 Task: Look for space in Tando Jam, Pakistan from 12th July, 2023 to 16th July, 2023 for 8 adults in price range Rs.10000 to Rs.16000. Place can be private room with 8 bedrooms having 8 beds and 8 bathrooms. Property type can be house, flat, guest house. Amenities needed are: wifi, TV, free parkinig on premises, gym, breakfast. Booking option can be shelf check-in. Required host language is English.
Action: Mouse moved to (583, 133)
Screenshot: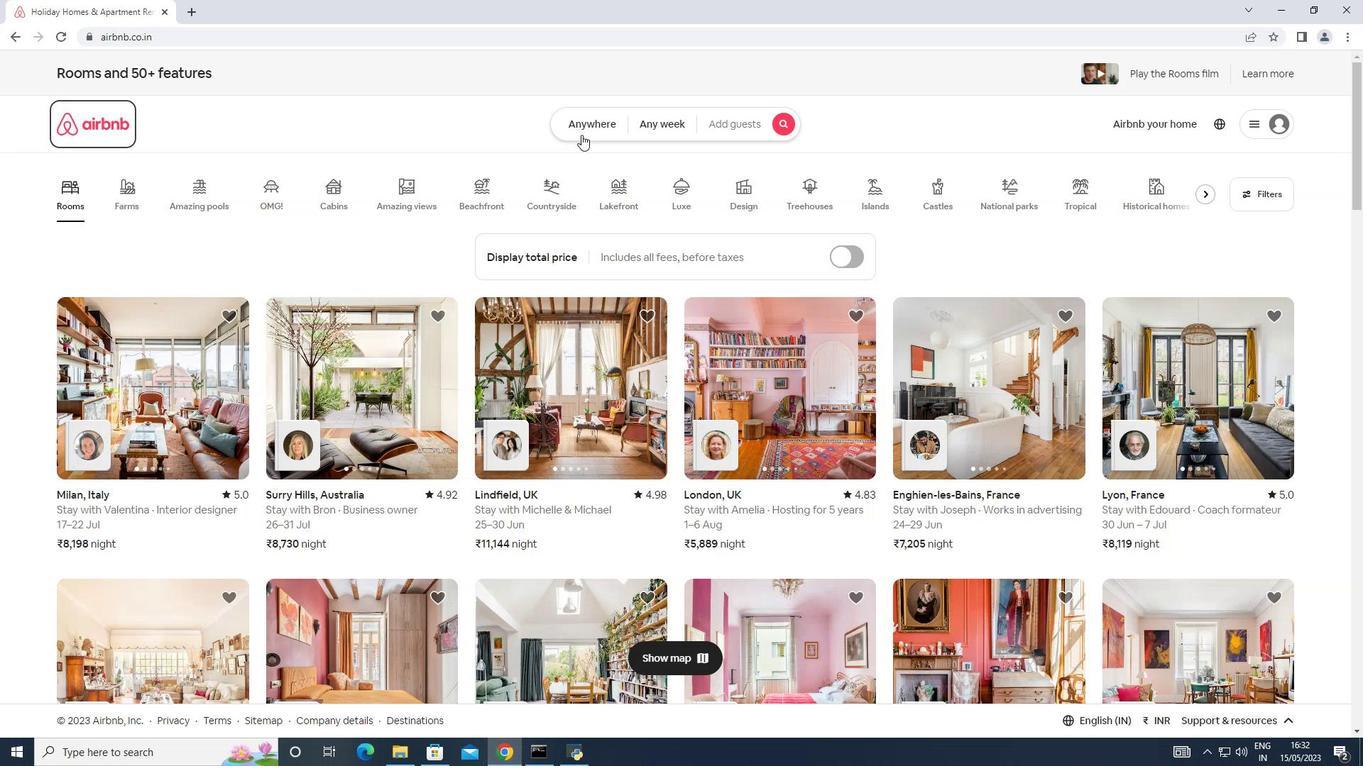 
Action: Mouse pressed left at (583, 133)
Screenshot: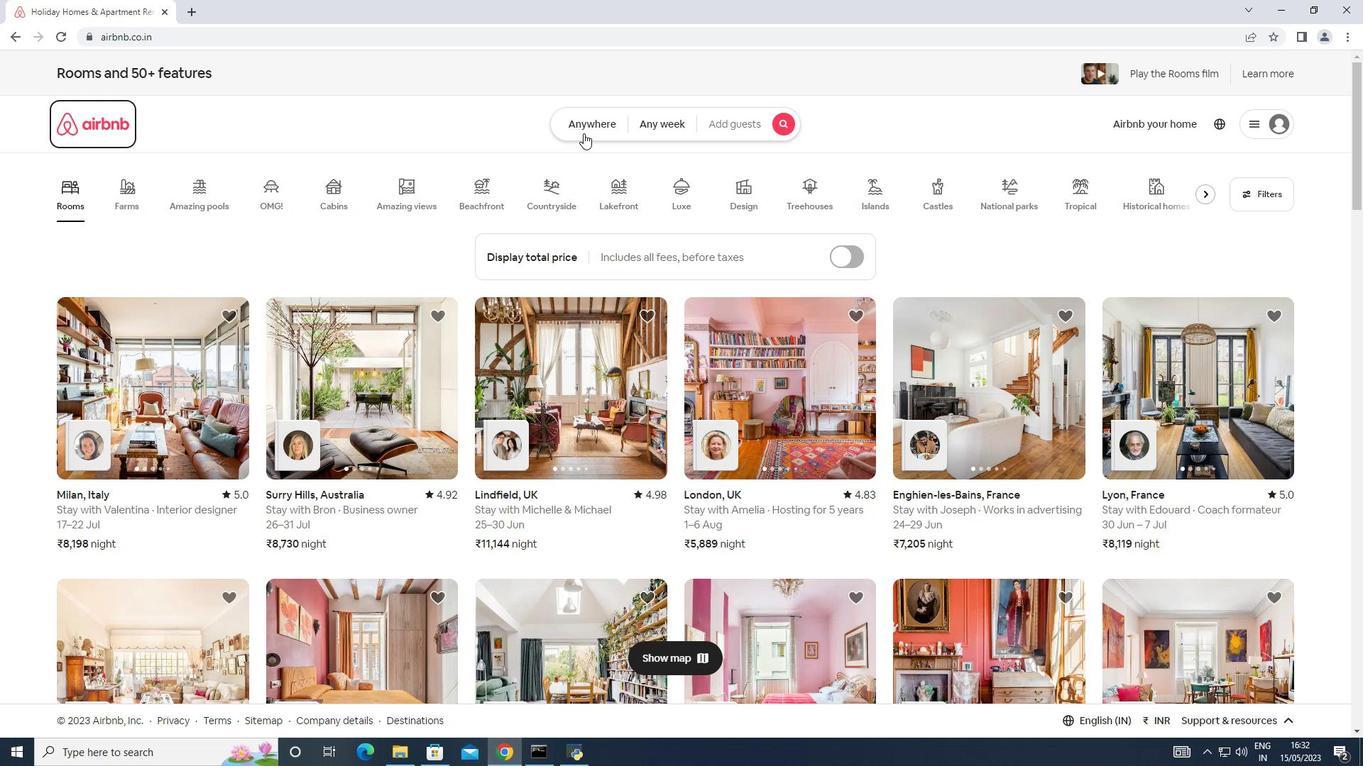 
Action: Mouse moved to (465, 172)
Screenshot: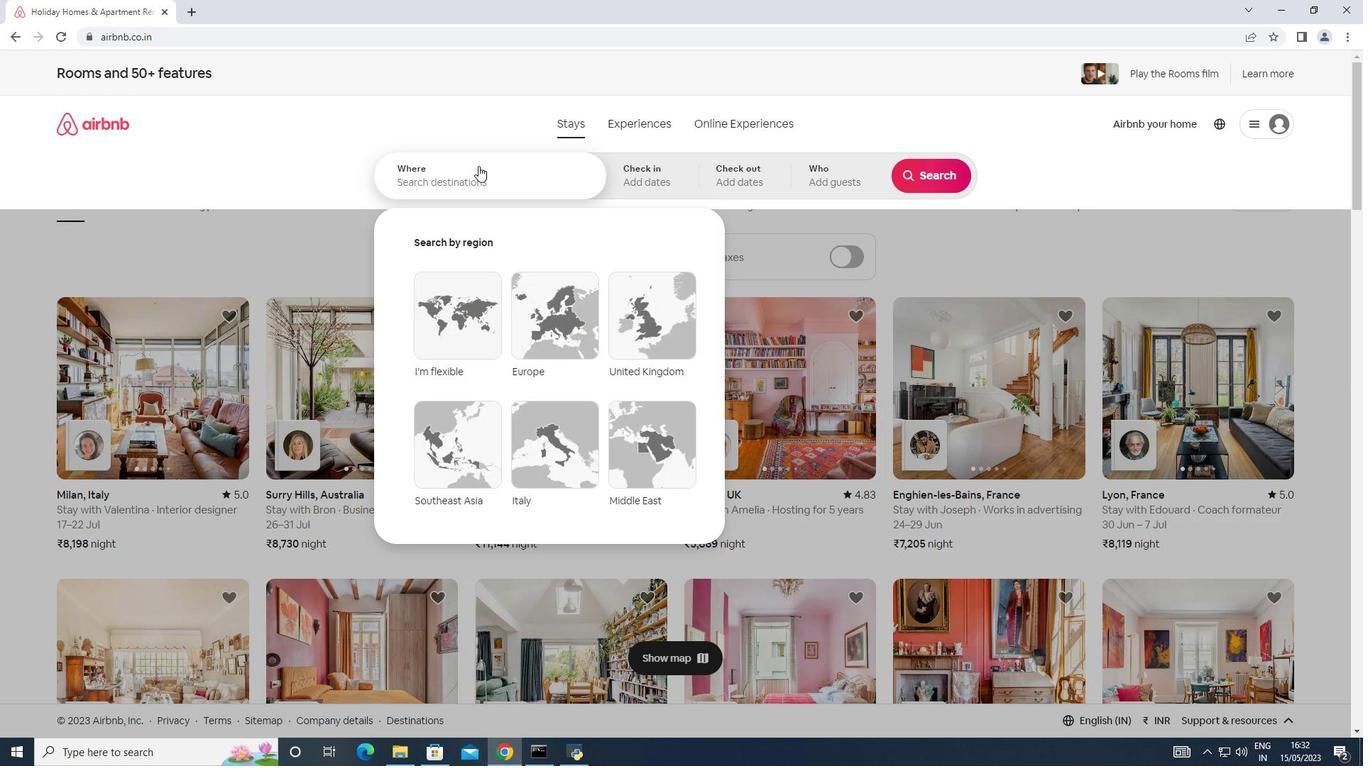
Action: Mouse pressed left at (465, 172)
Screenshot: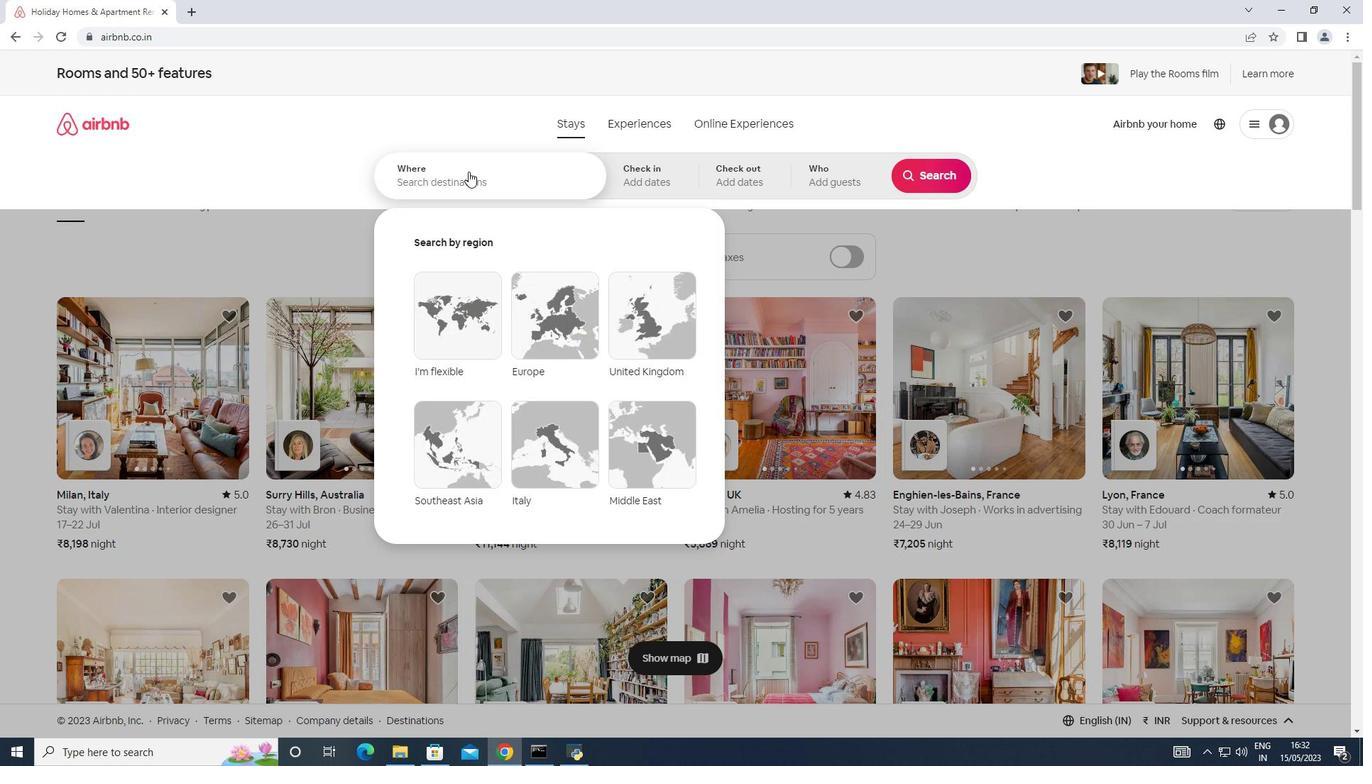 
Action: Key pressed <Key.shift>Tando<Key.space><Key.shift><Key.shift><Key.shift><Key.shift><Key.shift><Key.shift><Key.shift><Key.shift><Key.shift><Key.shift><Key.shift><Key.shift><Key.shift><Key.shift><Key.shift><Key.shift><Key.shift><Key.shift><Key.shift><Key.shift><Key.shift><Key.shift>Jam,<Key.shift>Pakistan
Screenshot: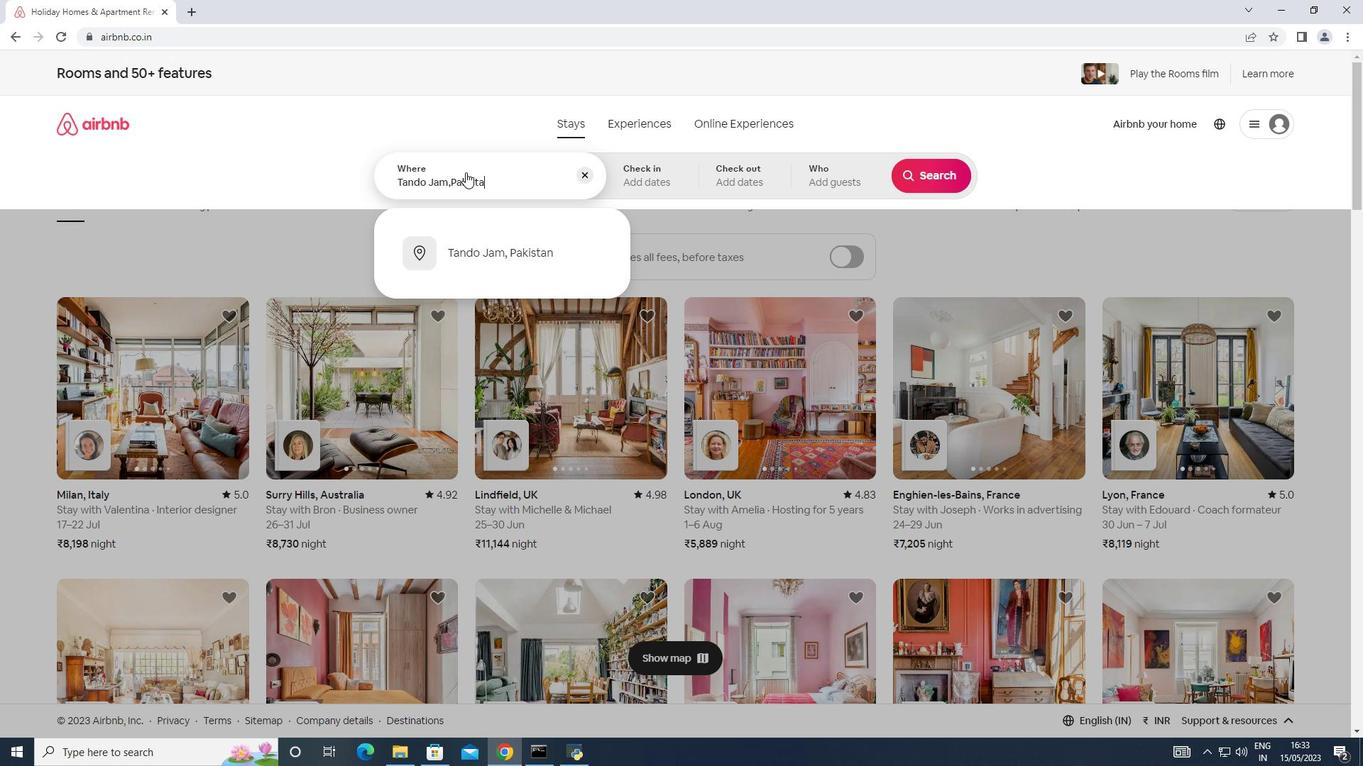 
Action: Mouse moved to (663, 168)
Screenshot: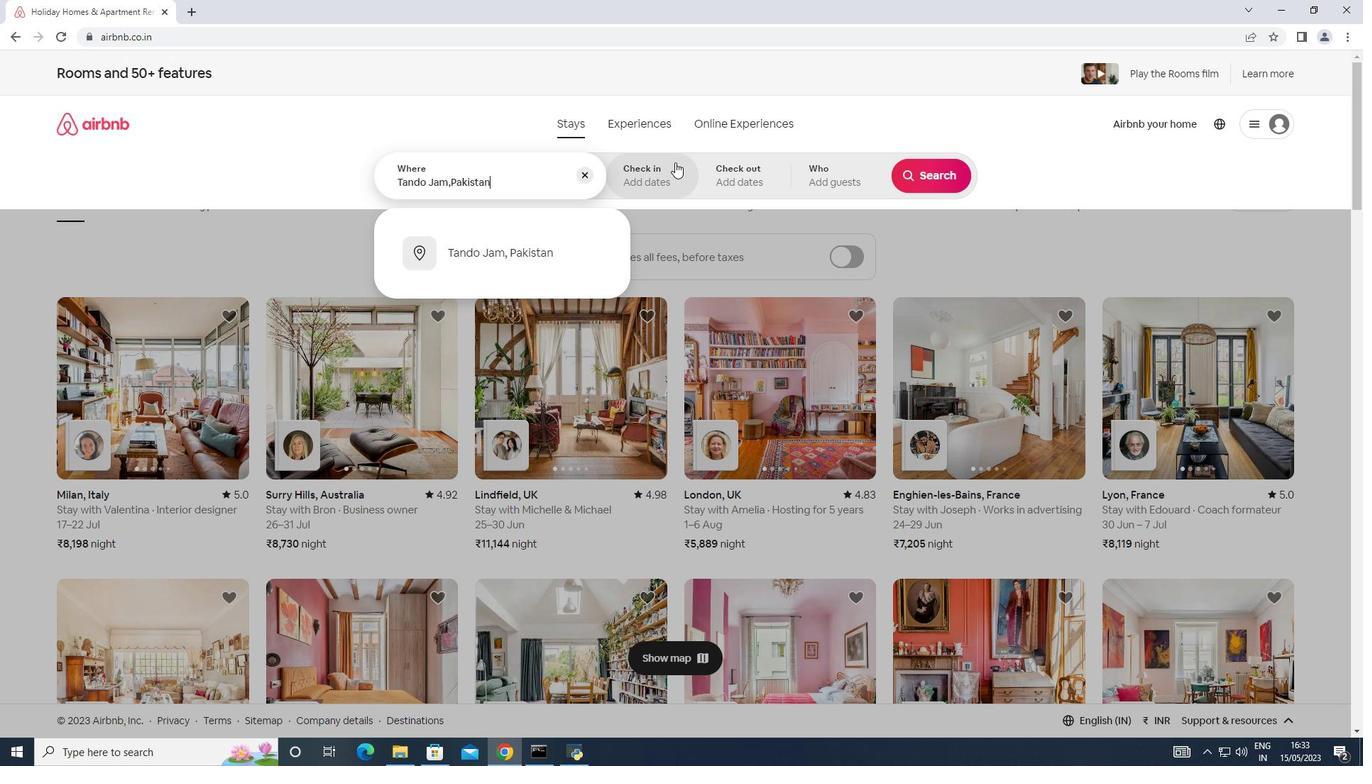 
Action: Mouse pressed left at (663, 168)
Screenshot: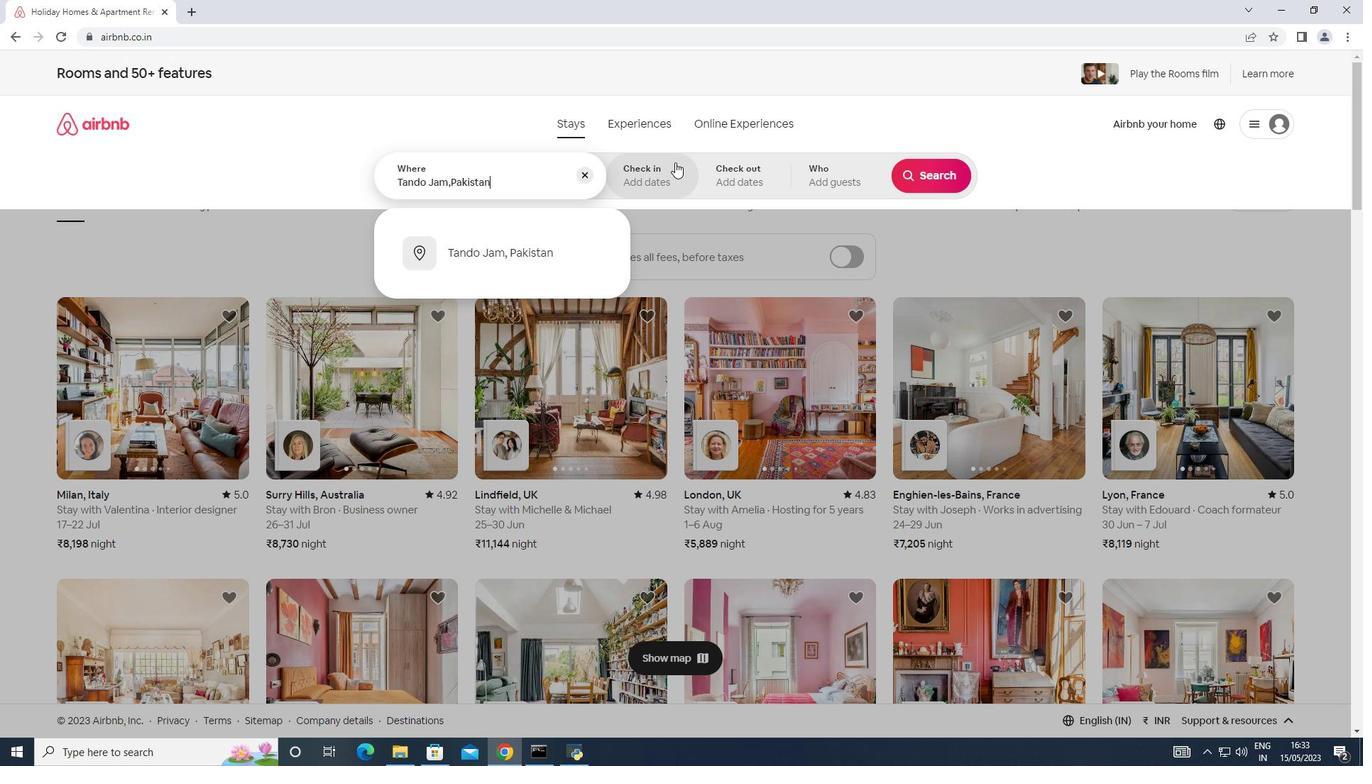 
Action: Mouse moved to (933, 289)
Screenshot: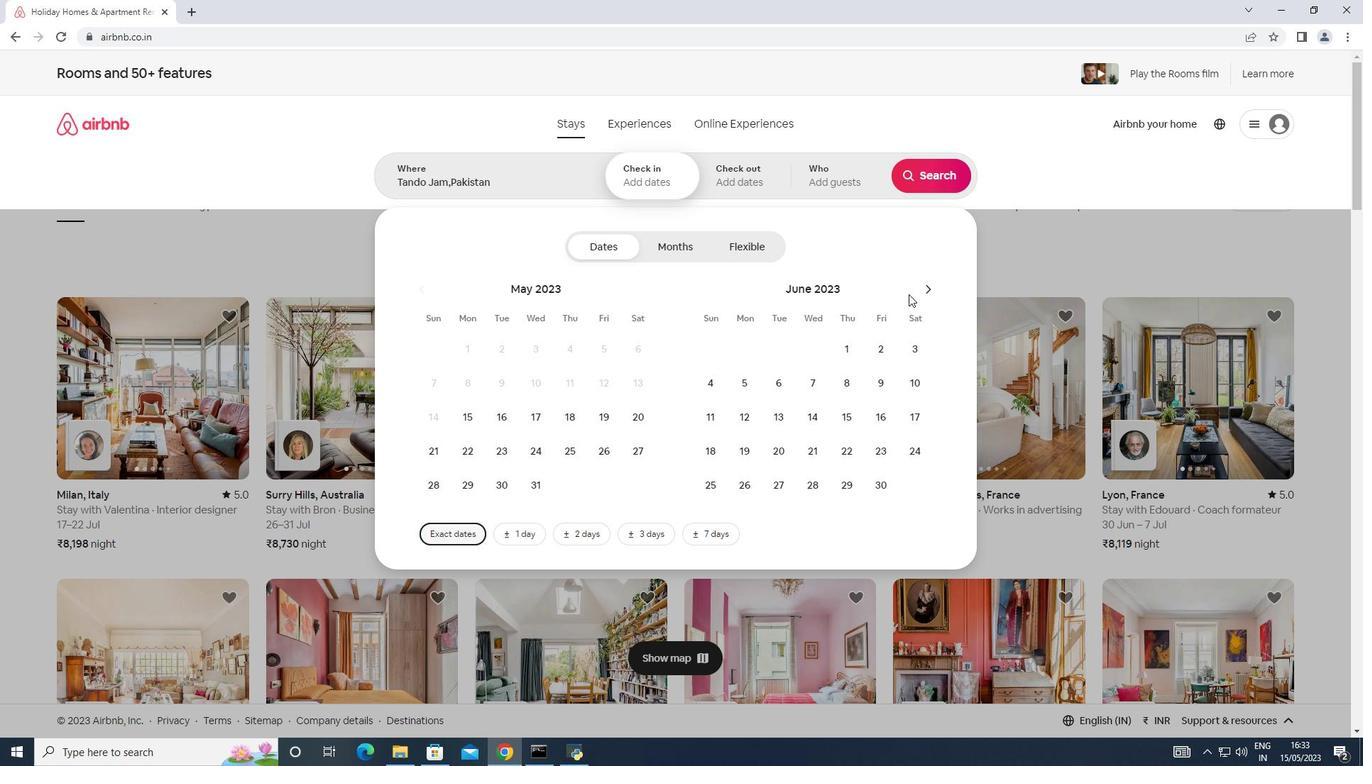 
Action: Mouse pressed left at (933, 289)
Screenshot: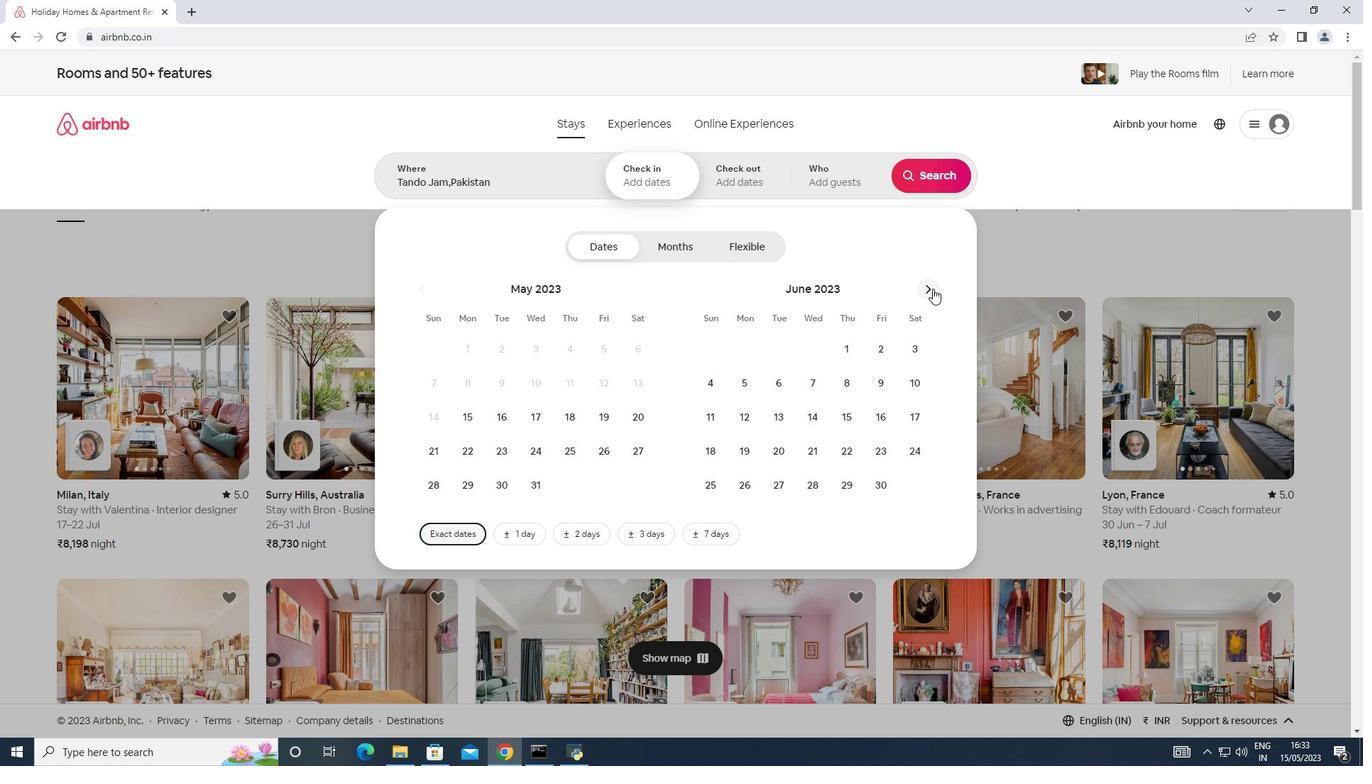 
Action: Mouse moved to (805, 412)
Screenshot: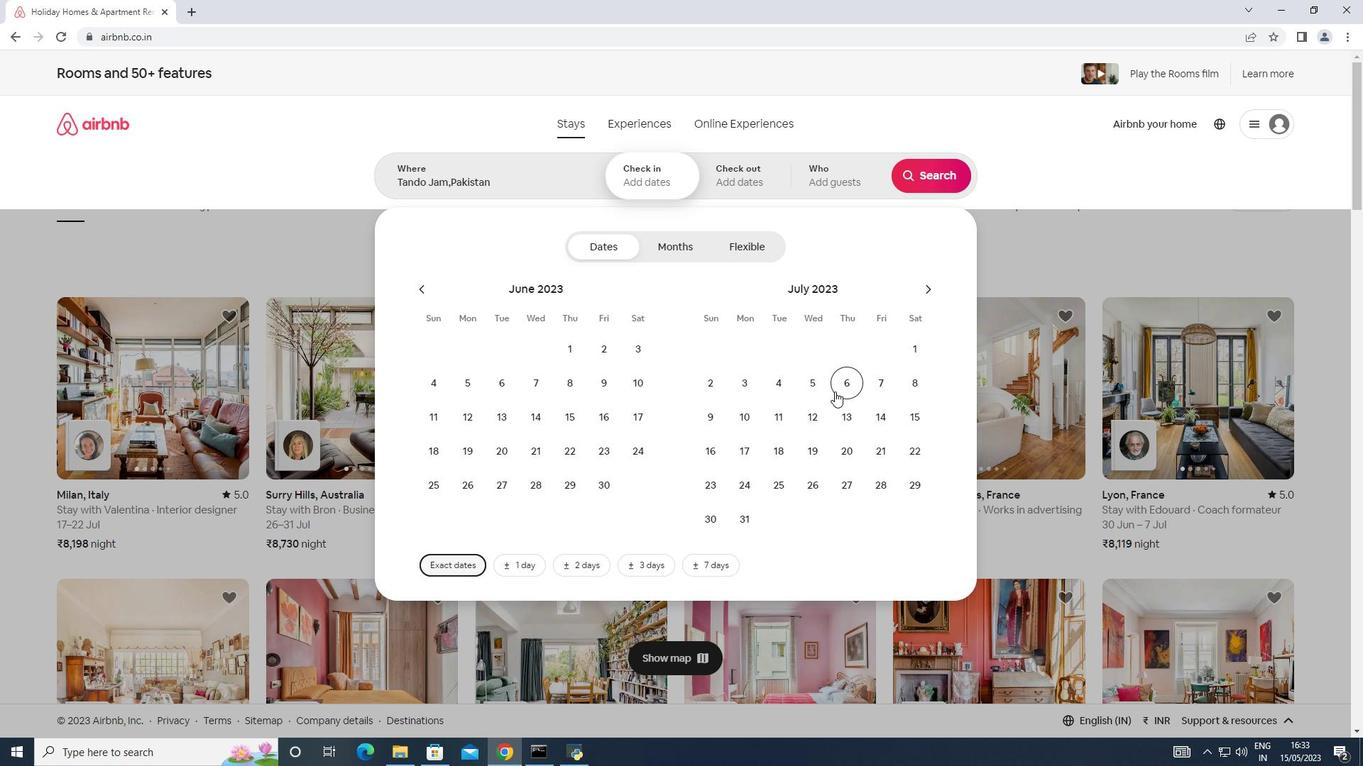 
Action: Mouse pressed left at (805, 412)
Screenshot: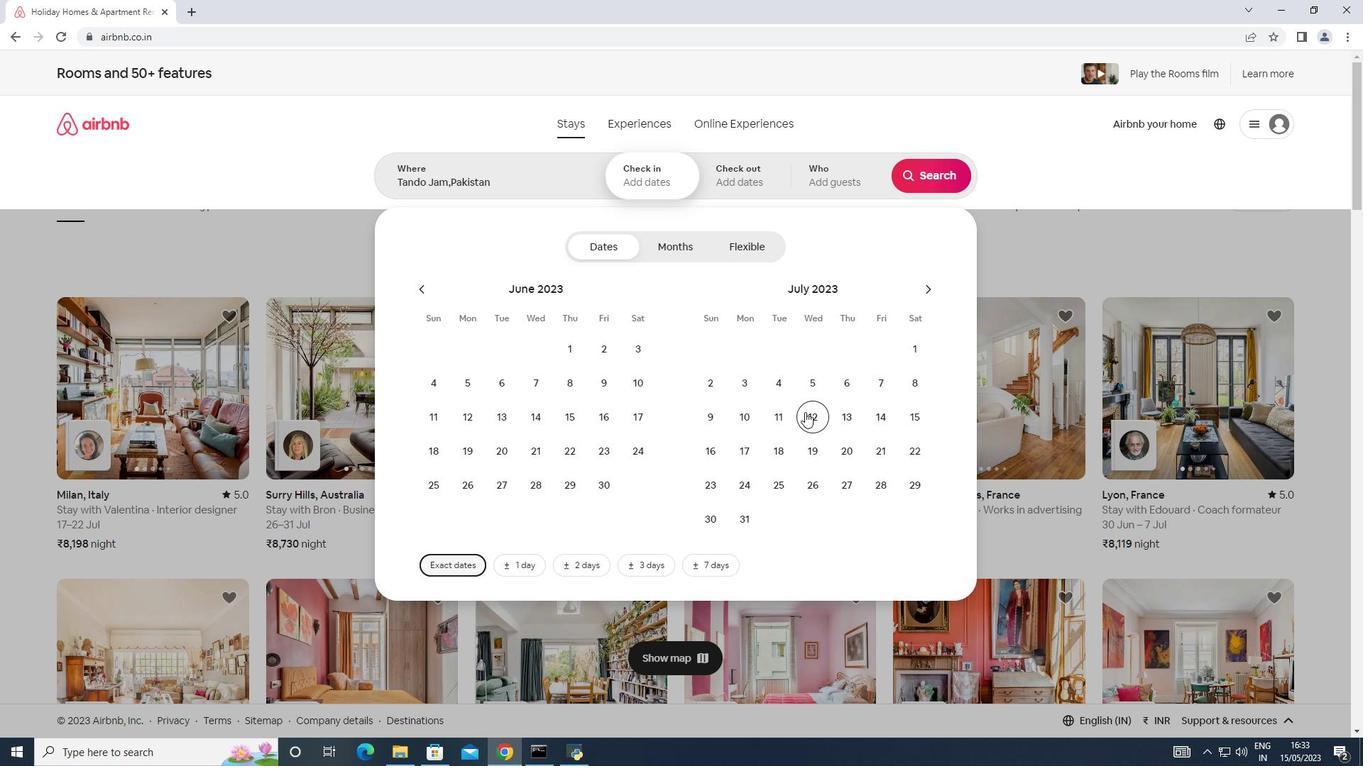 
Action: Mouse moved to (699, 445)
Screenshot: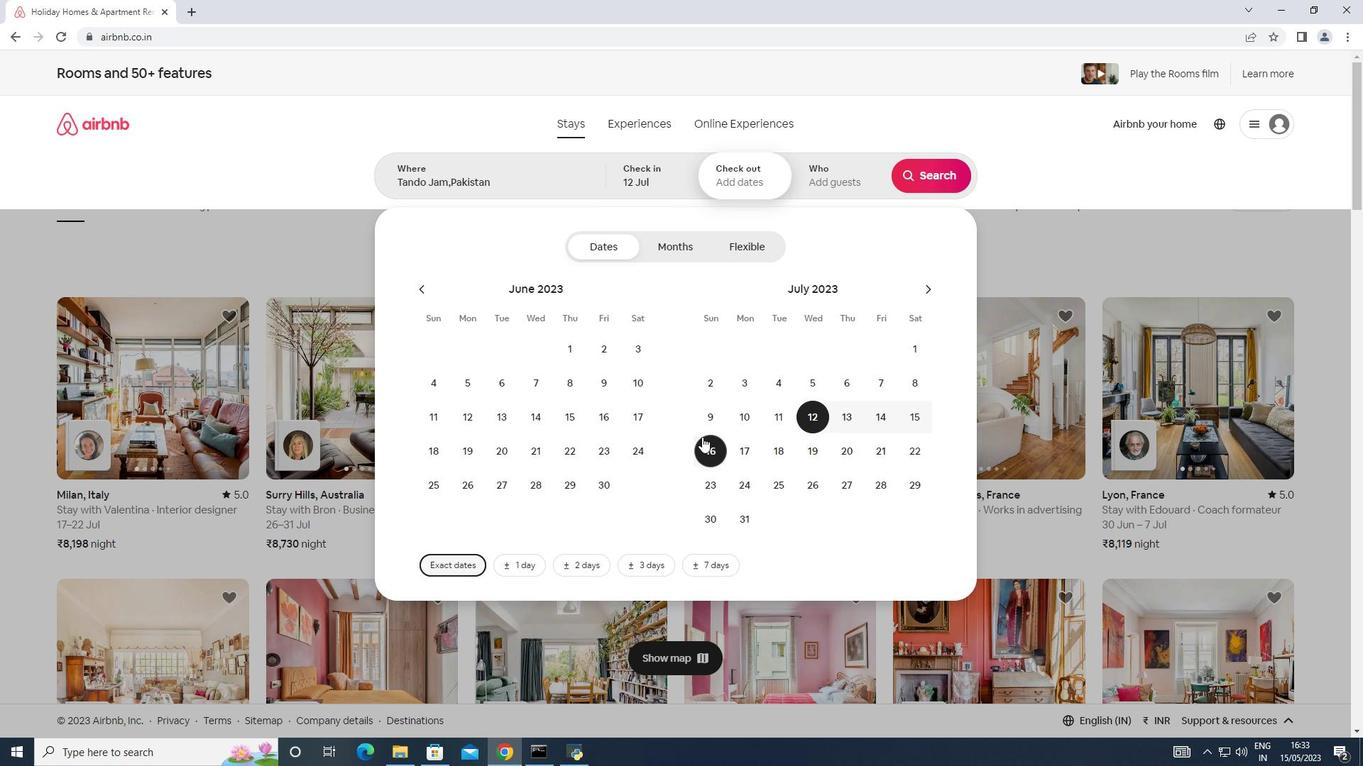 
Action: Mouse pressed left at (699, 445)
Screenshot: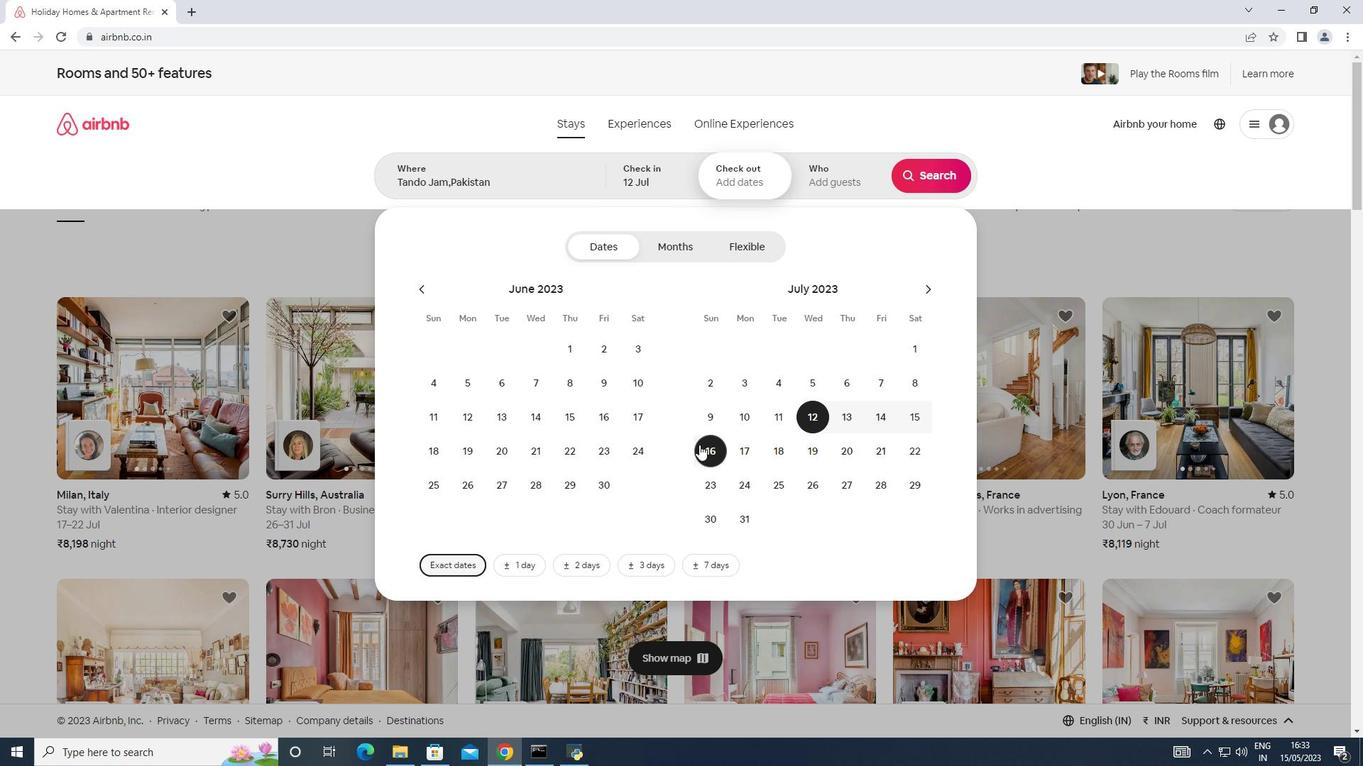 
Action: Mouse moved to (828, 185)
Screenshot: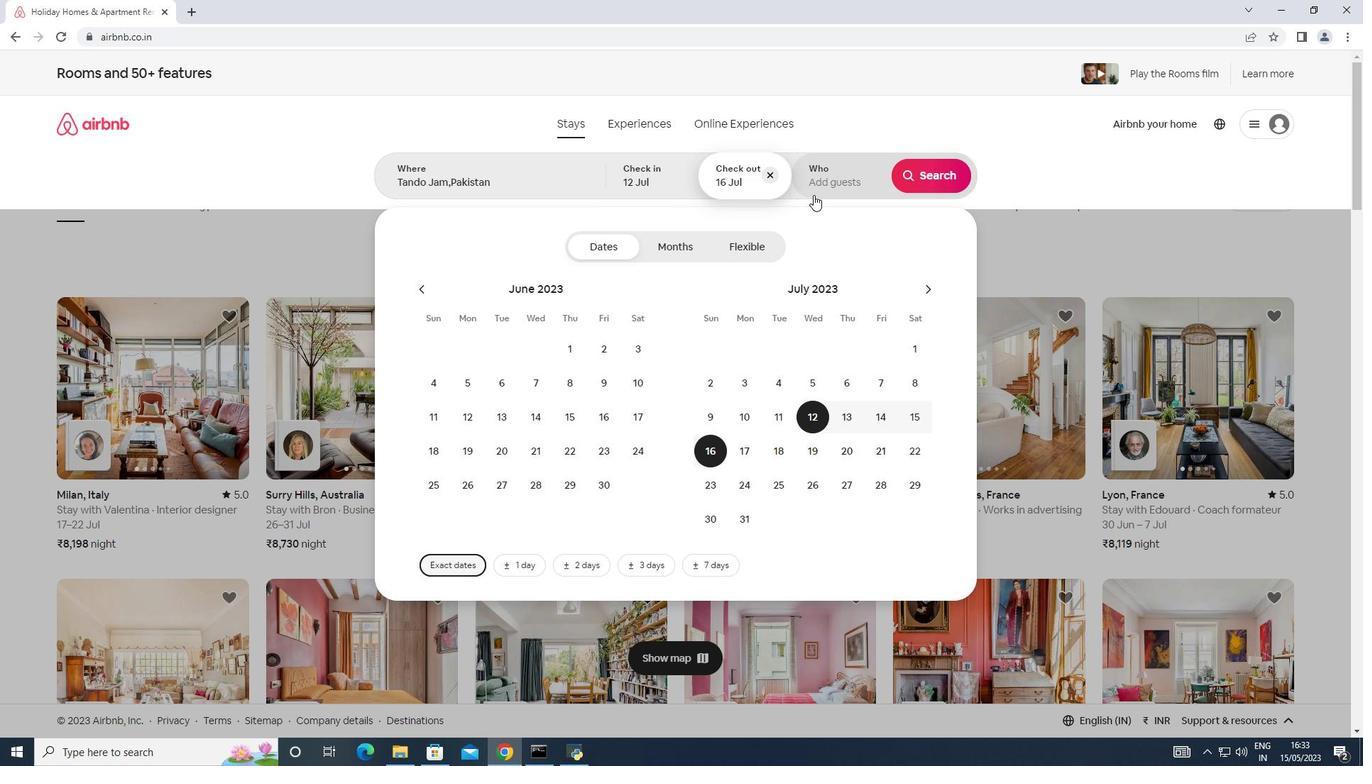 
Action: Mouse pressed left at (828, 185)
Screenshot: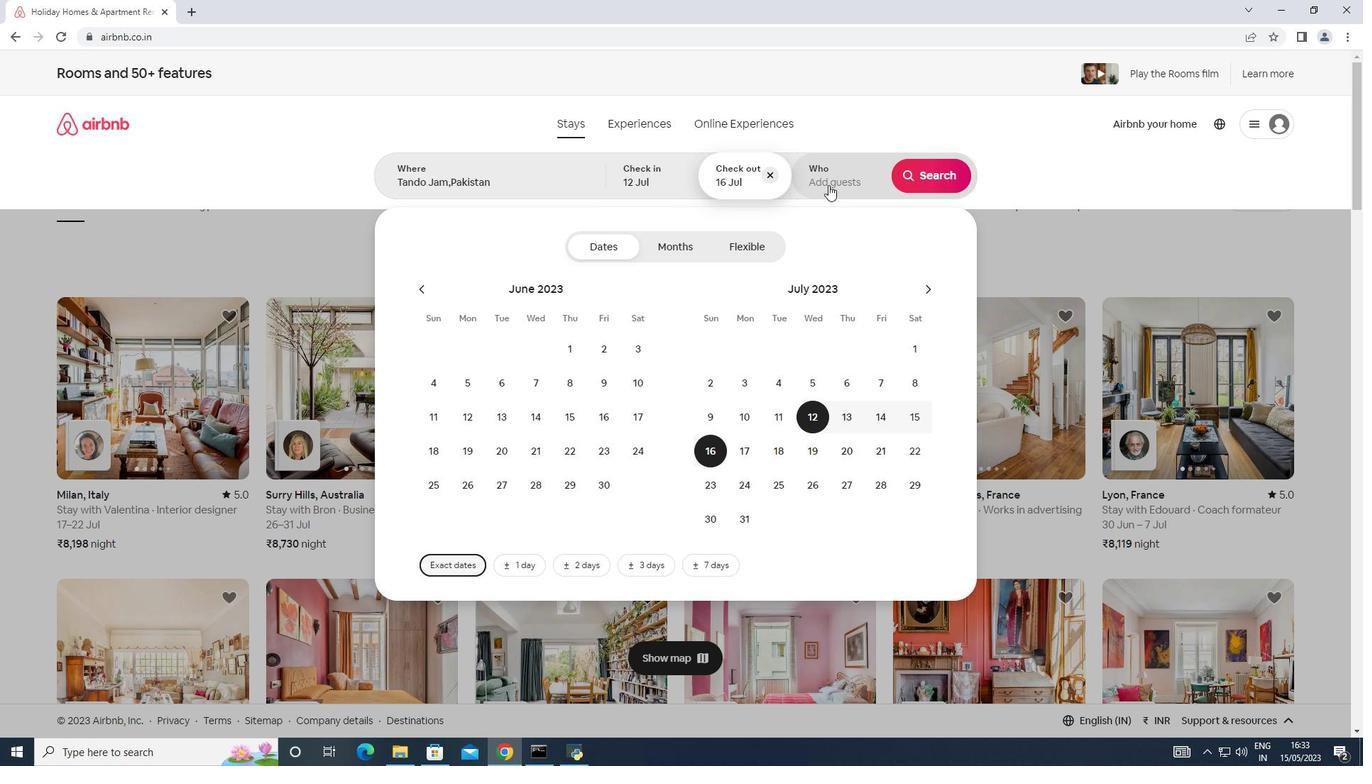 
Action: Mouse moved to (935, 254)
Screenshot: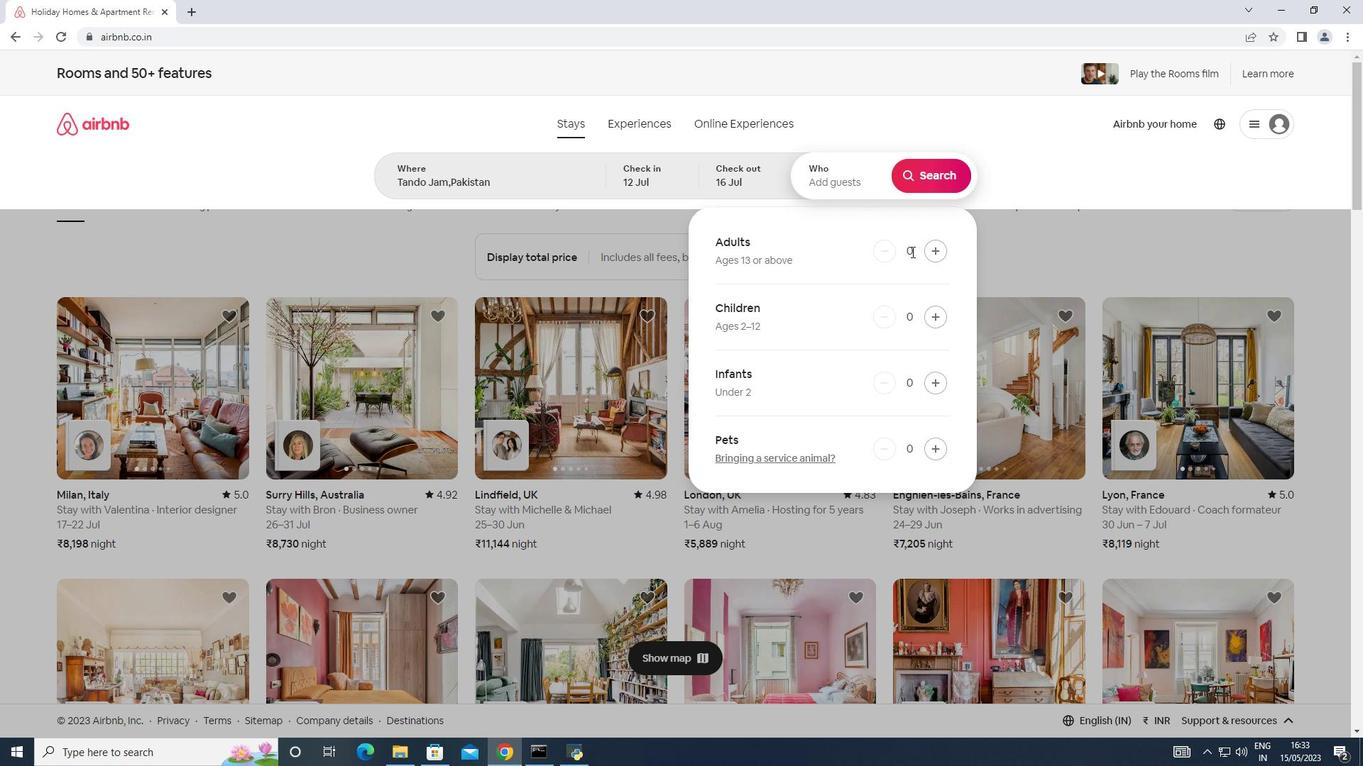 
Action: Mouse pressed left at (935, 254)
Screenshot: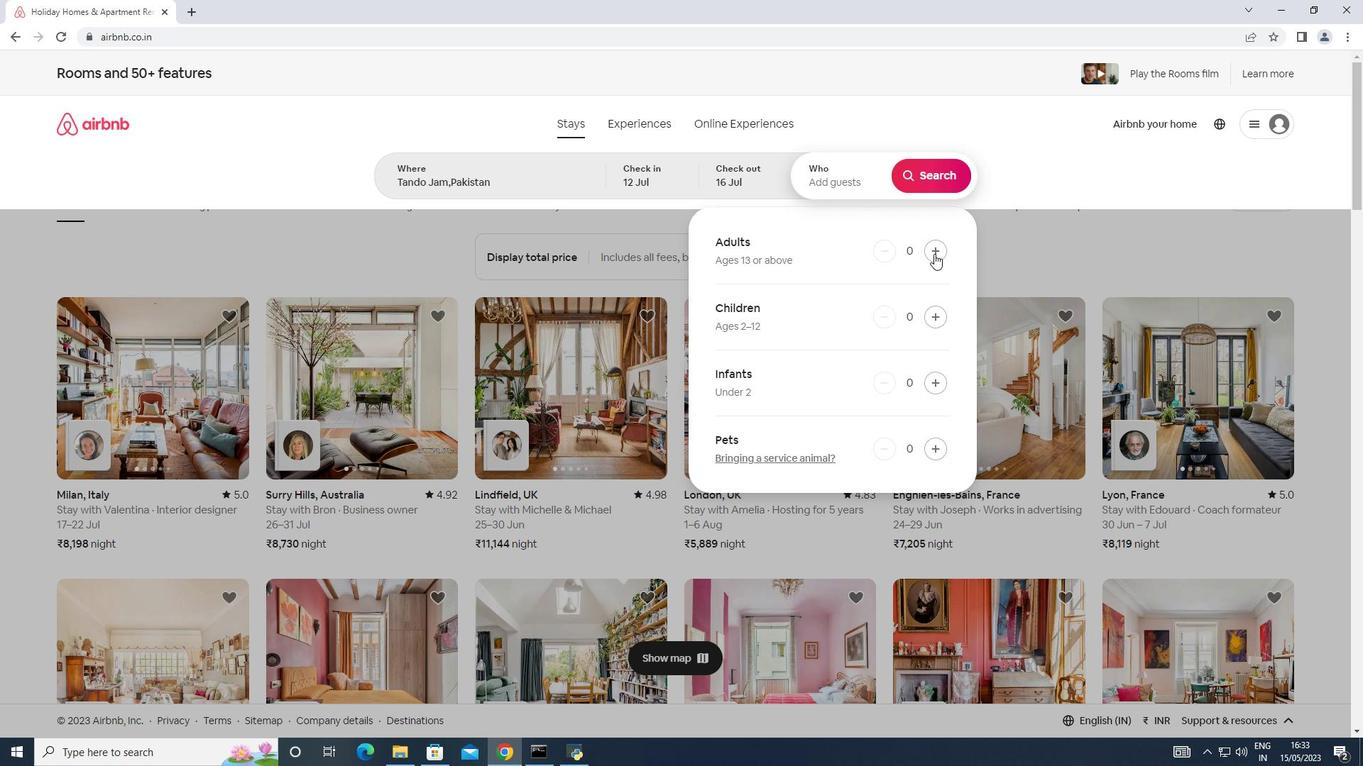 
Action: Mouse pressed left at (935, 254)
Screenshot: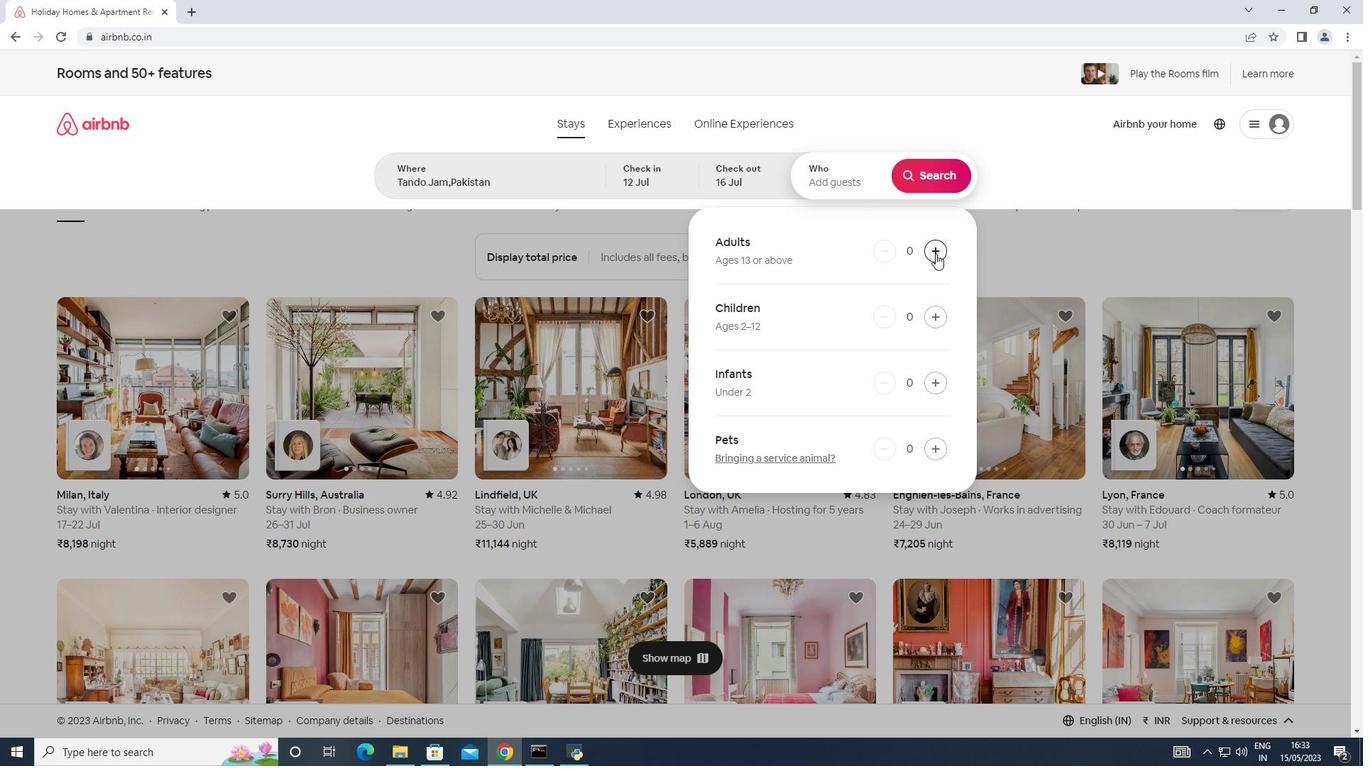 
Action: Mouse pressed left at (935, 254)
Screenshot: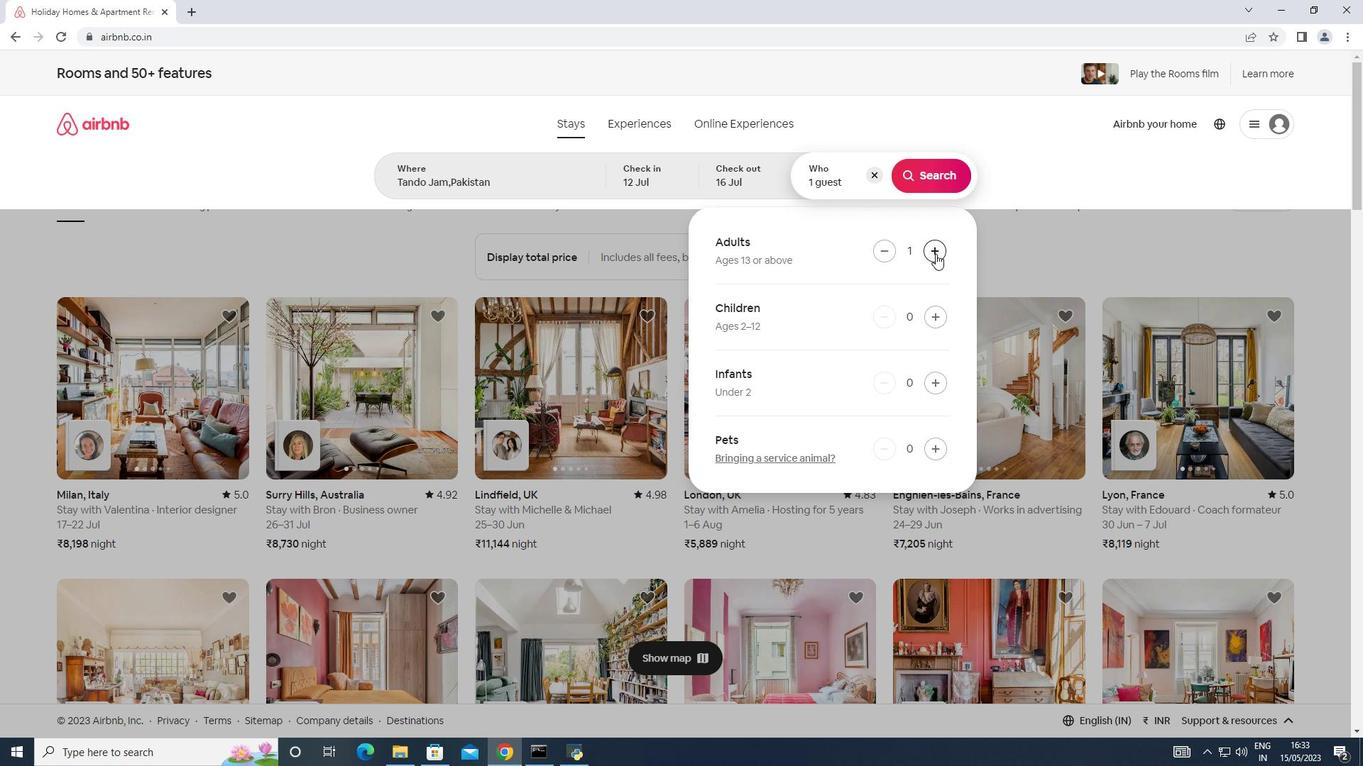 
Action: Mouse pressed left at (935, 254)
Screenshot: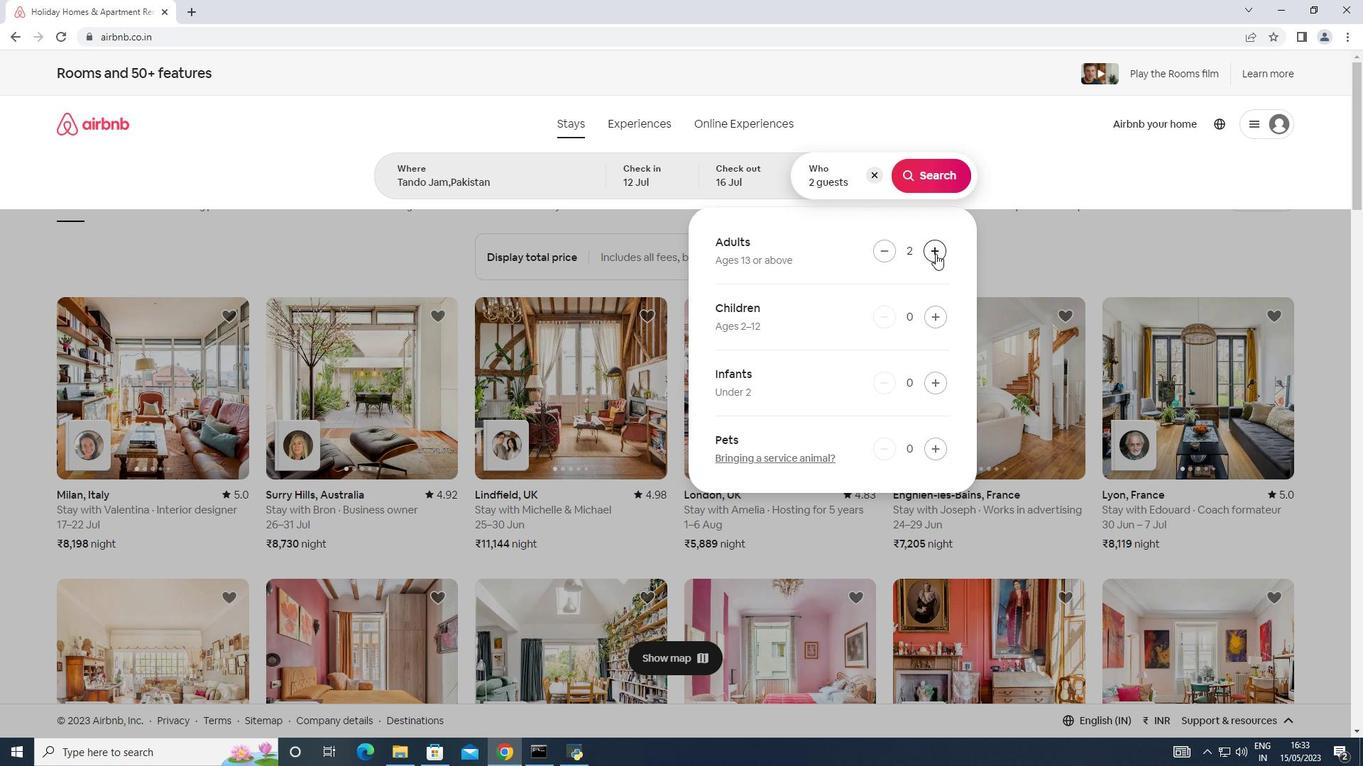 
Action: Mouse pressed left at (935, 254)
Screenshot: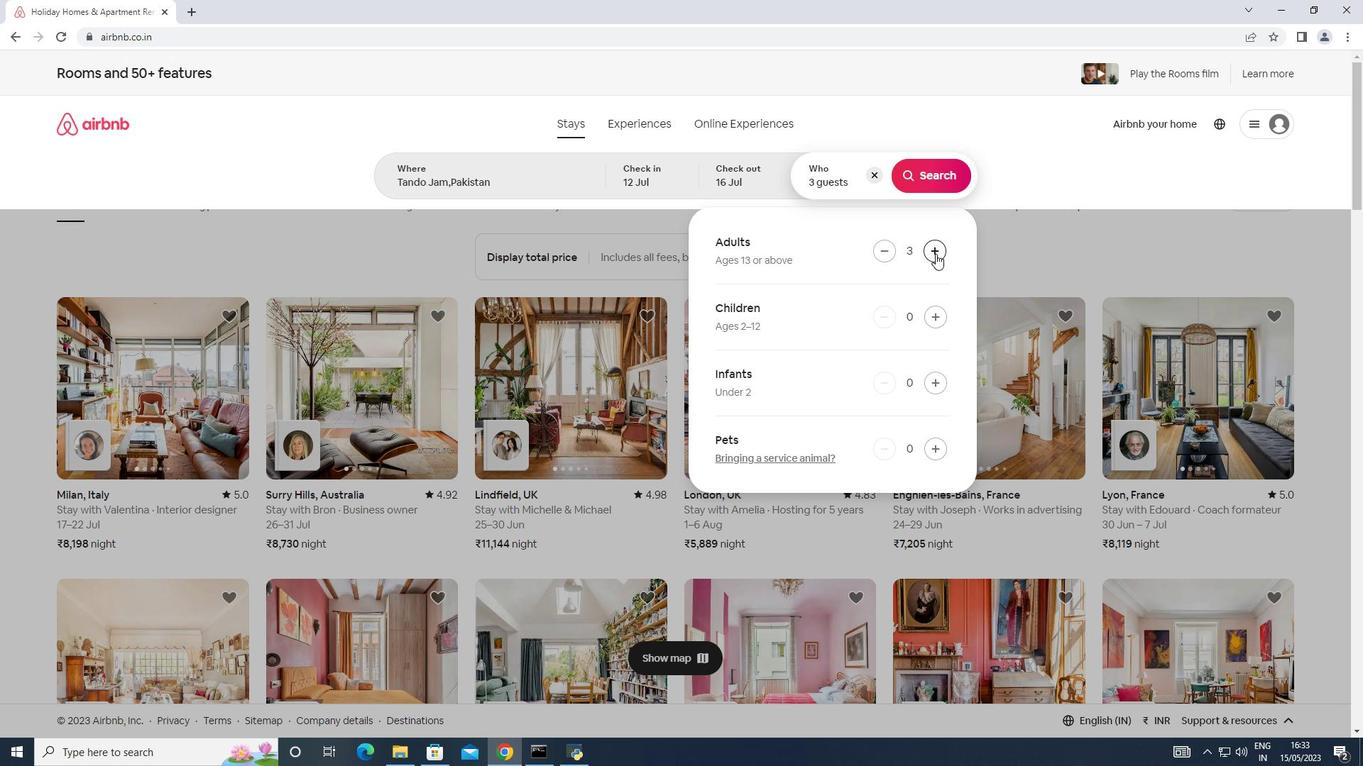 
Action: Mouse pressed left at (935, 254)
Screenshot: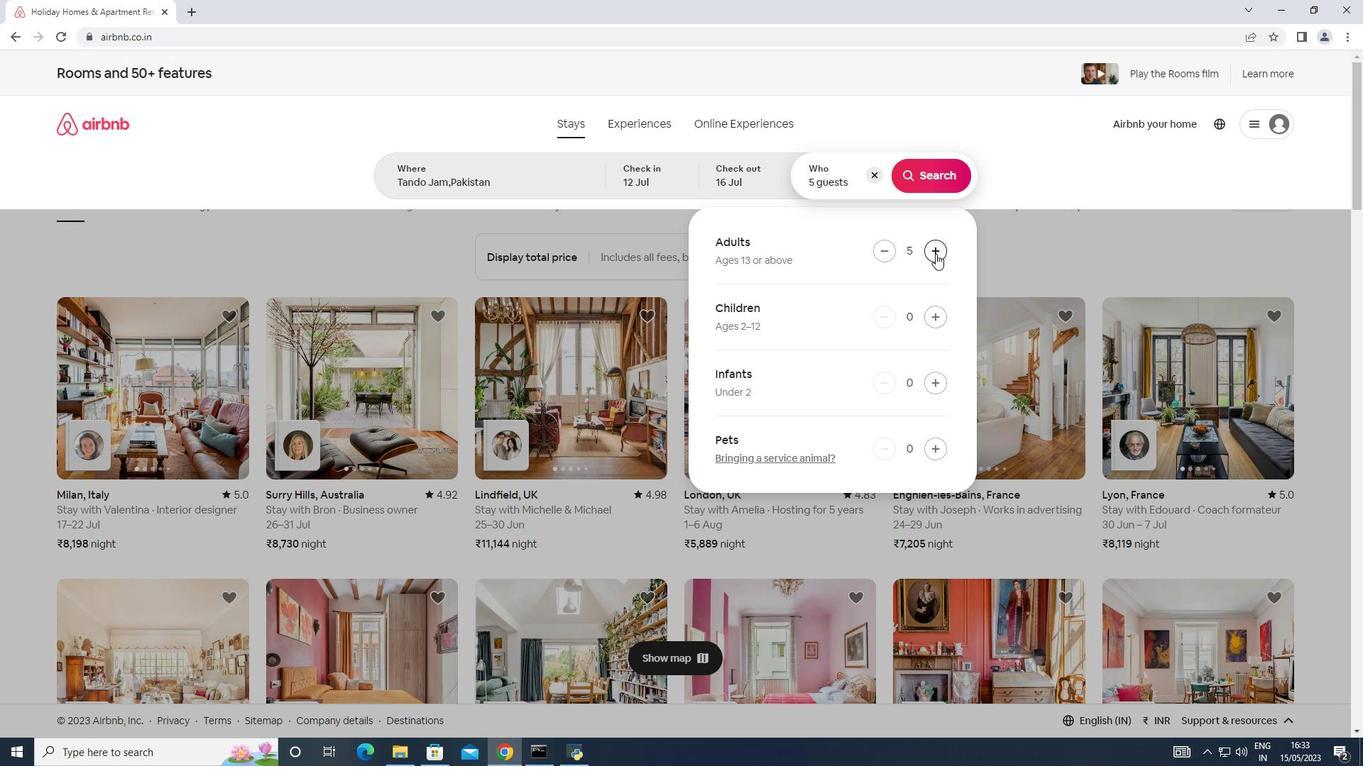 
Action: Mouse pressed left at (935, 254)
Screenshot: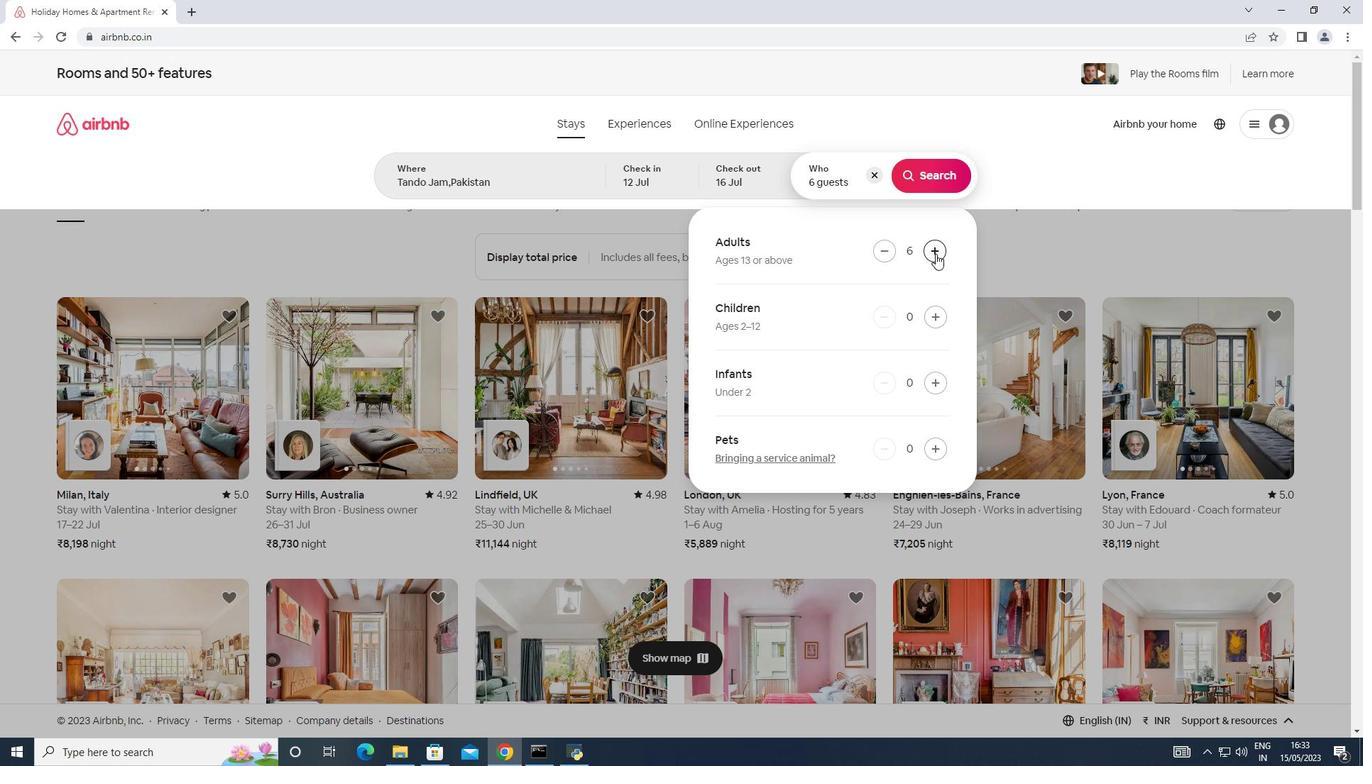 
Action: Mouse pressed left at (935, 254)
Screenshot: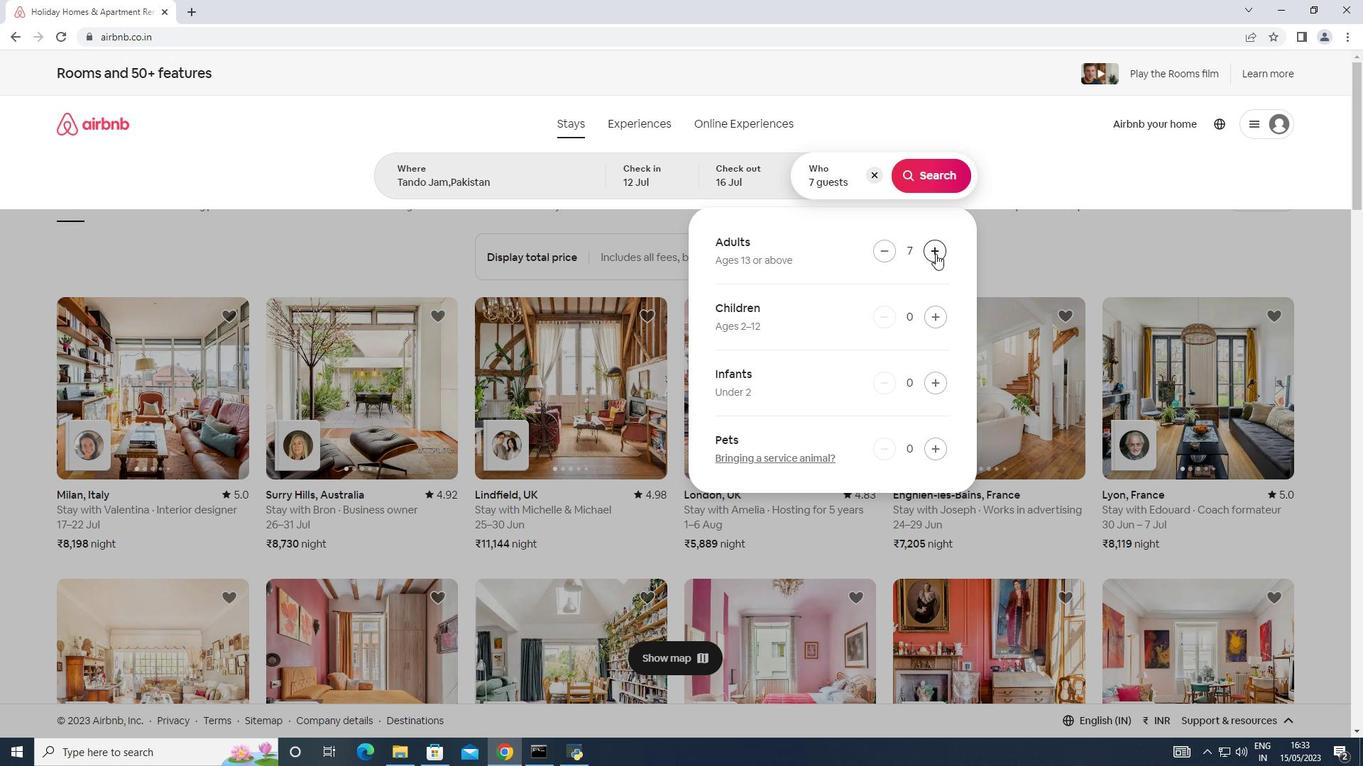 
Action: Mouse moved to (943, 165)
Screenshot: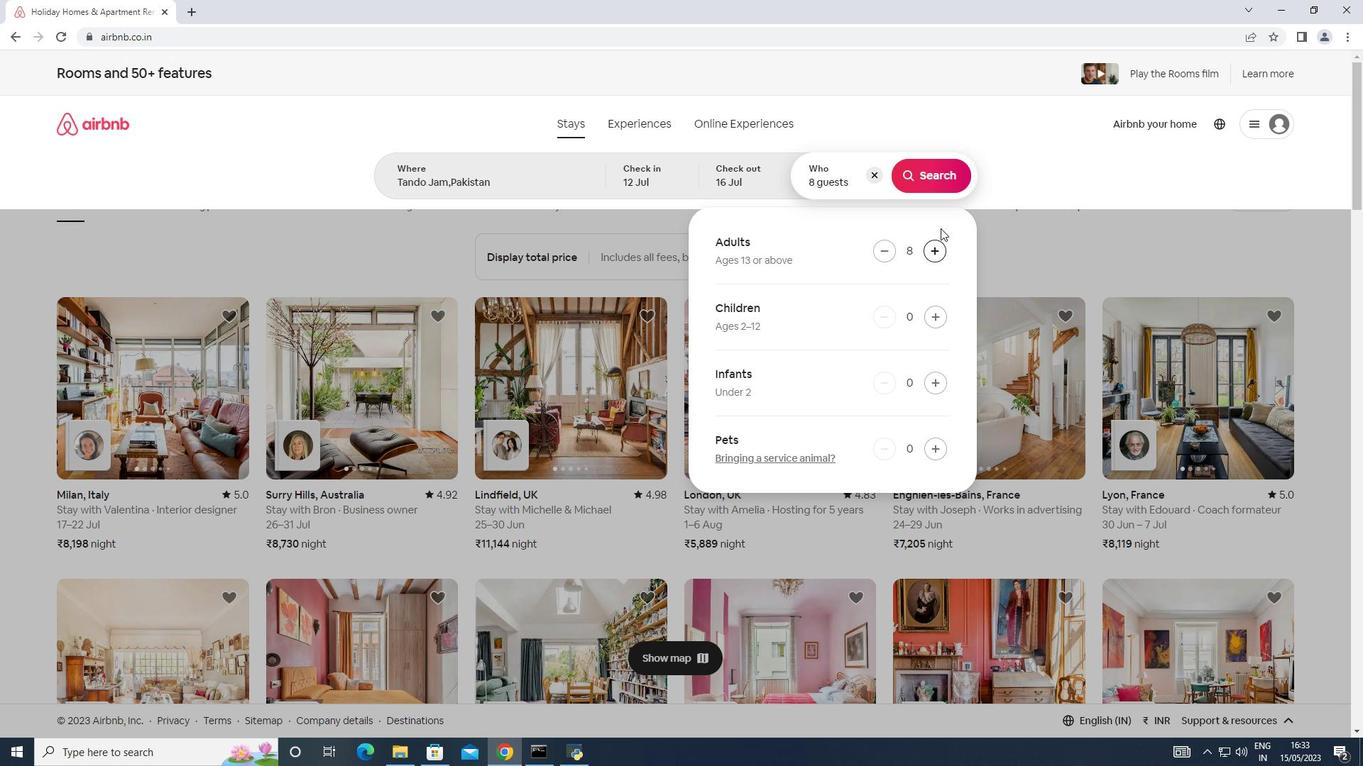 
Action: Mouse pressed left at (943, 165)
Screenshot: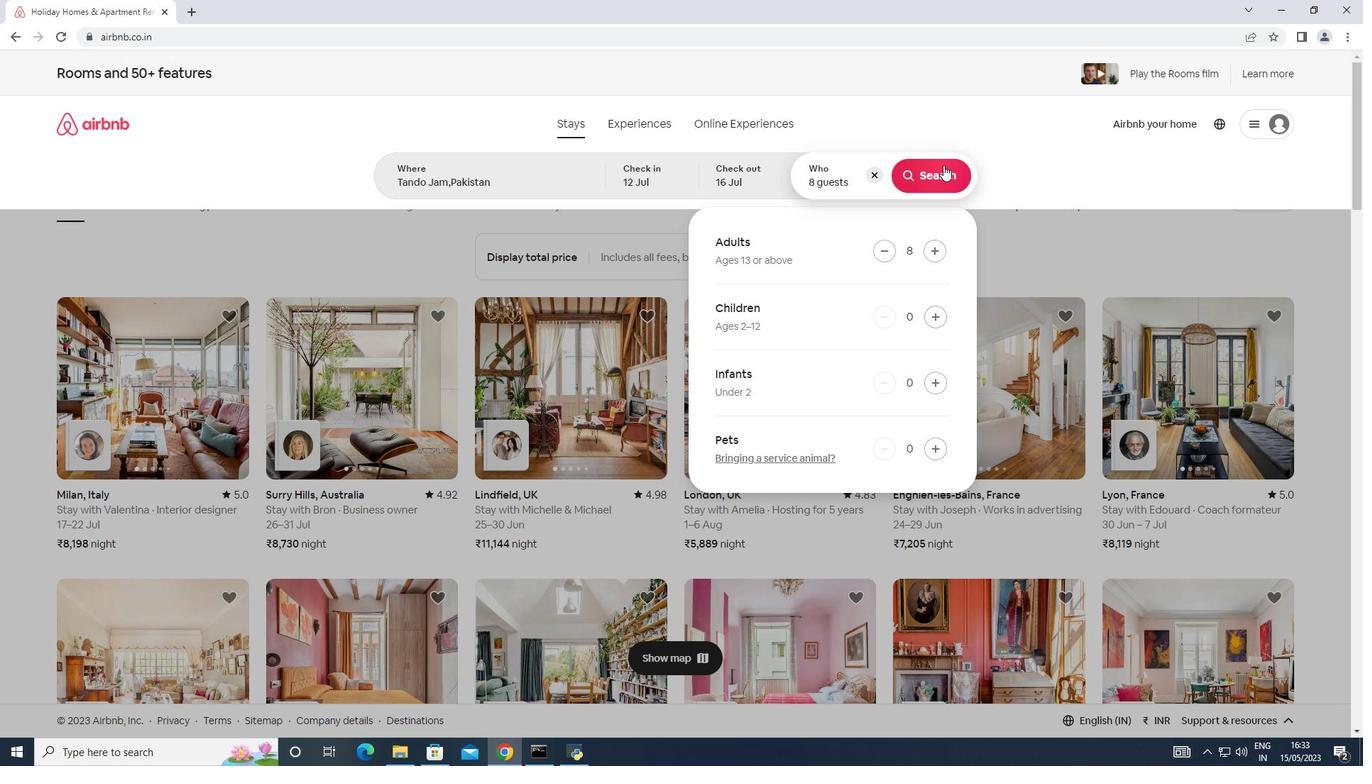 
Action: Mouse moved to (1318, 131)
Screenshot: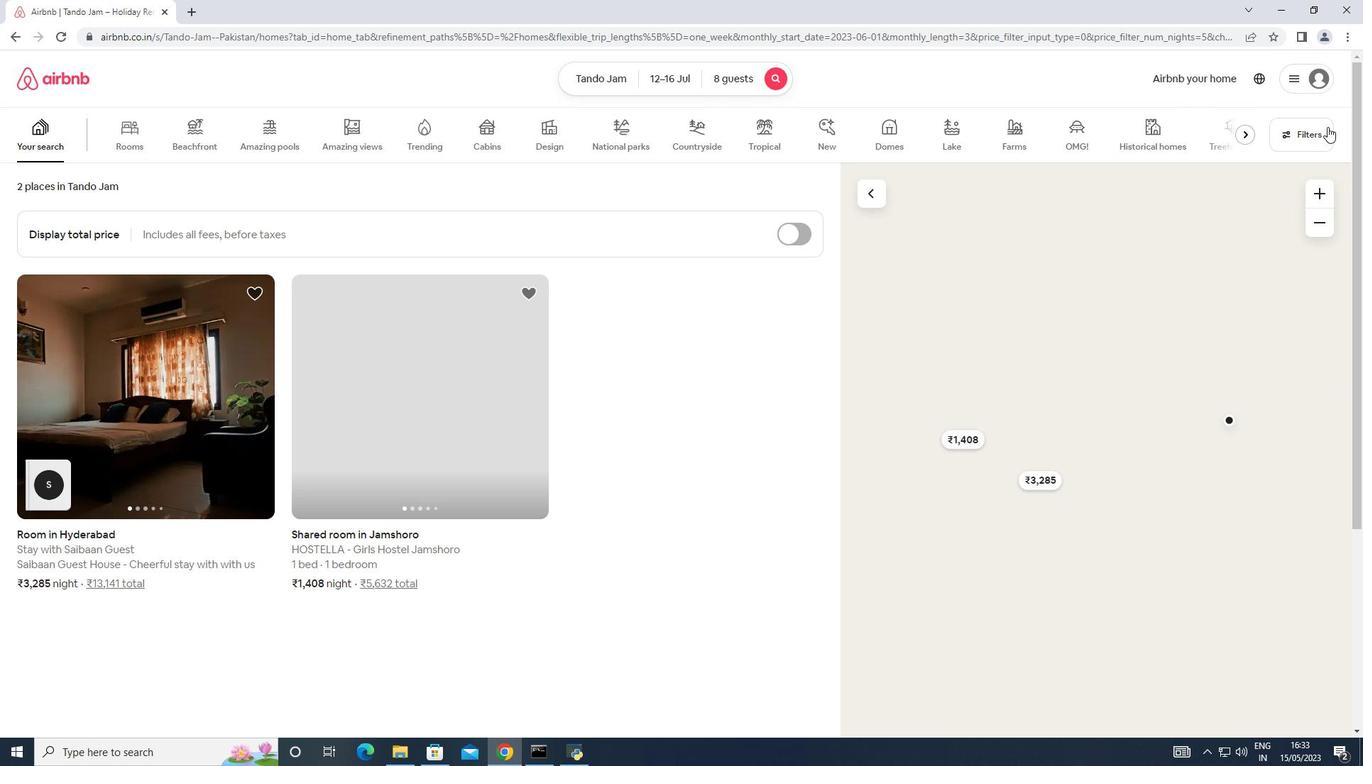 
Action: Mouse pressed left at (1318, 131)
Screenshot: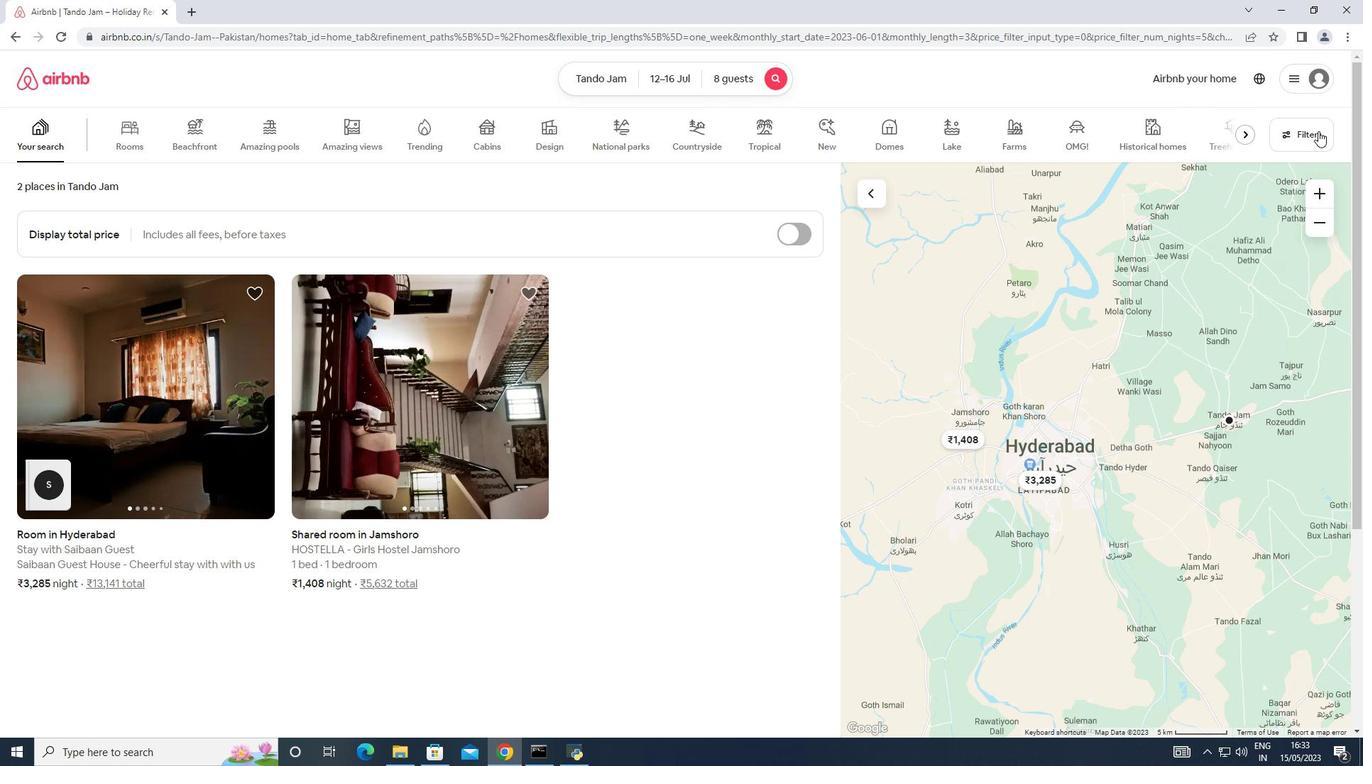 
Action: Mouse moved to (490, 485)
Screenshot: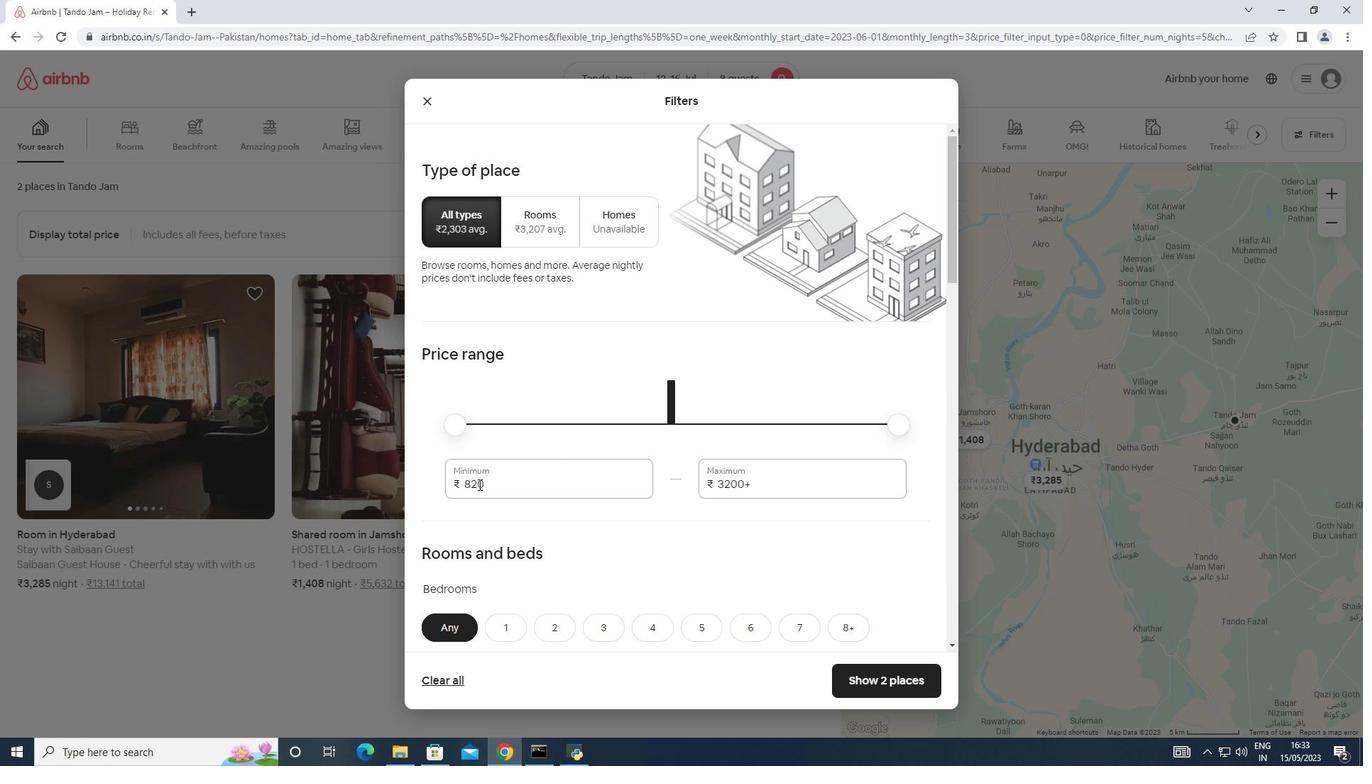 
Action: Mouse pressed left at (490, 485)
Screenshot: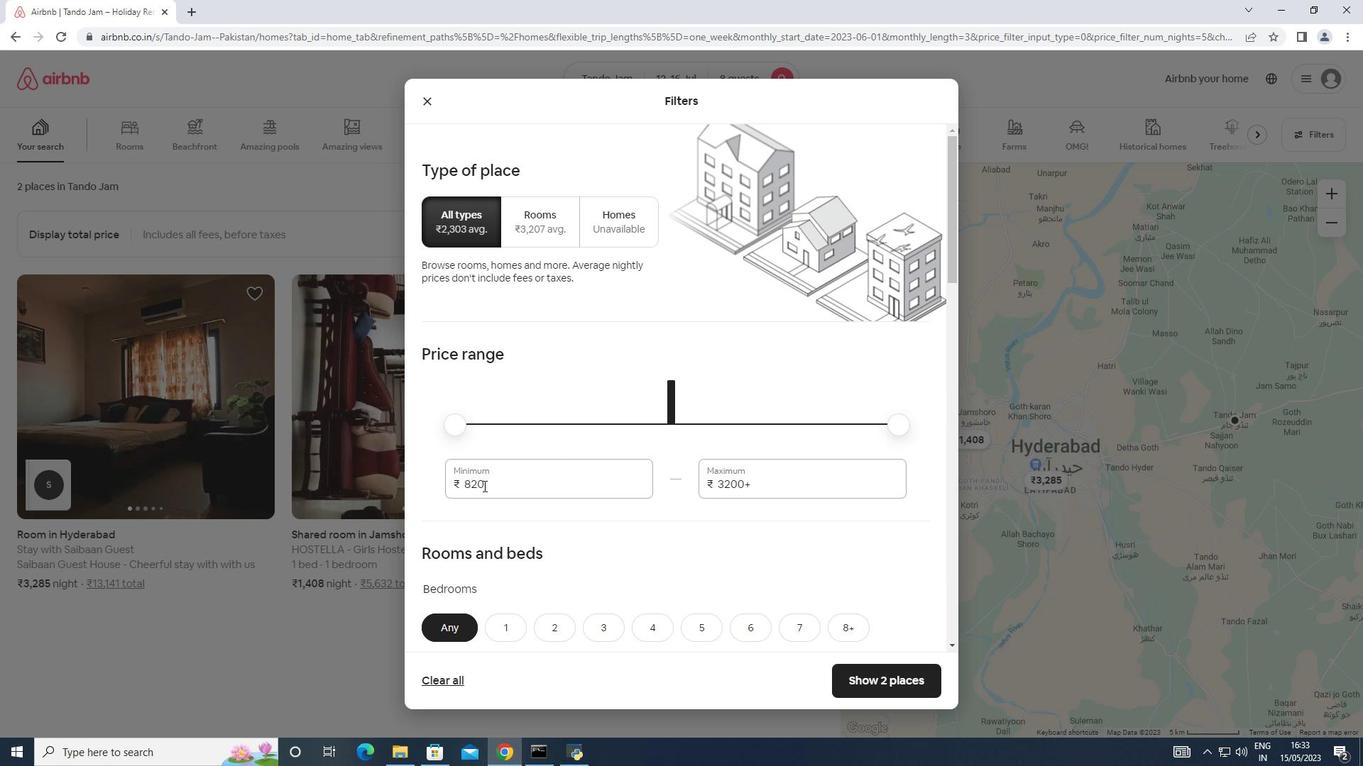 
Action: Mouse moved to (443, 480)
Screenshot: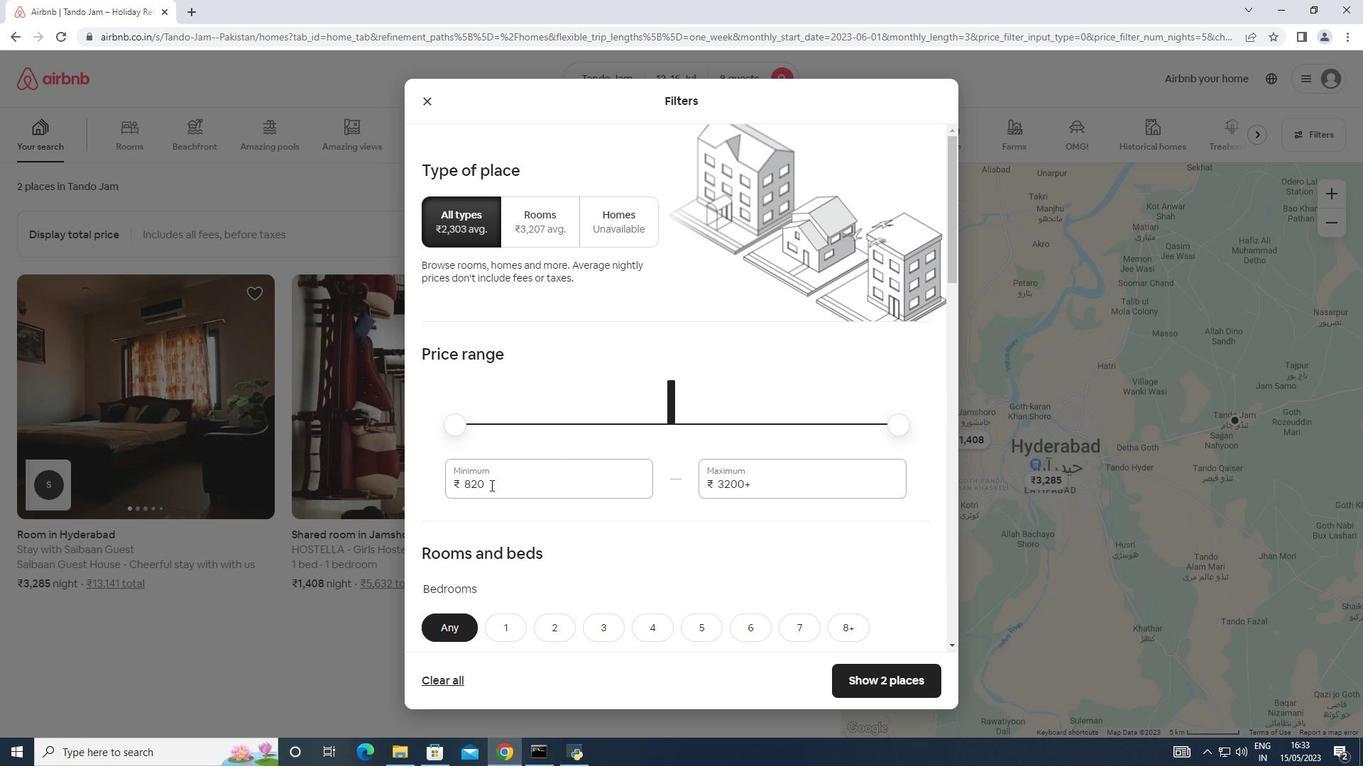 
Action: Key pressed 10000
Screenshot: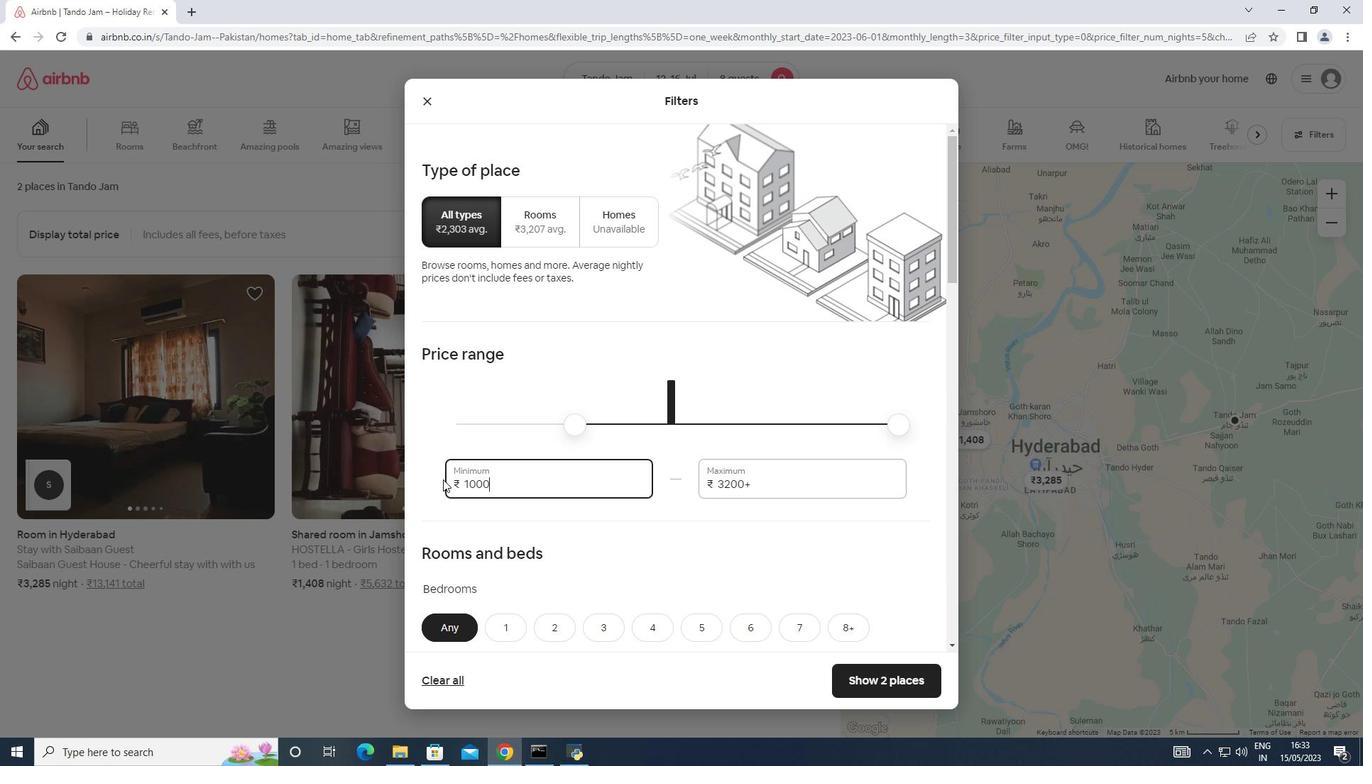 
Action: Mouse moved to (759, 485)
Screenshot: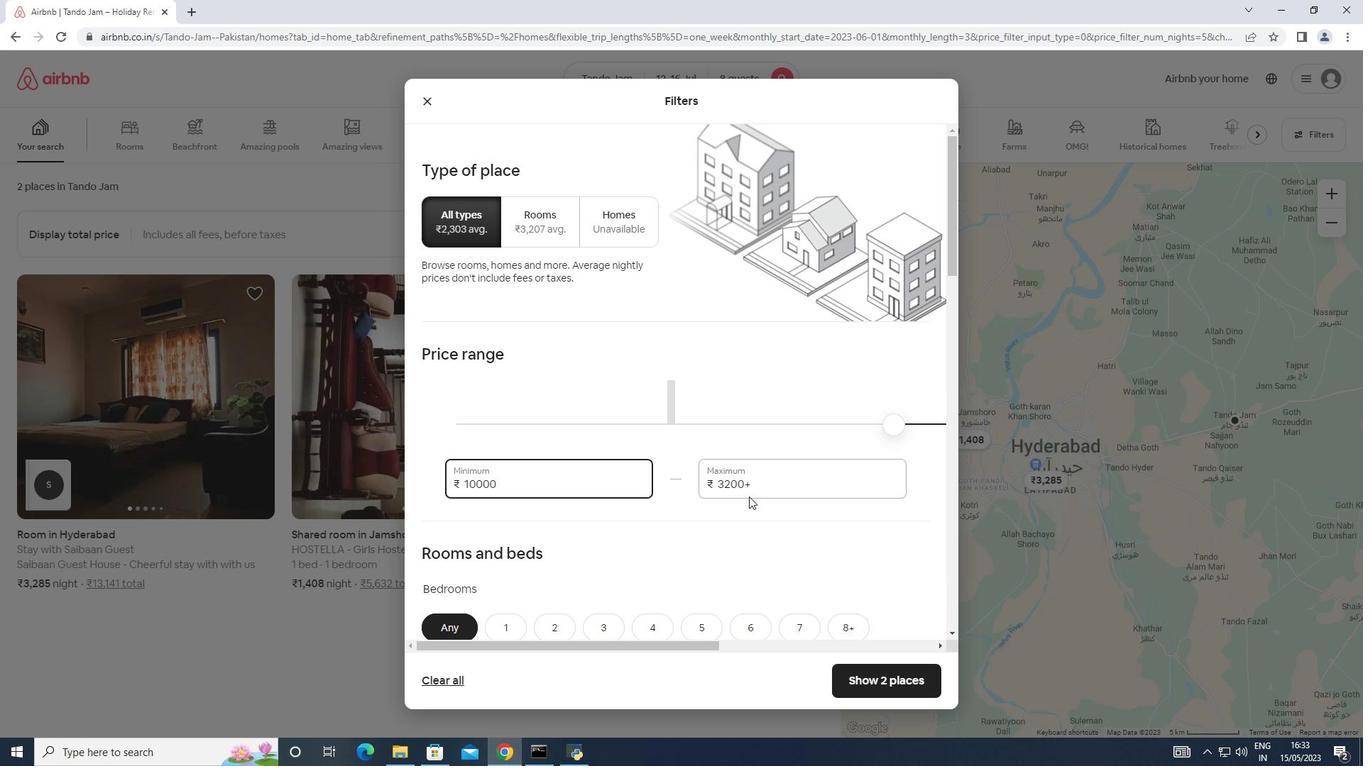 
Action: Mouse pressed left at (759, 485)
Screenshot: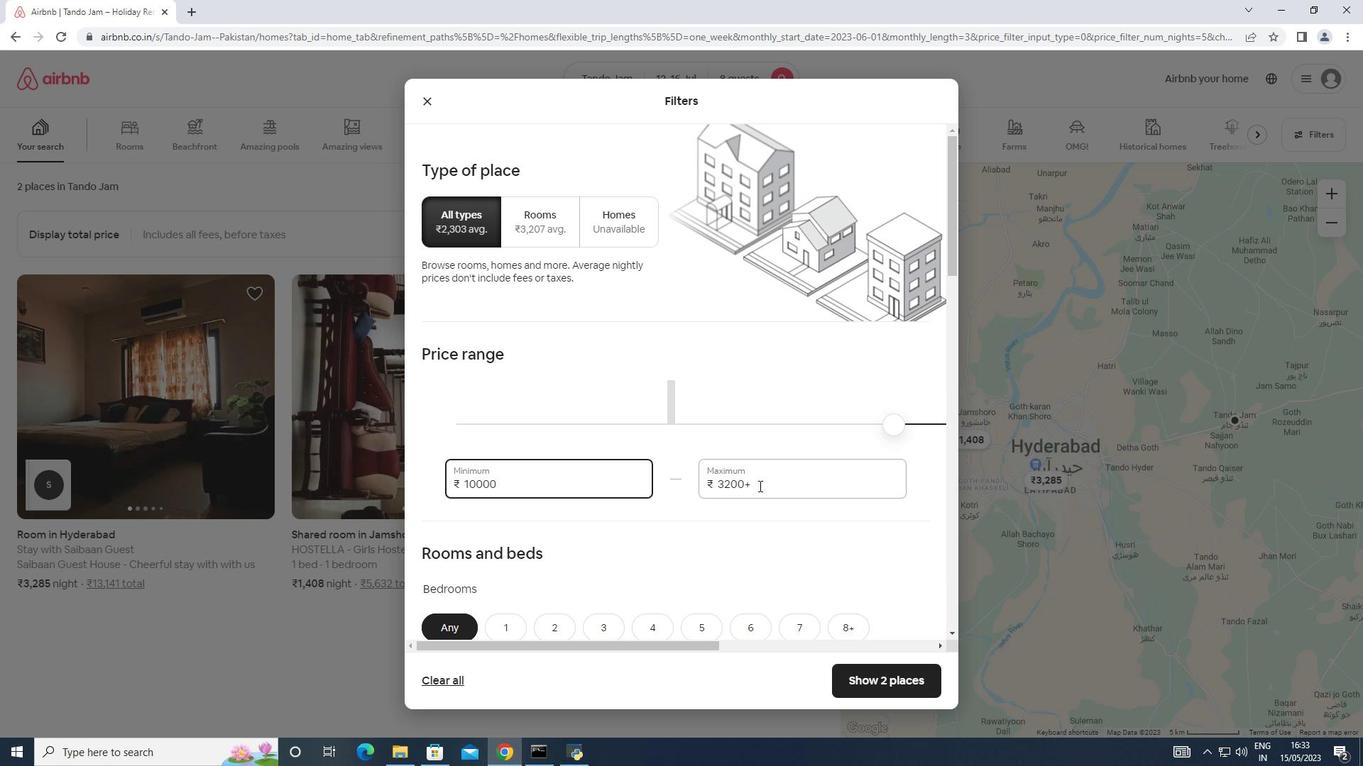 
Action: Mouse moved to (690, 485)
Screenshot: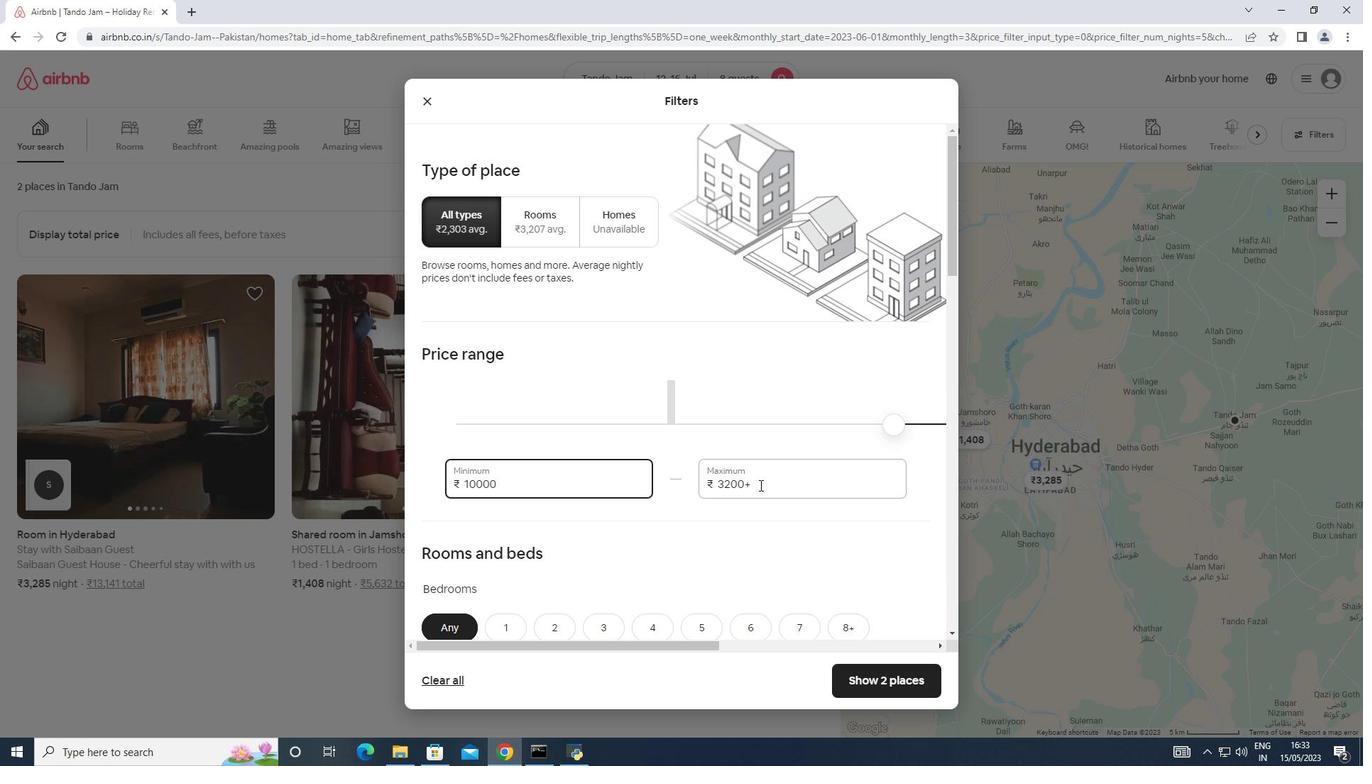 
Action: Key pressed 16000
Screenshot: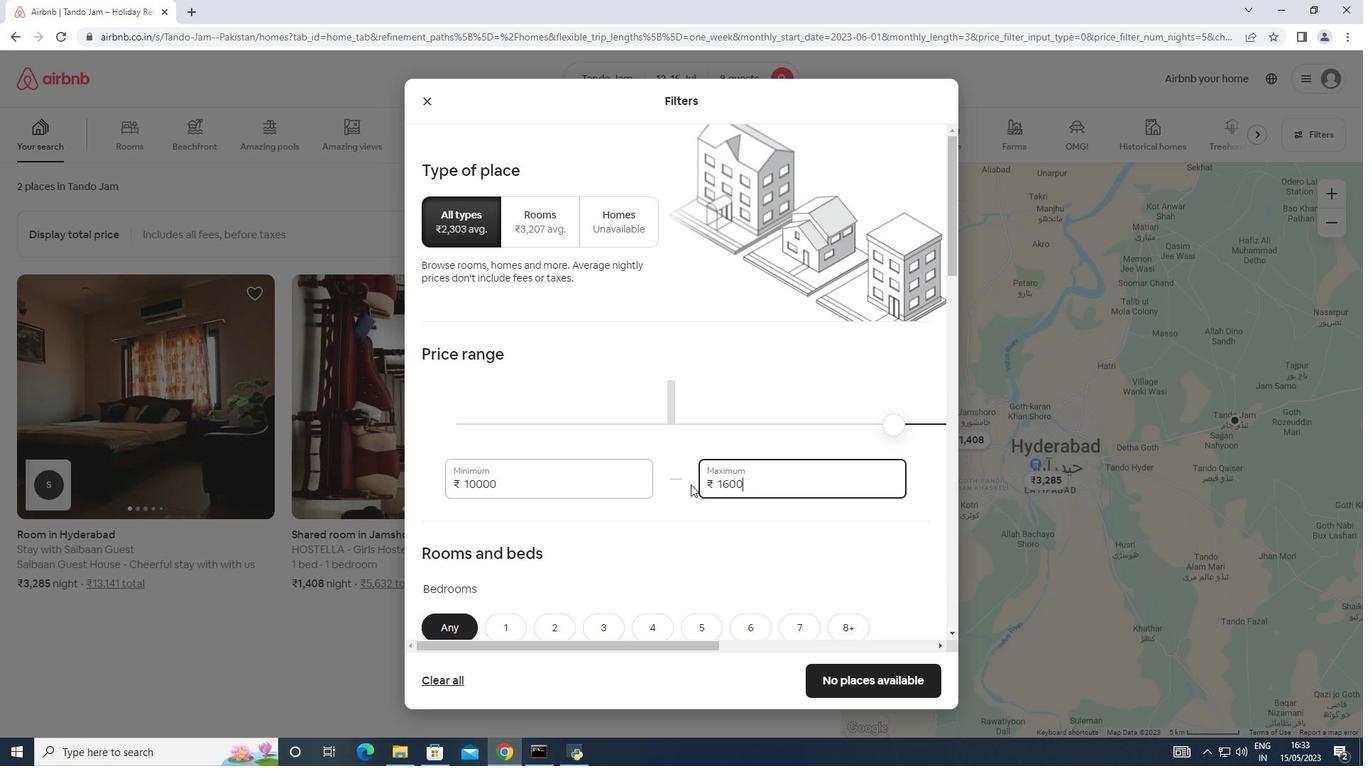 
Action: Mouse moved to (693, 480)
Screenshot: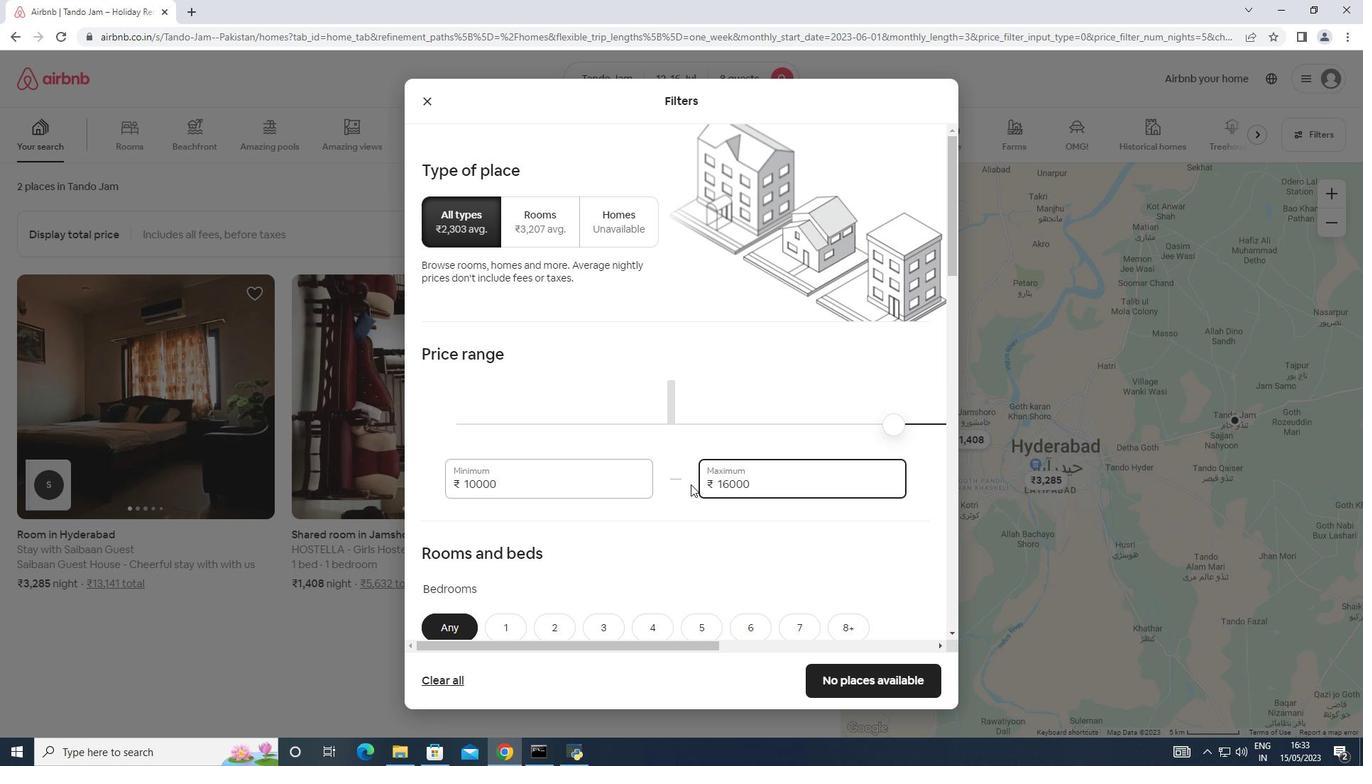 
Action: Mouse scrolled (693, 480) with delta (0, 0)
Screenshot: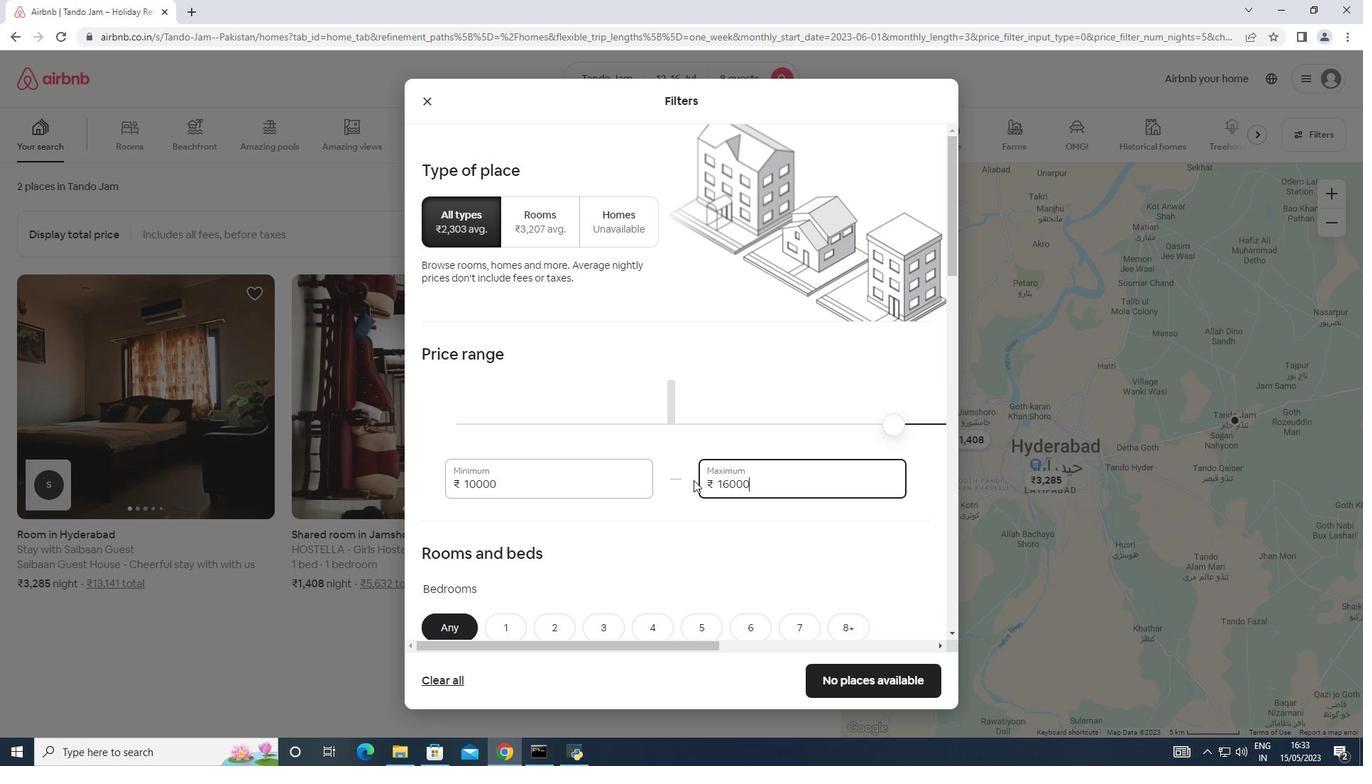 
Action: Mouse scrolled (693, 480) with delta (0, 0)
Screenshot: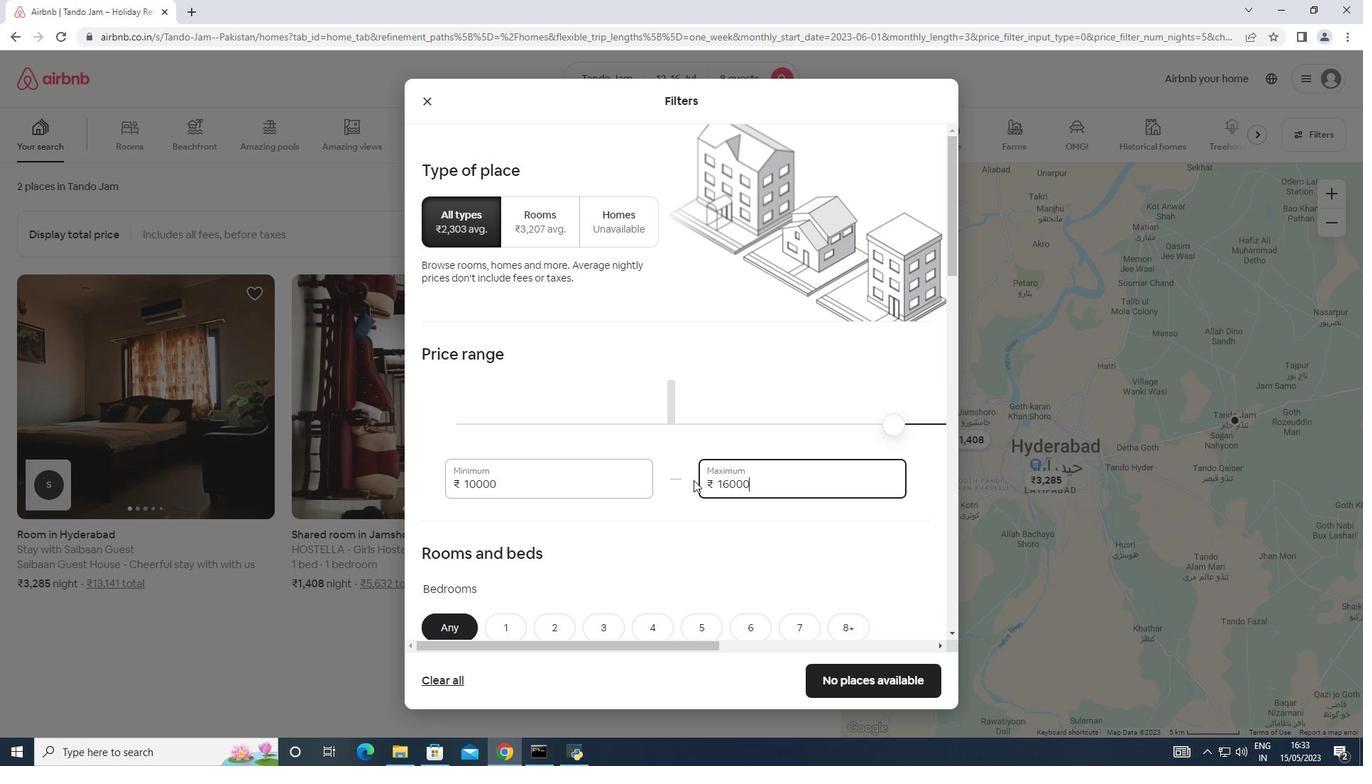 
Action: Mouse scrolled (693, 480) with delta (0, 0)
Screenshot: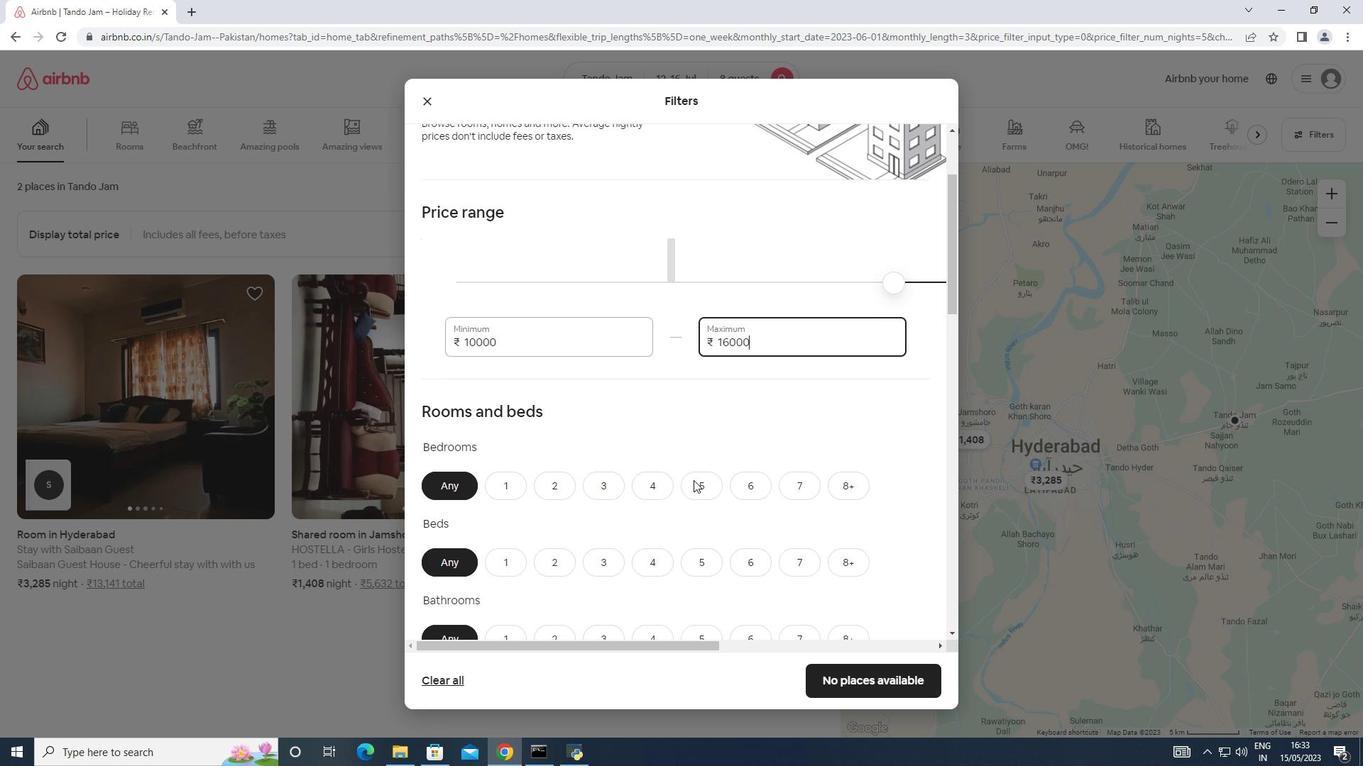 
Action: Mouse moved to (847, 402)
Screenshot: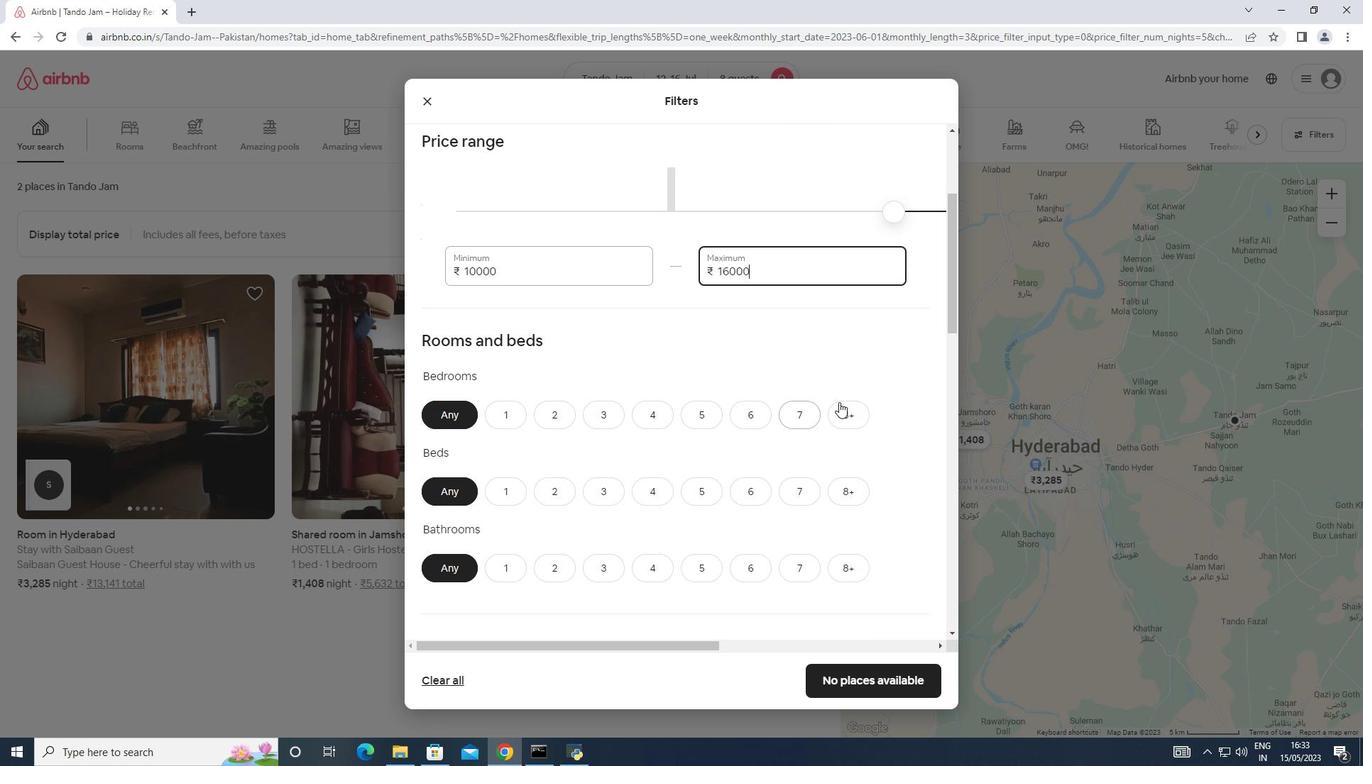 
Action: Mouse pressed left at (847, 402)
Screenshot: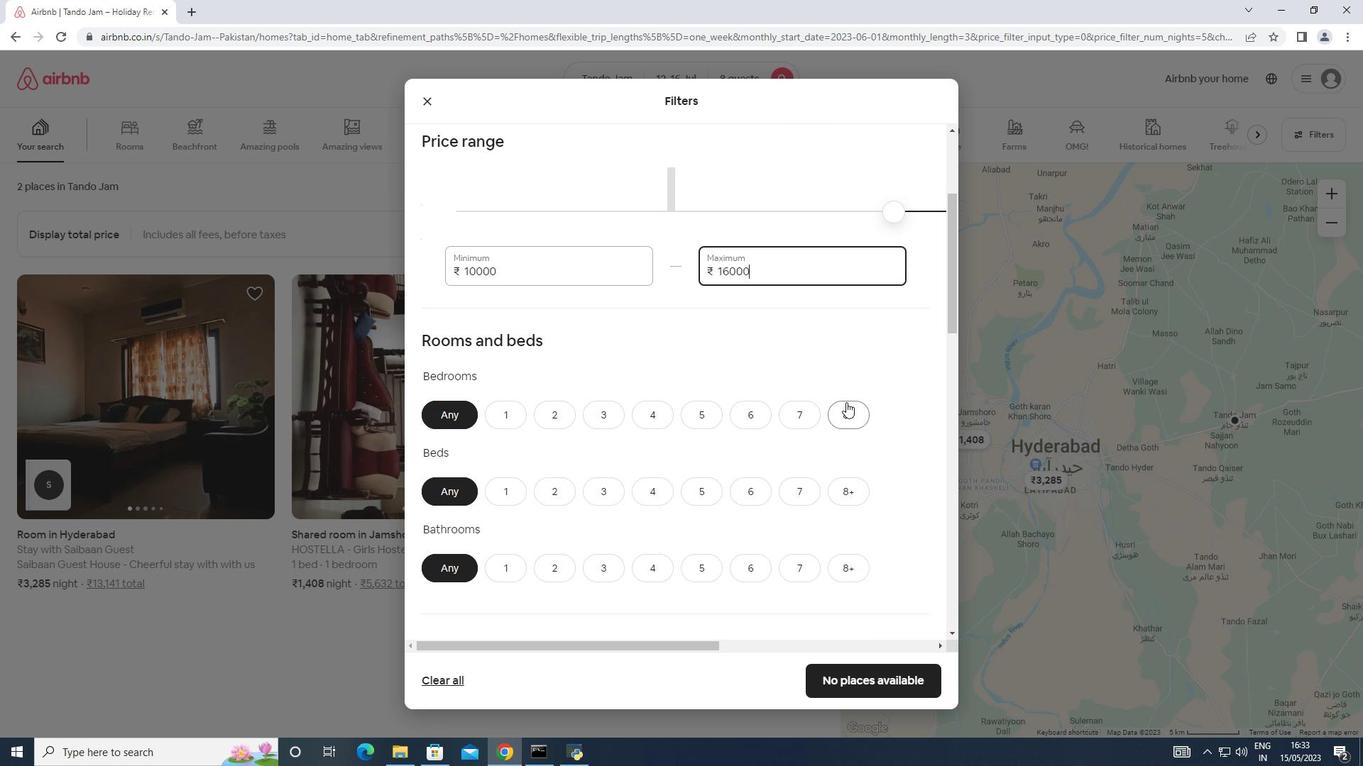 
Action: Mouse moved to (861, 485)
Screenshot: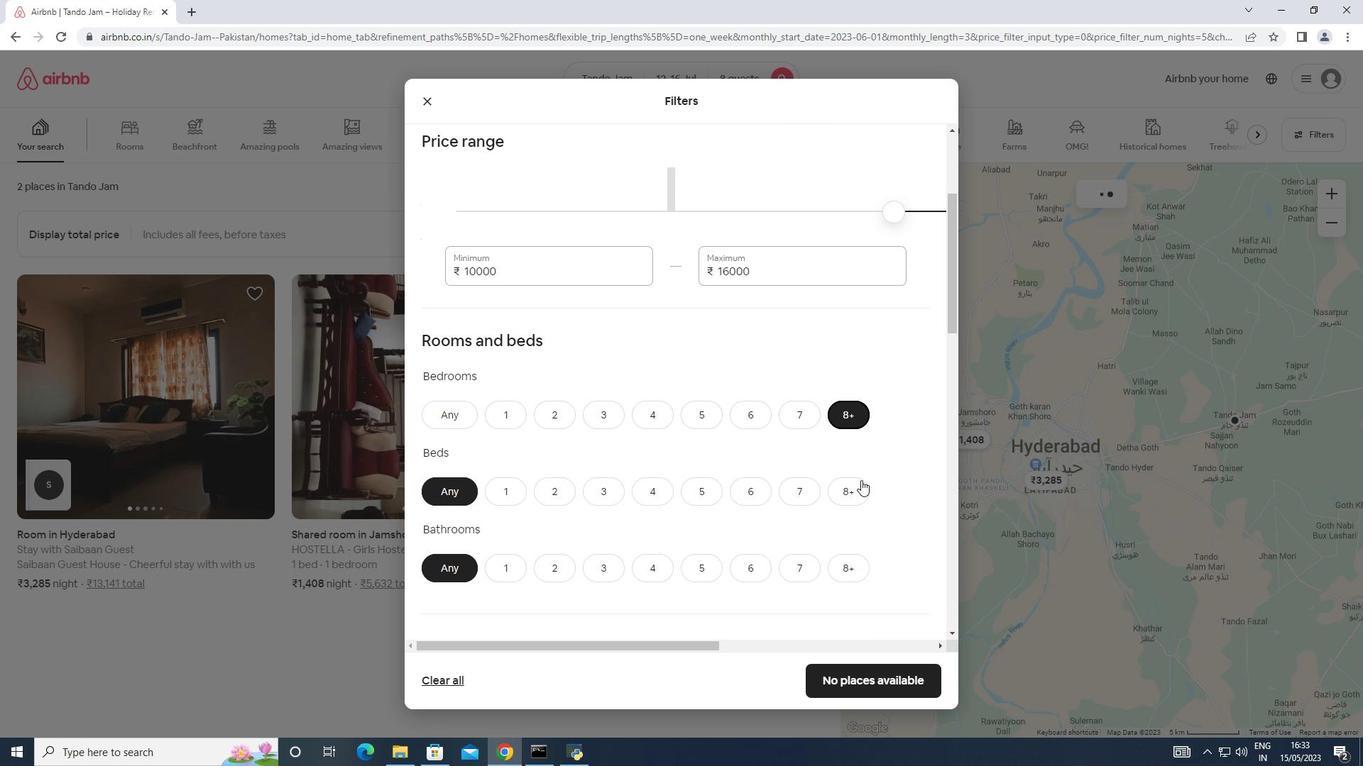 
Action: Mouse pressed left at (861, 485)
Screenshot: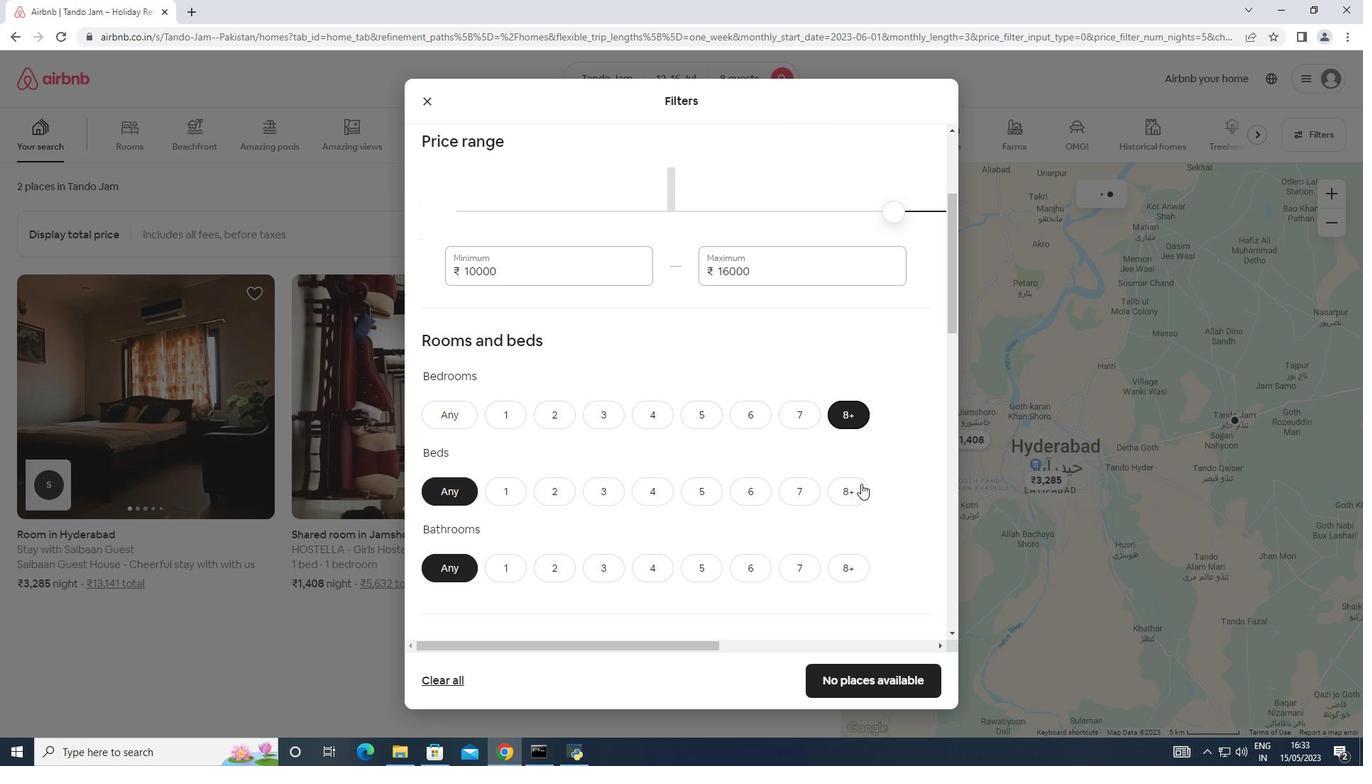 
Action: Mouse moved to (849, 563)
Screenshot: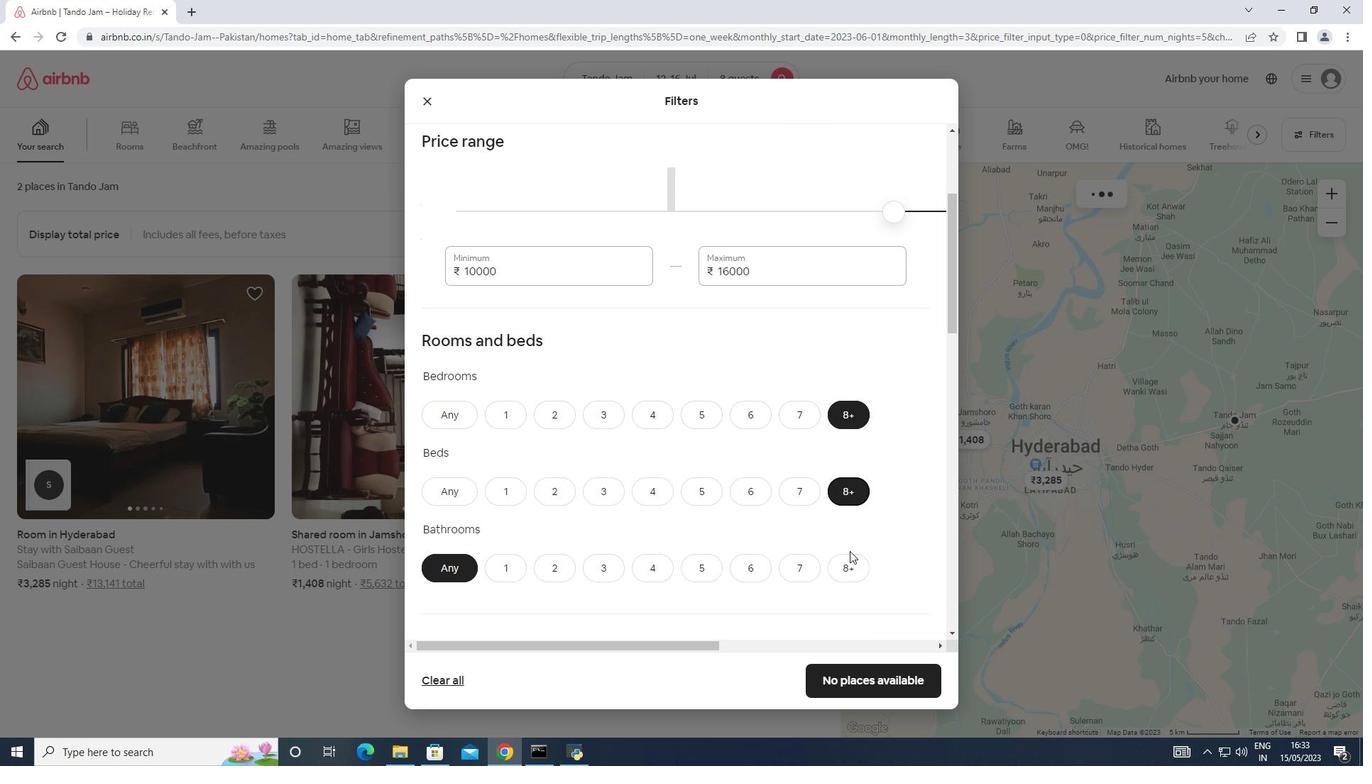 
Action: Mouse pressed left at (849, 563)
Screenshot: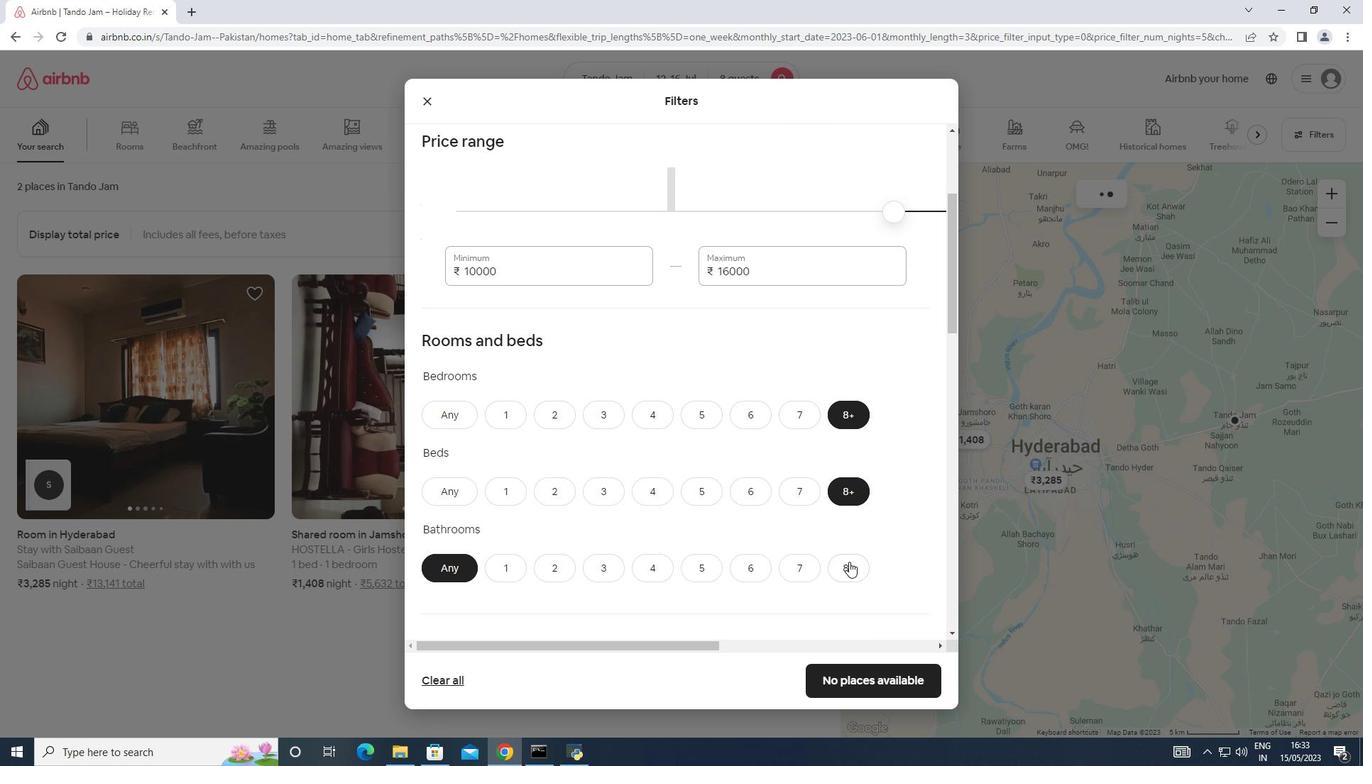 
Action: Mouse moved to (798, 486)
Screenshot: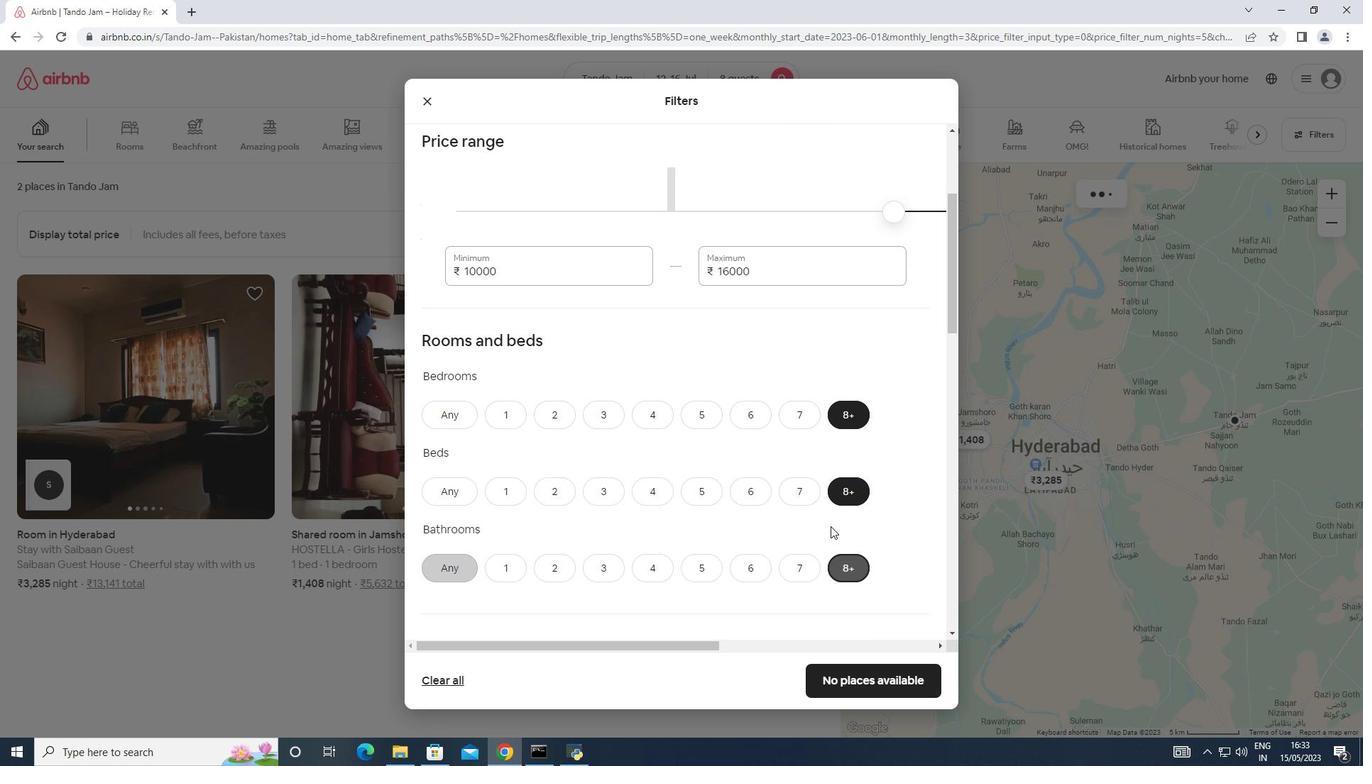 
Action: Mouse scrolled (798, 485) with delta (0, 0)
Screenshot: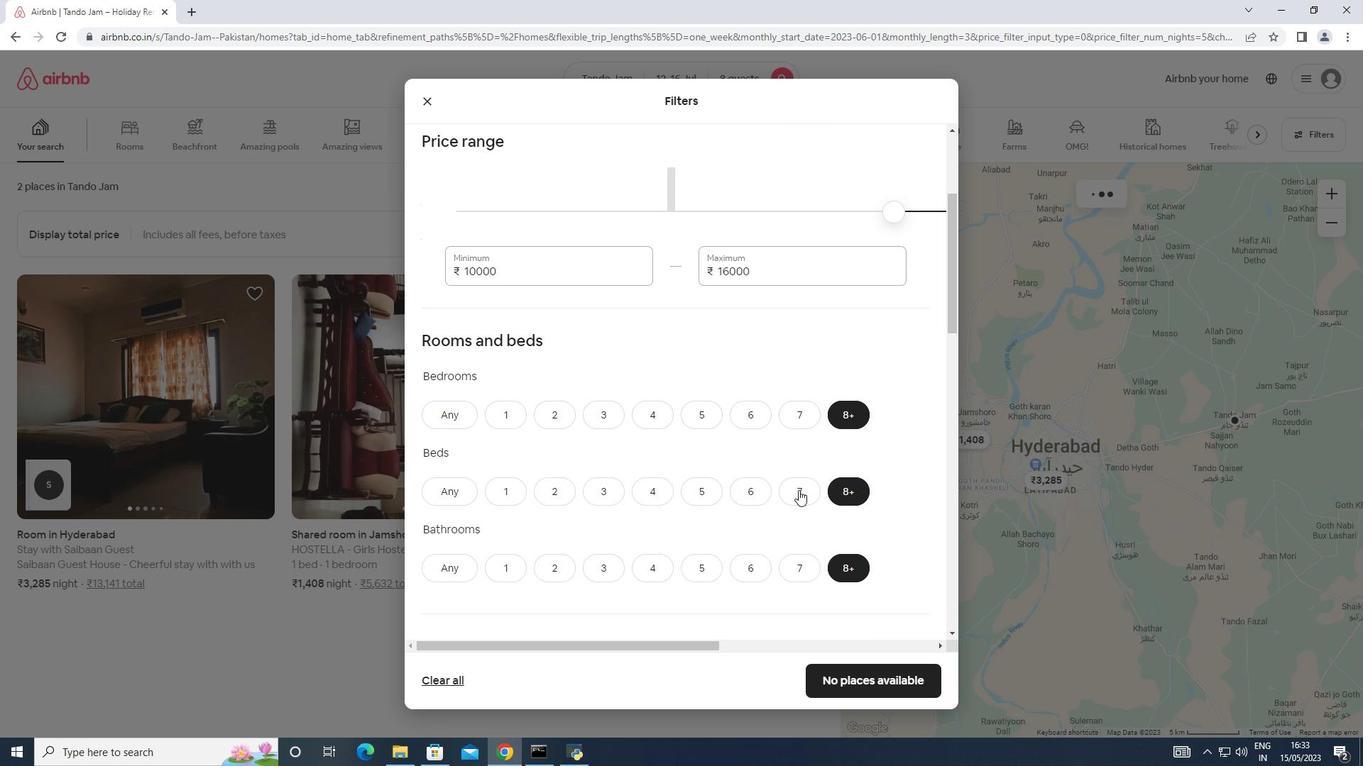 
Action: Mouse scrolled (798, 485) with delta (0, 0)
Screenshot: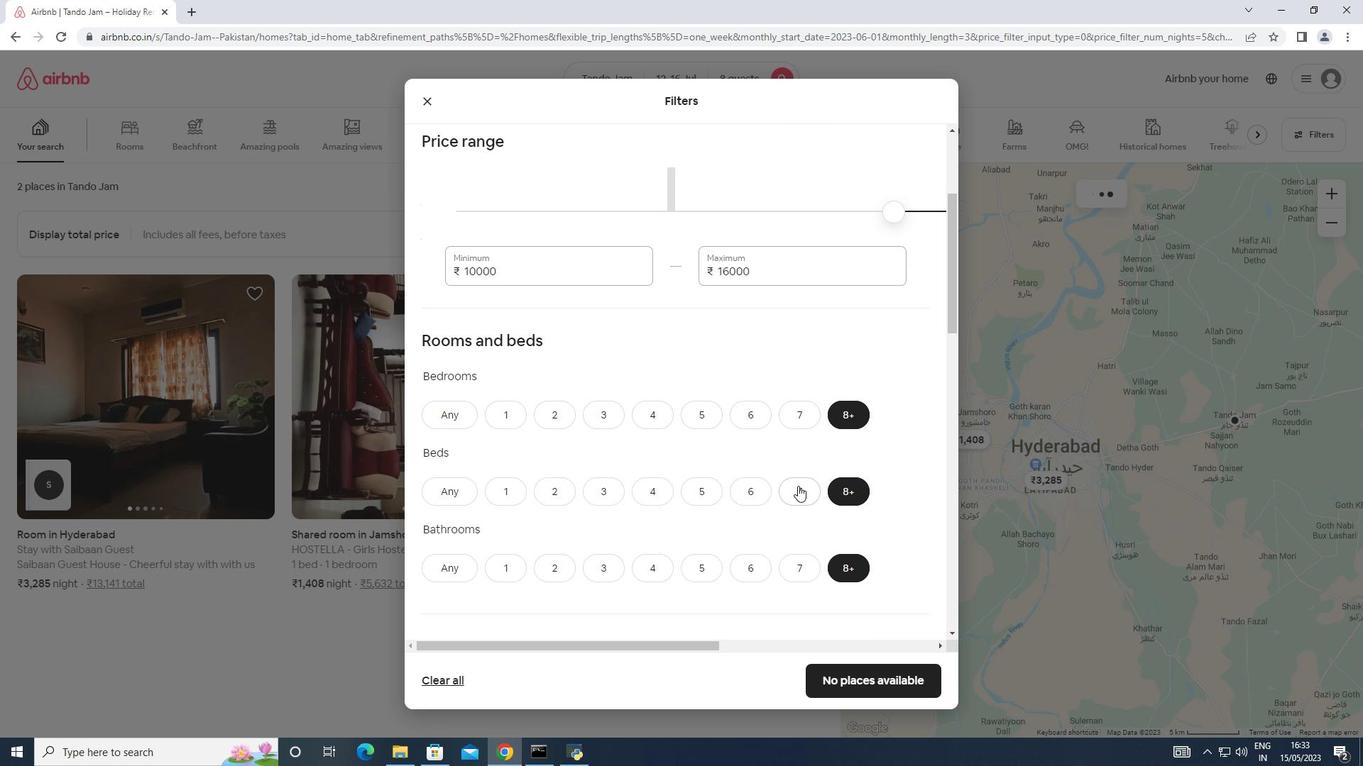 
Action: Mouse moved to (800, 467)
Screenshot: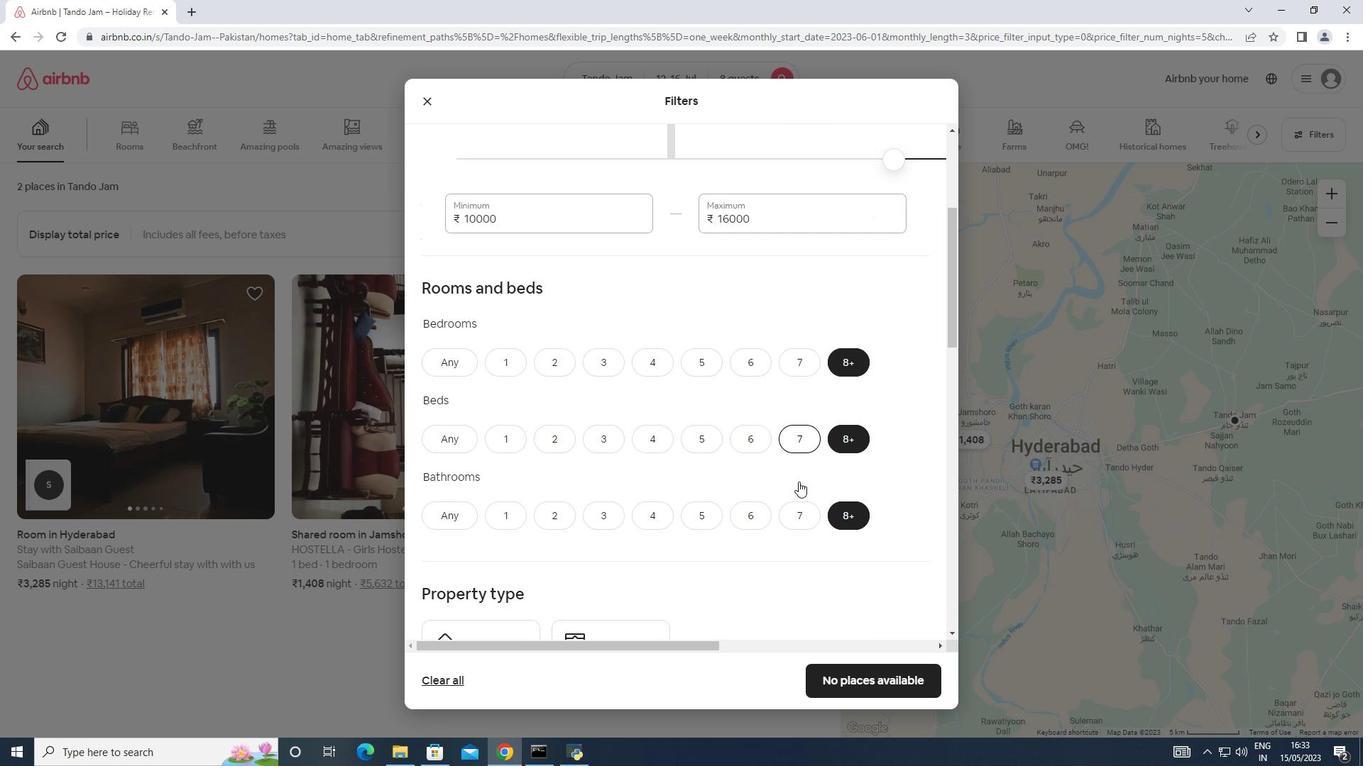 
Action: Mouse scrolled (800, 467) with delta (0, 0)
Screenshot: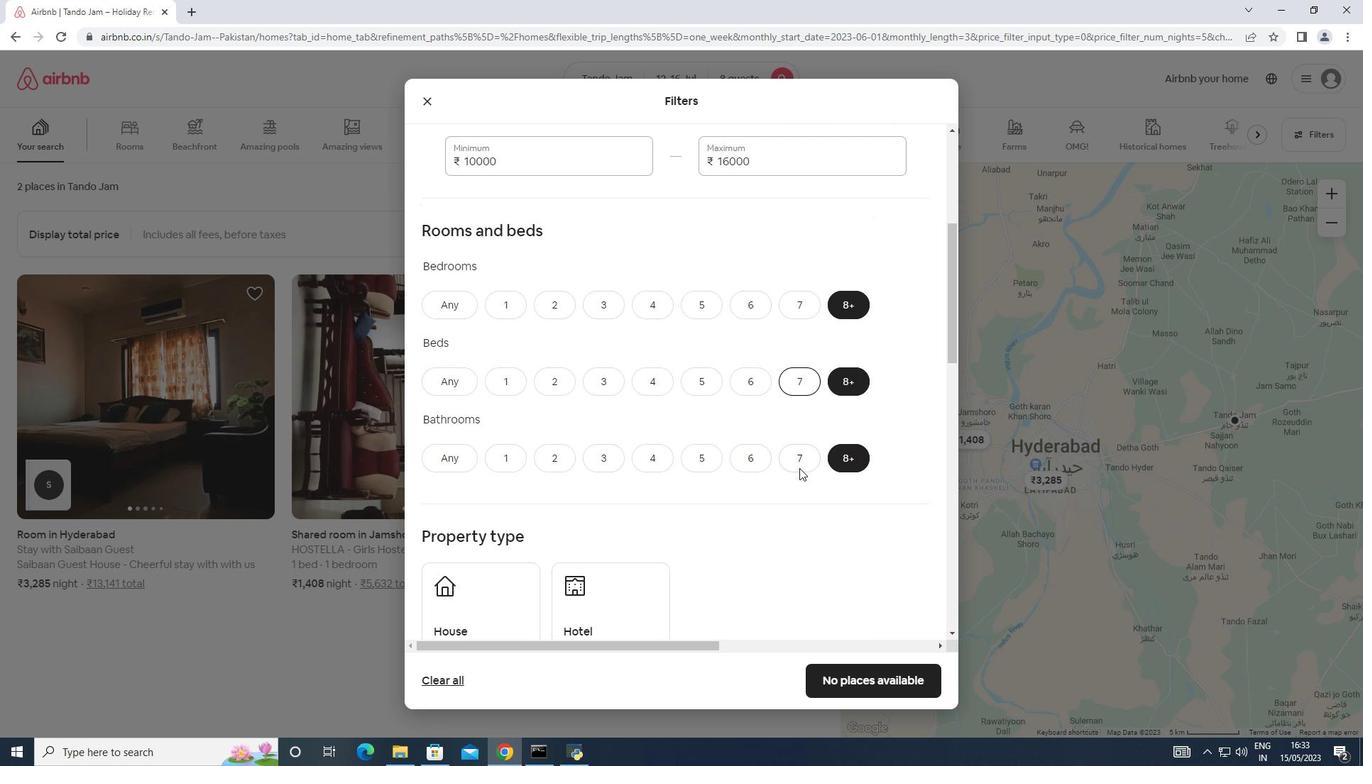 
Action: Mouse moved to (801, 467)
Screenshot: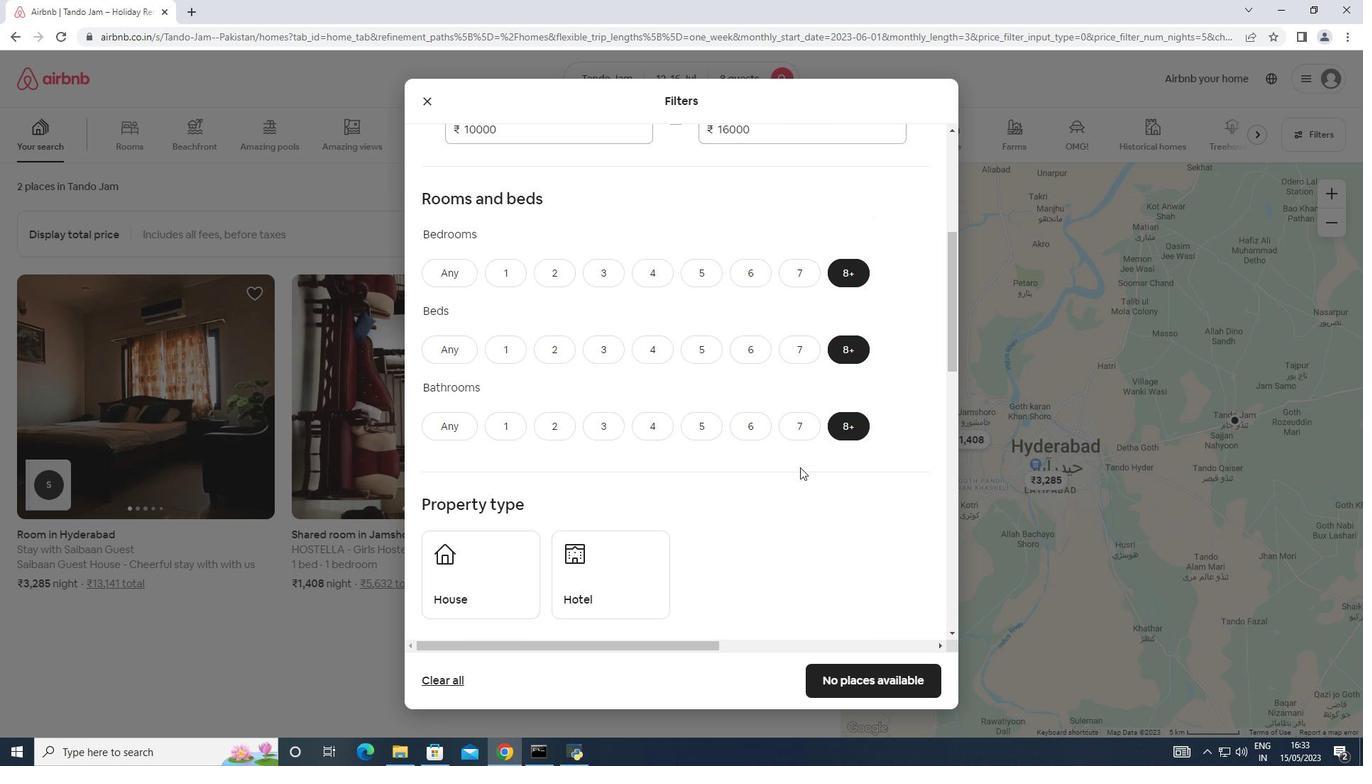 
Action: Mouse scrolled (801, 466) with delta (0, 0)
Screenshot: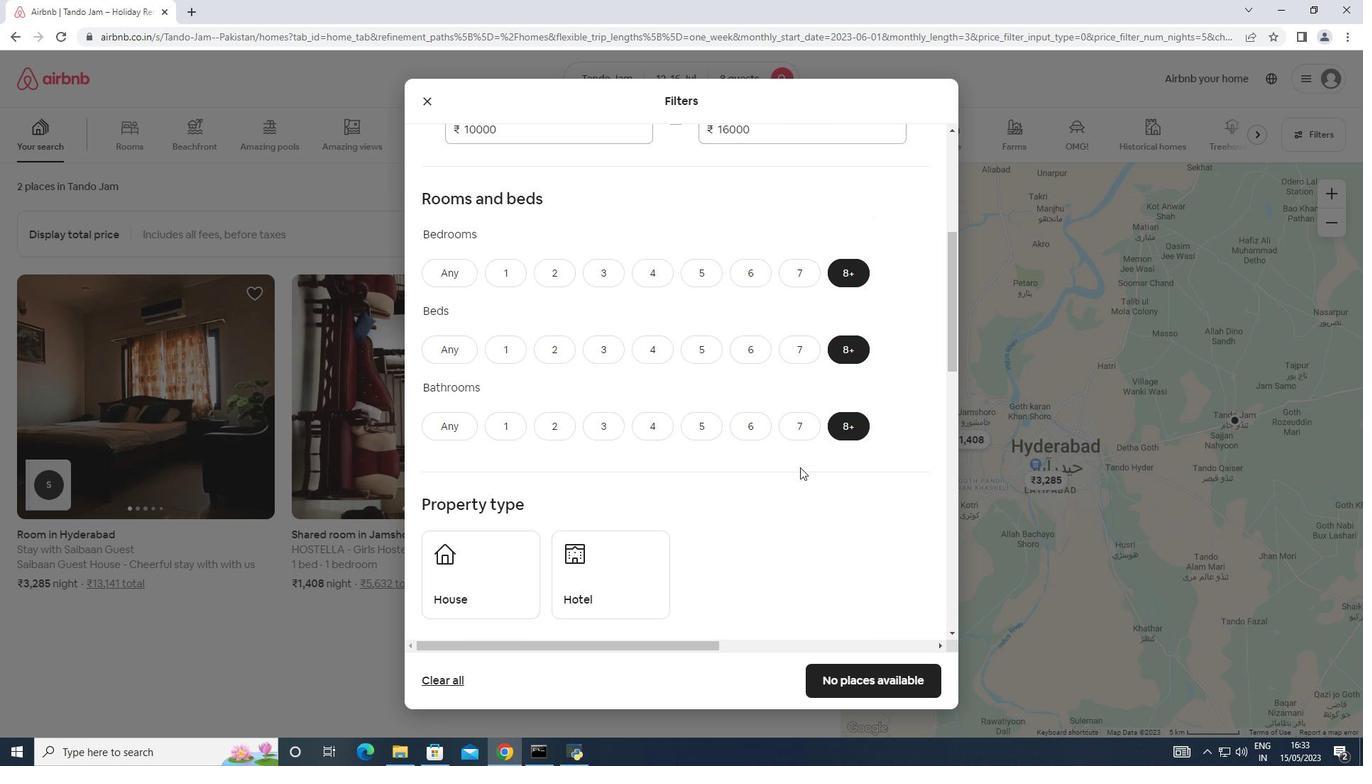 
Action: Mouse moved to (467, 428)
Screenshot: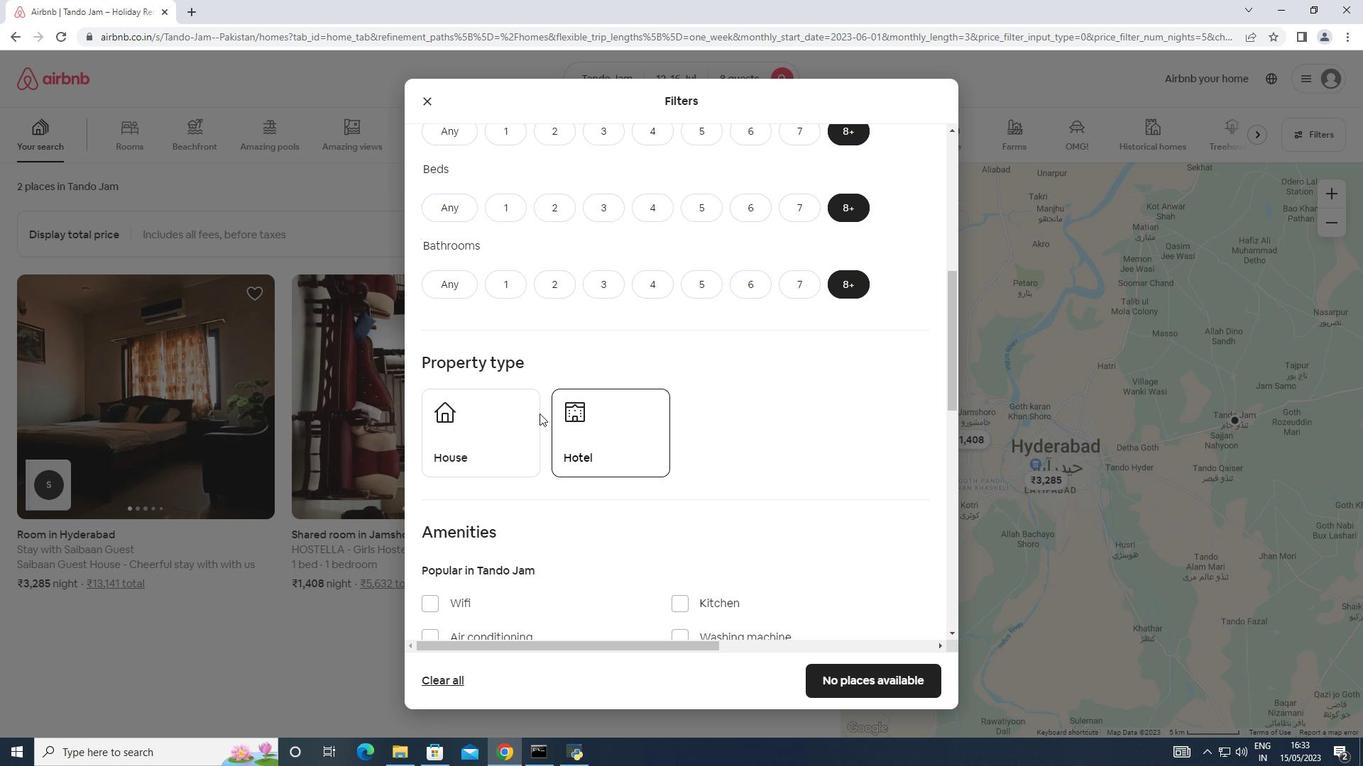 
Action: Mouse pressed left at (467, 428)
Screenshot: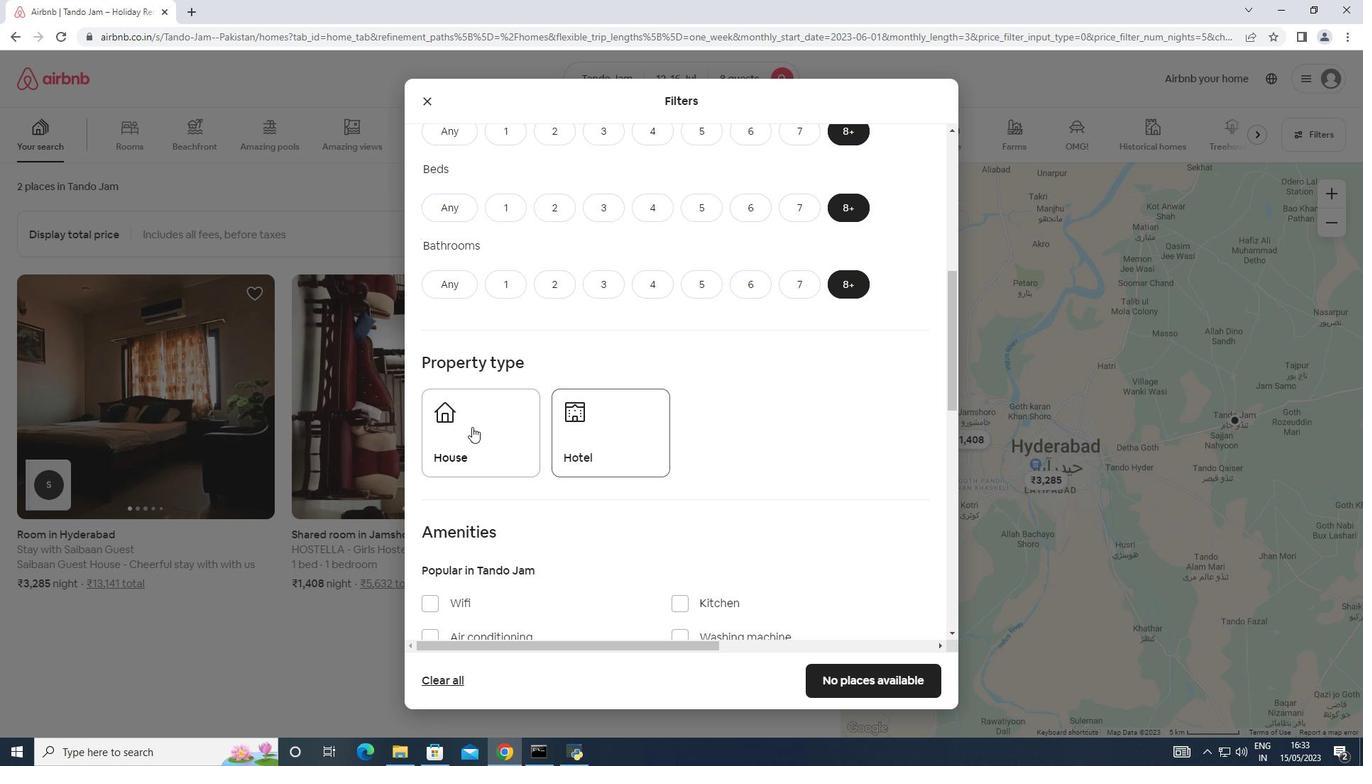 
Action: Mouse moved to (572, 432)
Screenshot: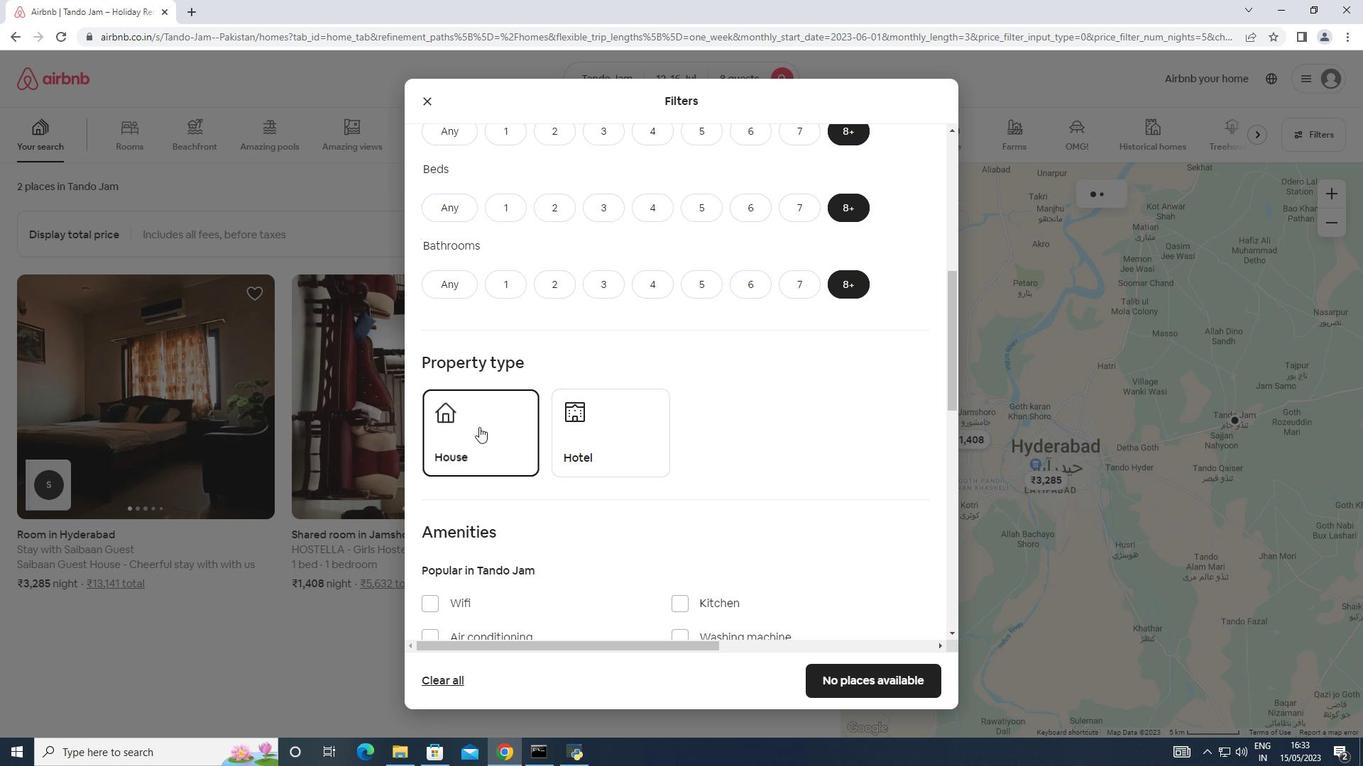 
Action: Mouse scrolled (572, 431) with delta (0, 0)
Screenshot: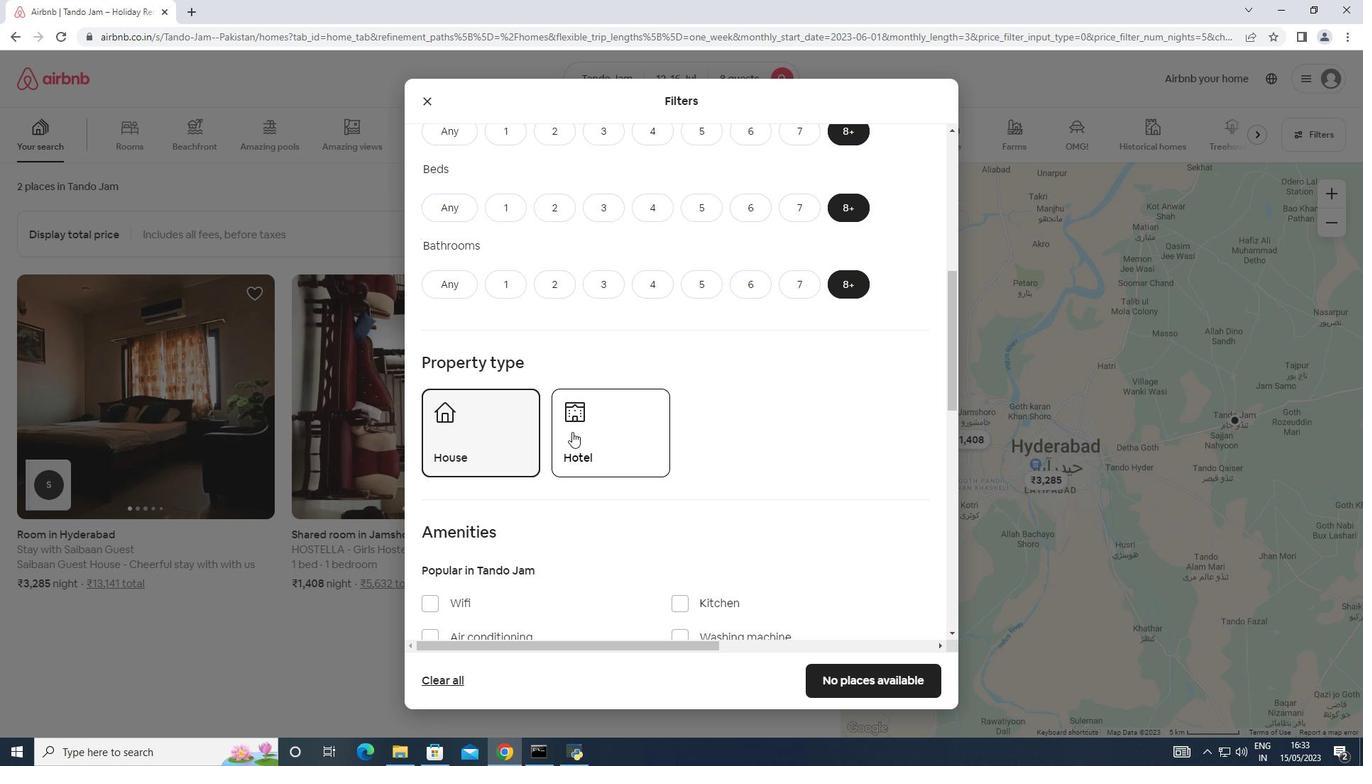 
Action: Mouse scrolled (572, 431) with delta (0, 0)
Screenshot: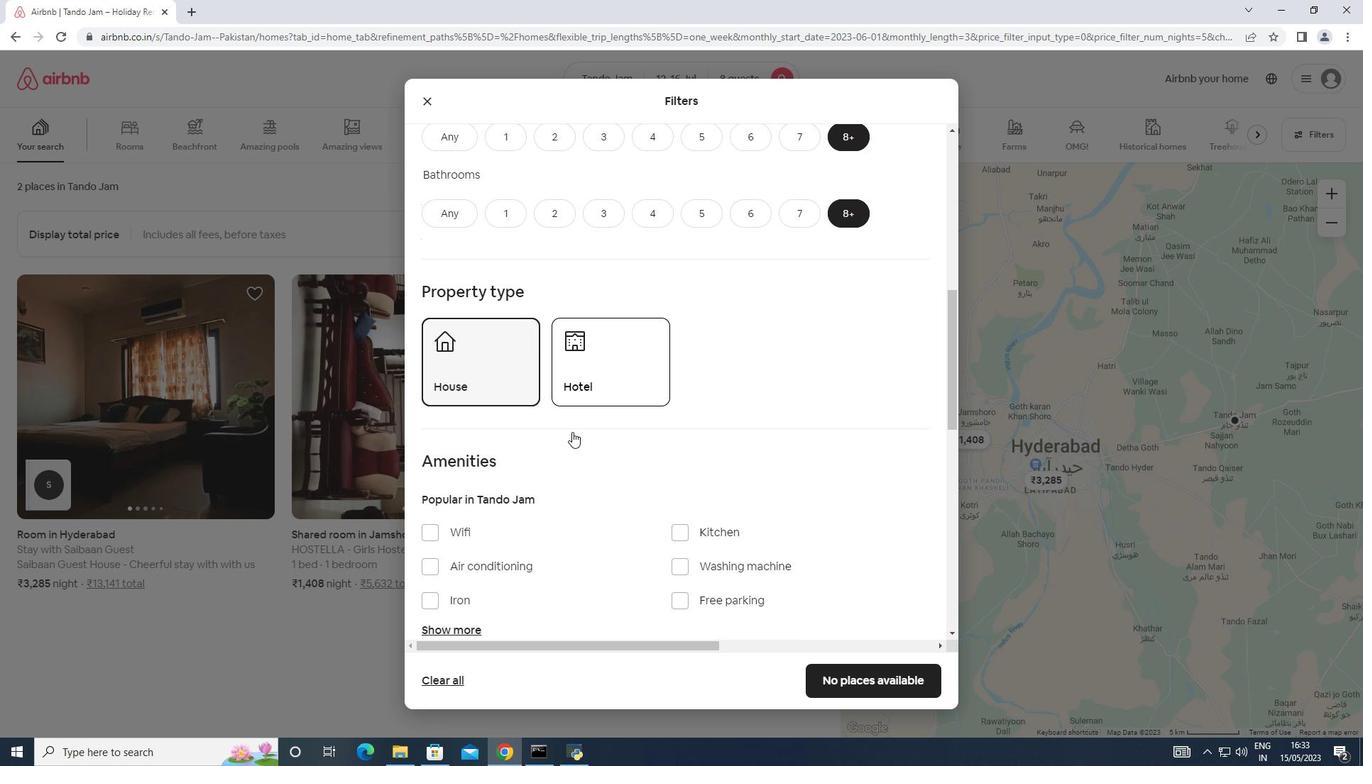 
Action: Mouse scrolled (572, 431) with delta (0, 0)
Screenshot: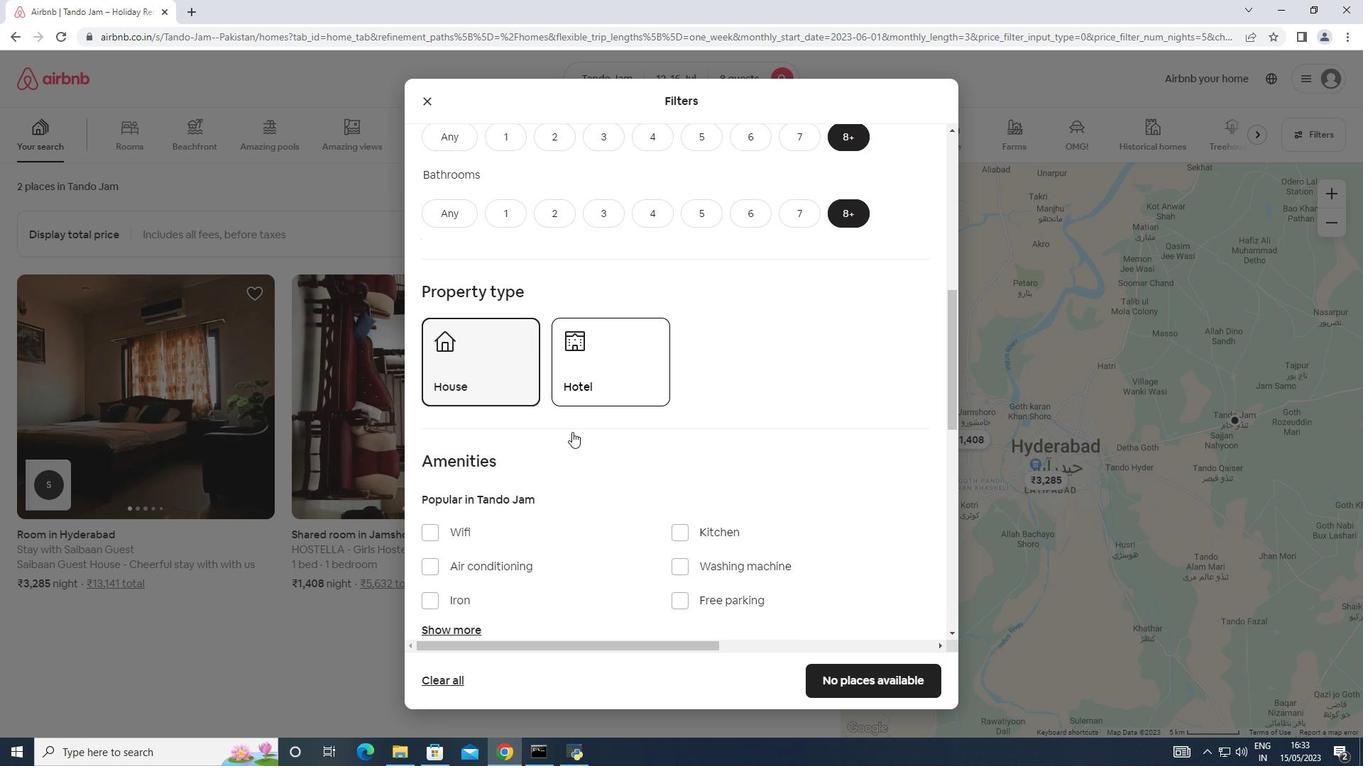 
Action: Mouse moved to (429, 390)
Screenshot: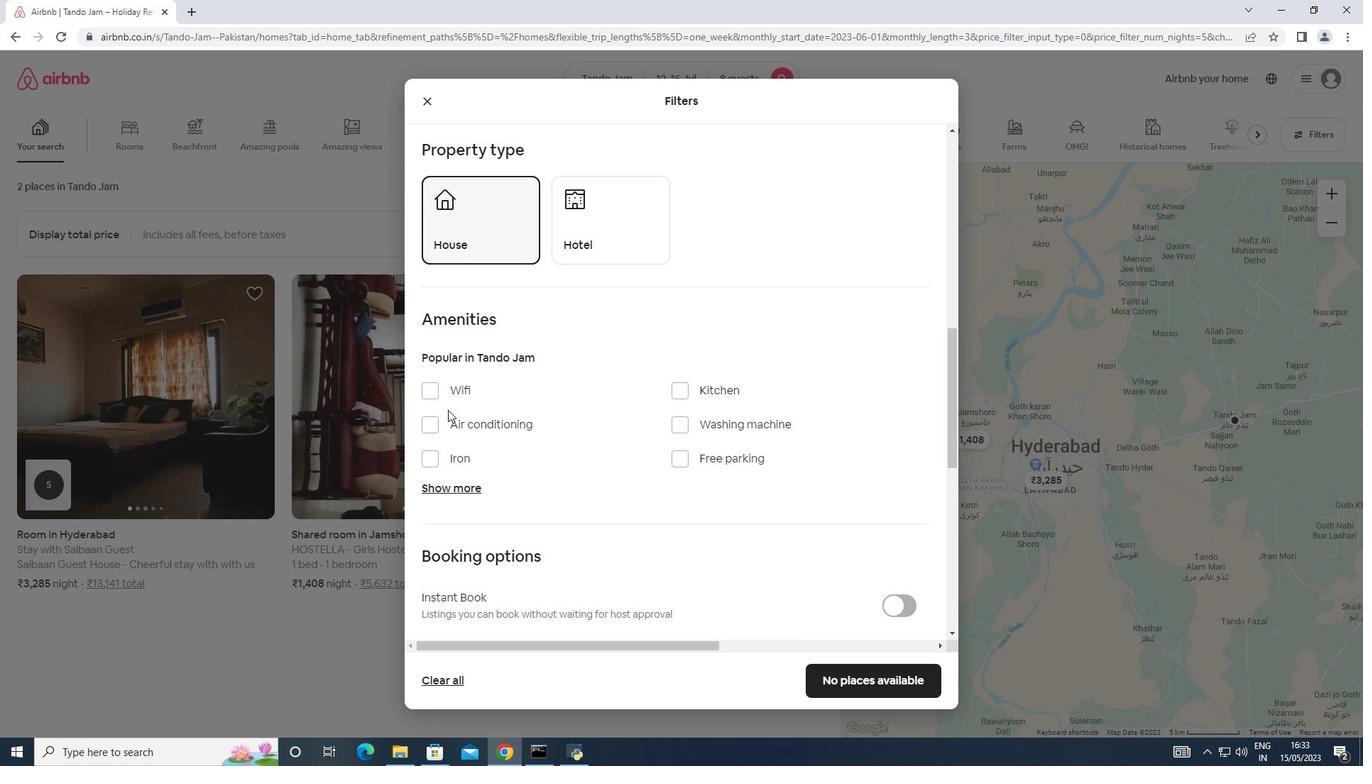 
Action: Mouse pressed left at (429, 390)
Screenshot: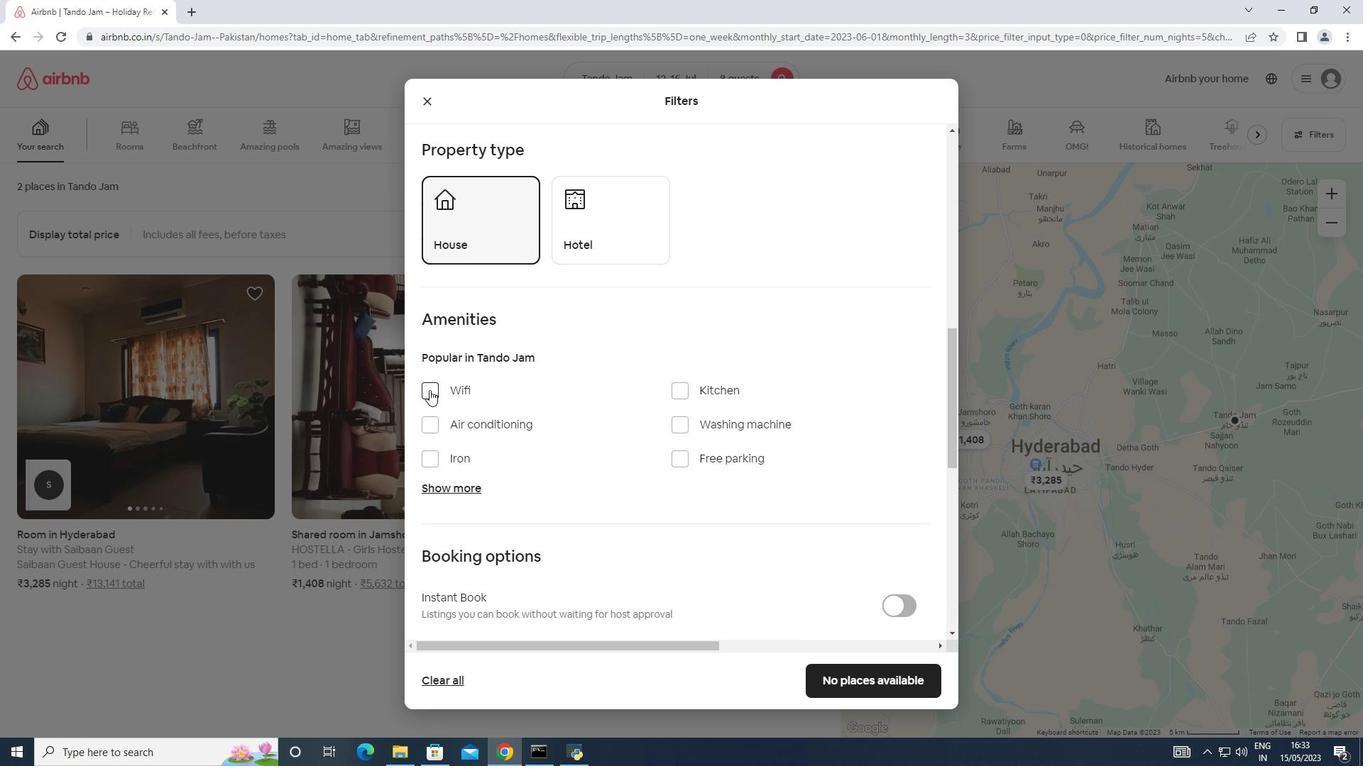 
Action: Mouse moved to (433, 489)
Screenshot: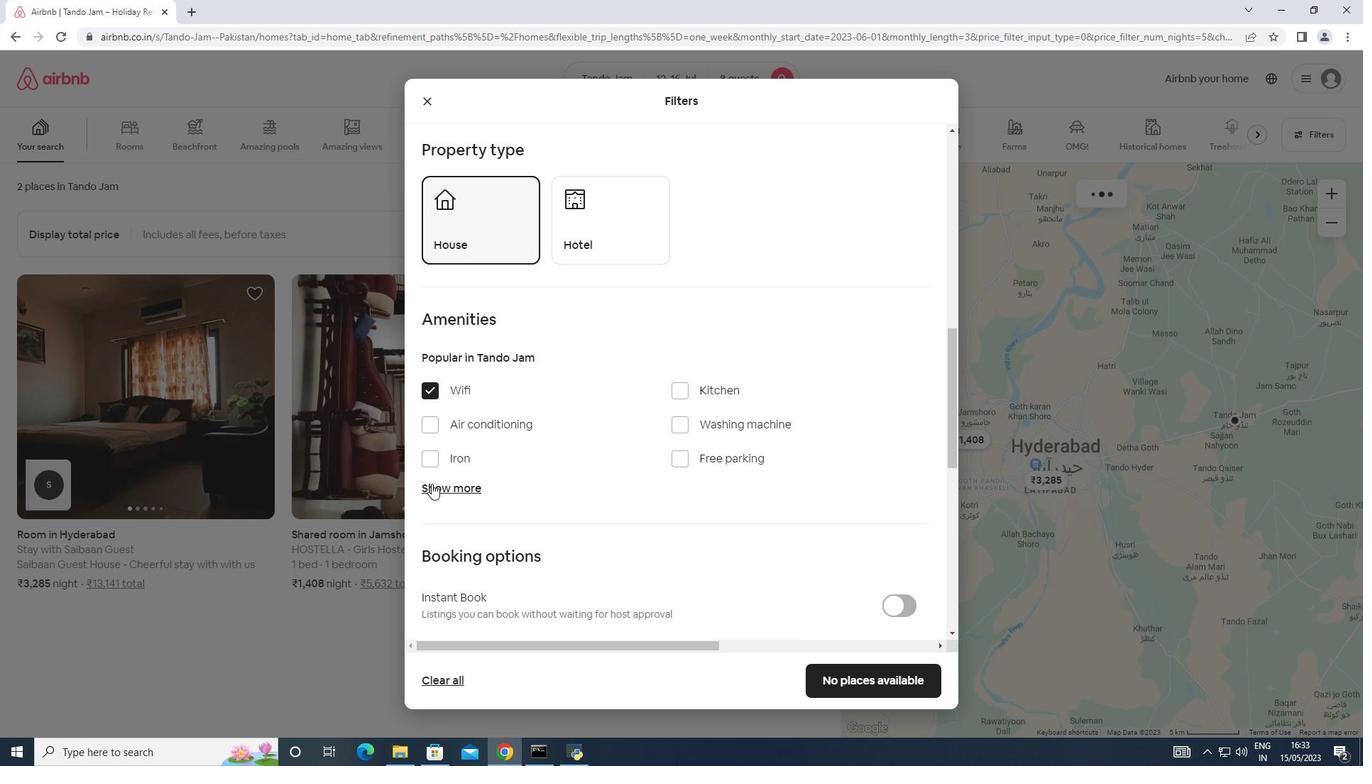 
Action: Mouse pressed left at (433, 489)
Screenshot: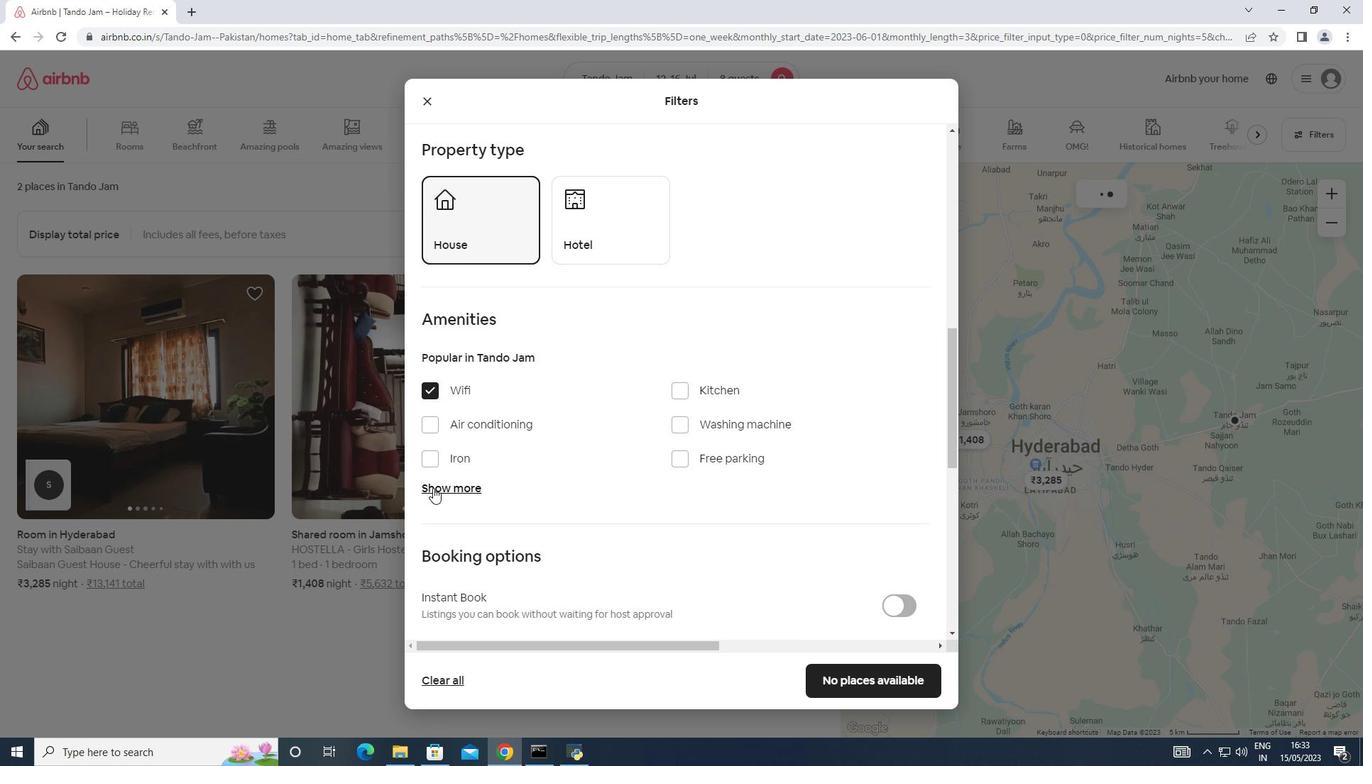 
Action: Mouse moved to (682, 573)
Screenshot: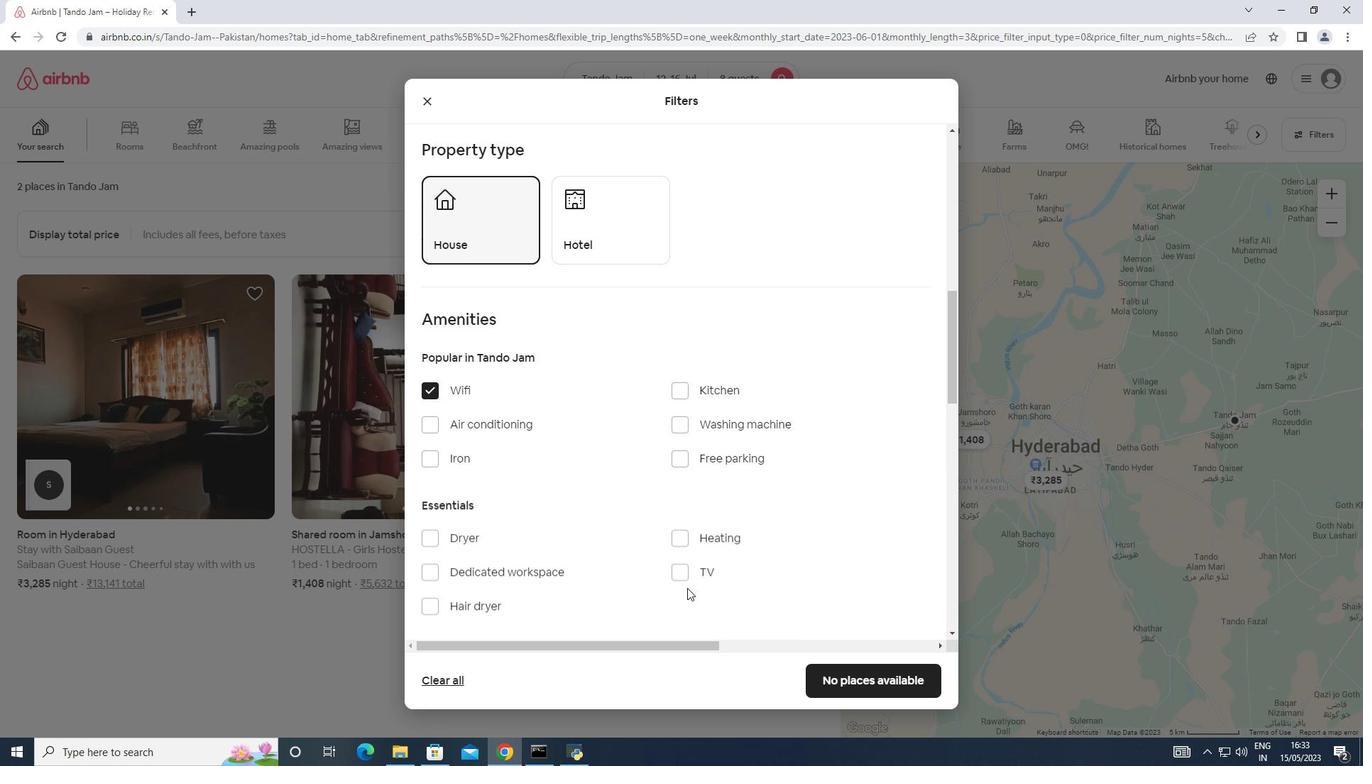 
Action: Mouse pressed left at (682, 573)
Screenshot: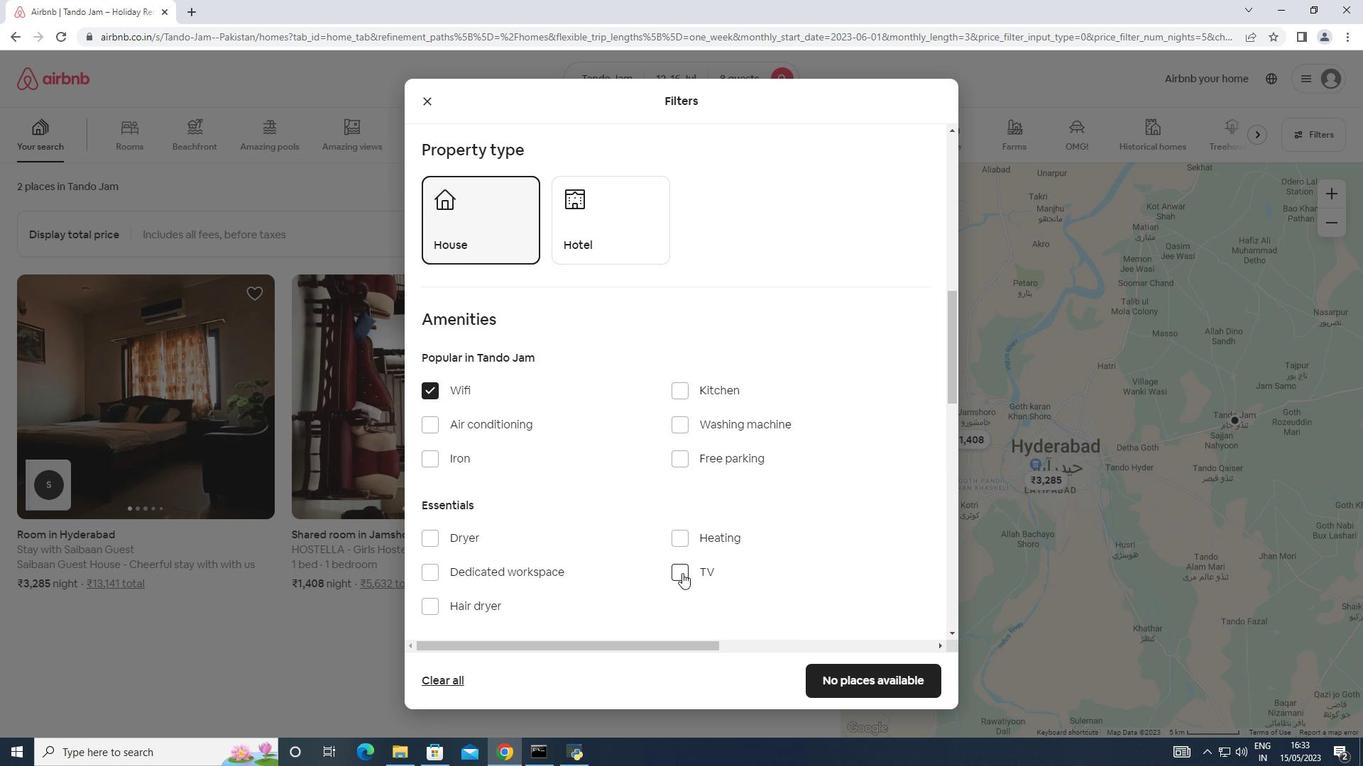 
Action: Mouse moved to (682, 456)
Screenshot: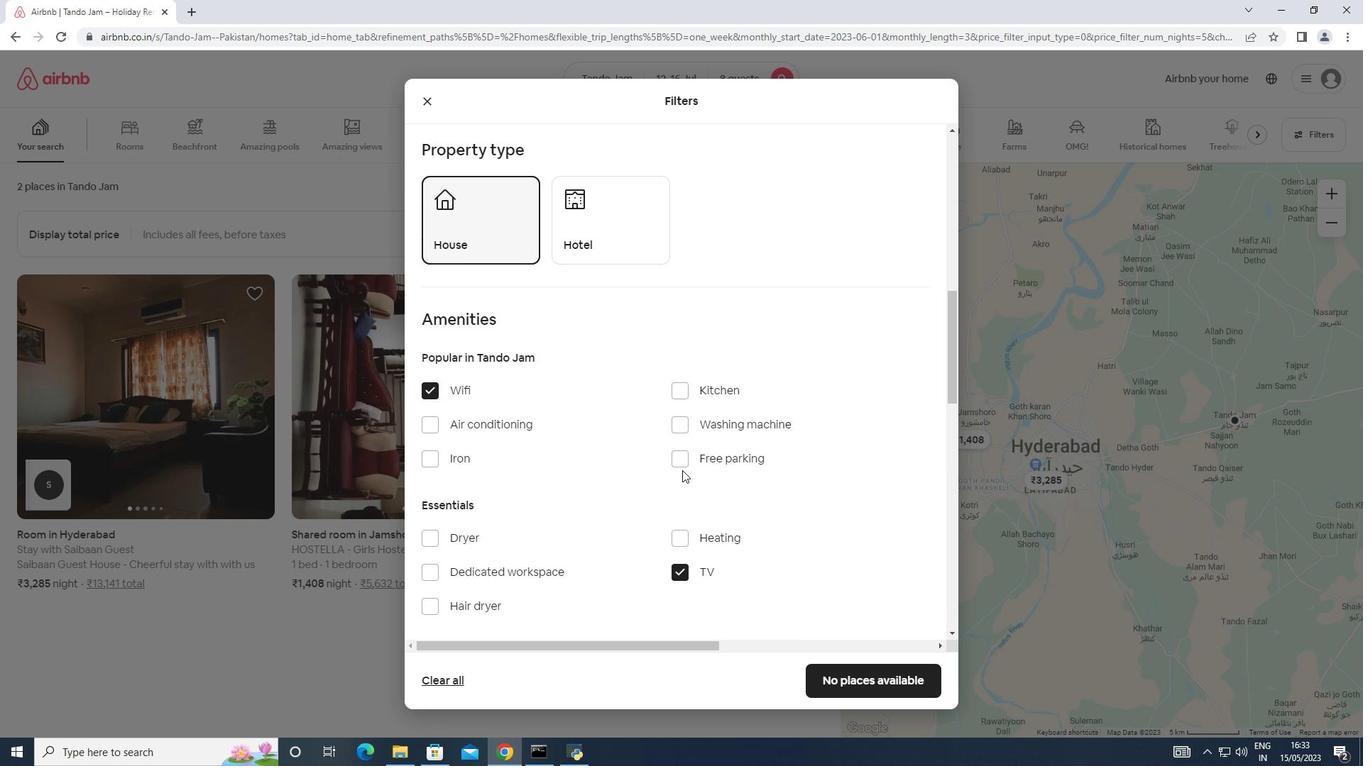 
Action: Mouse pressed left at (682, 456)
Screenshot: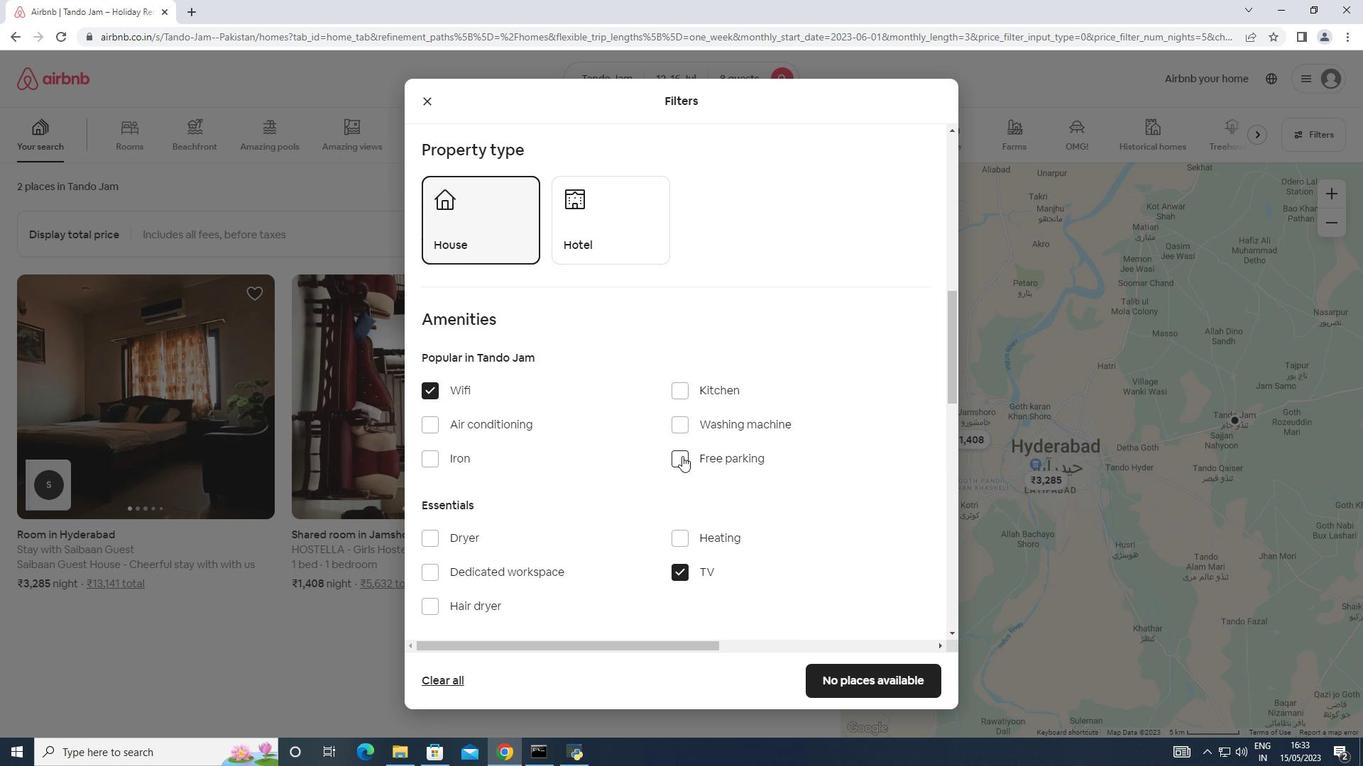 
Action: Mouse moved to (636, 490)
Screenshot: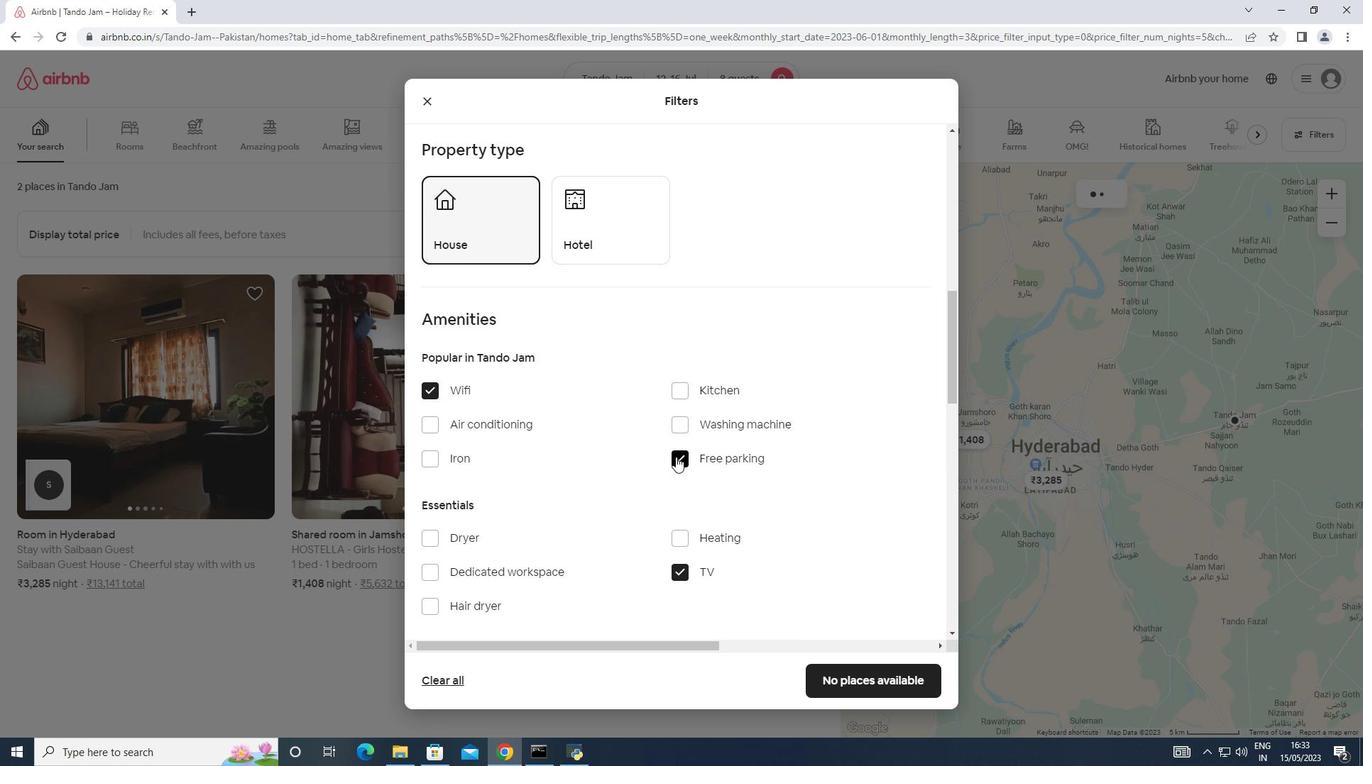 
Action: Mouse scrolled (636, 490) with delta (0, 0)
Screenshot: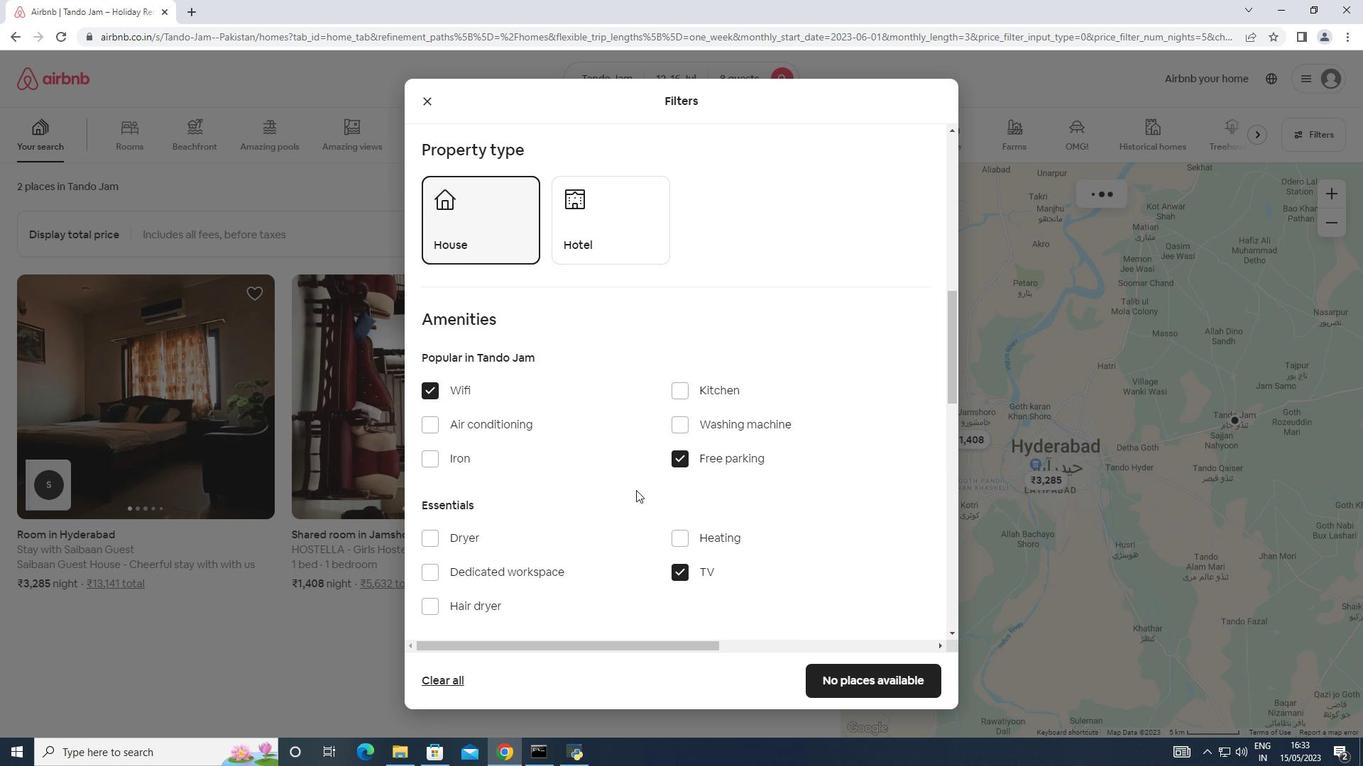
Action: Mouse scrolled (636, 490) with delta (0, 0)
Screenshot: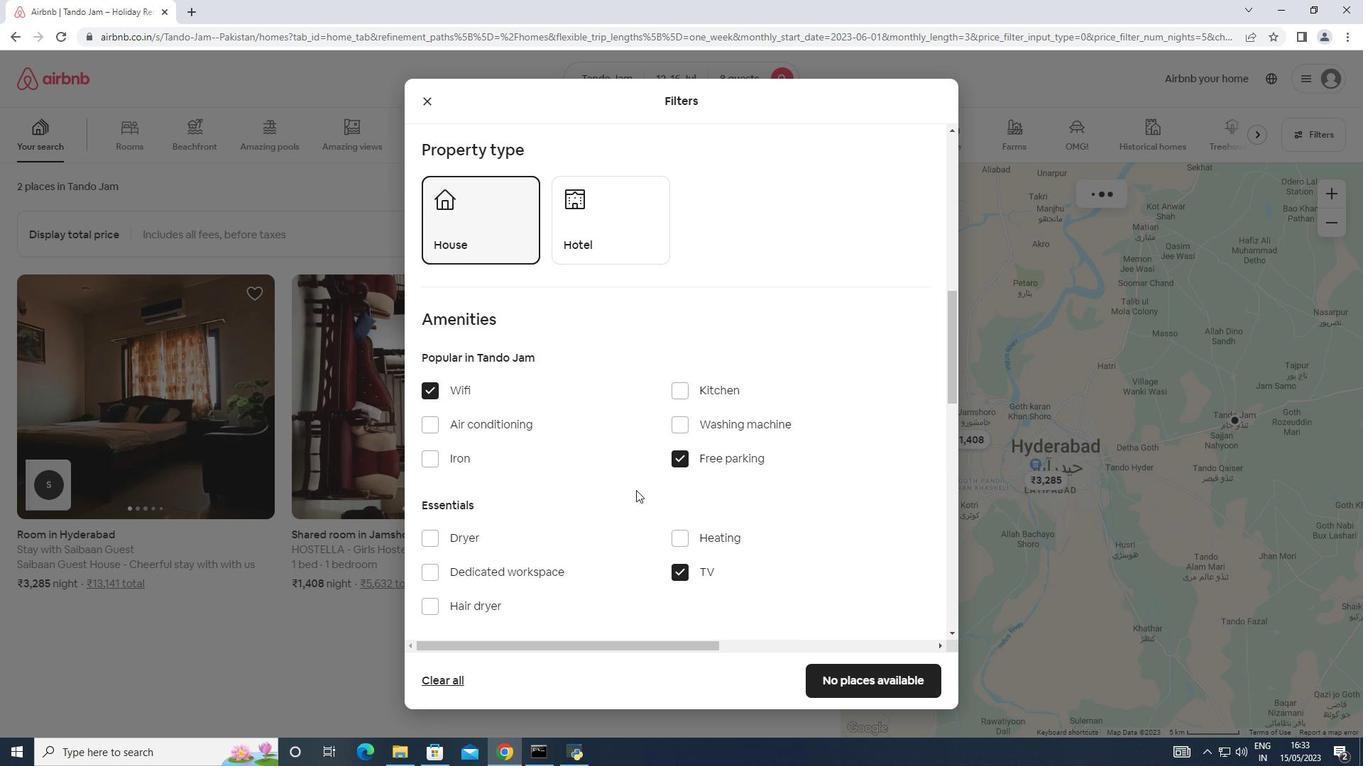 
Action: Mouse scrolled (636, 490) with delta (0, 0)
Screenshot: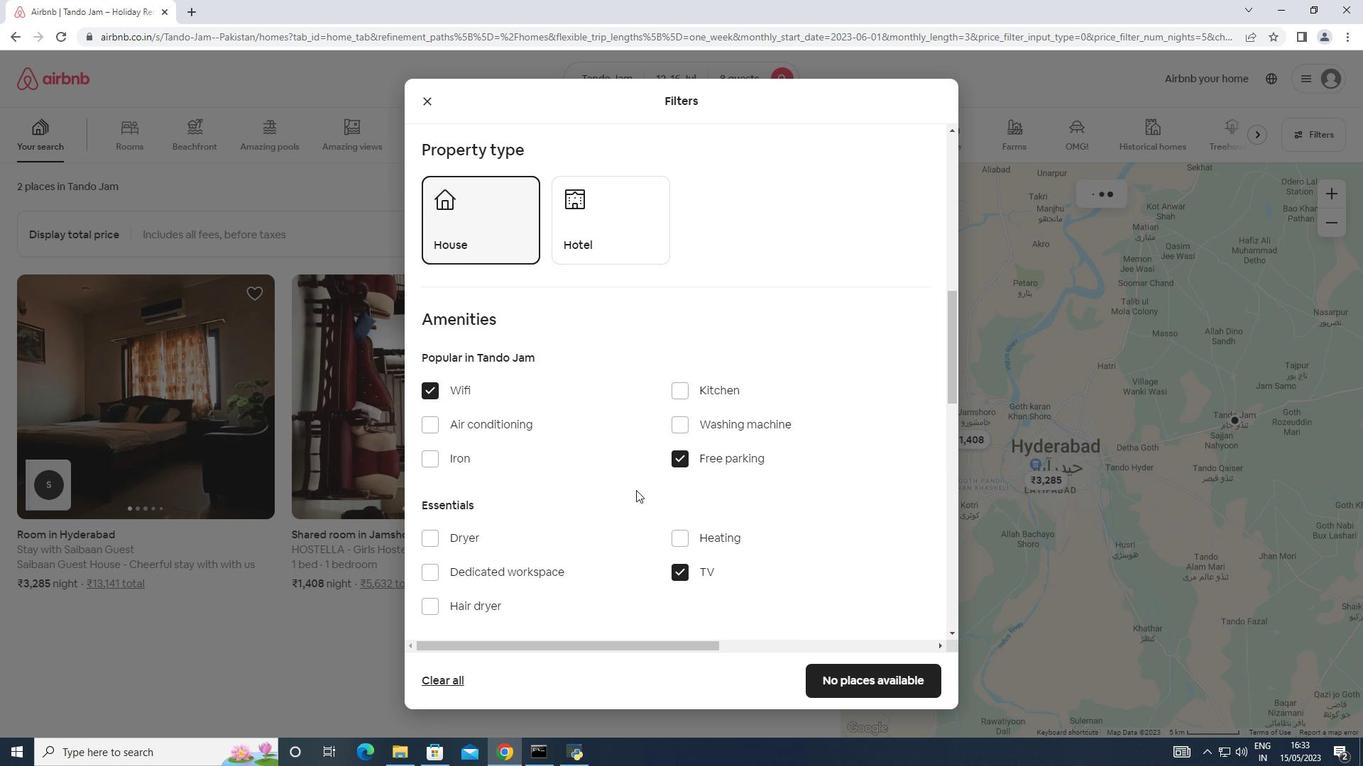 
Action: Mouse scrolled (636, 490) with delta (0, 0)
Screenshot: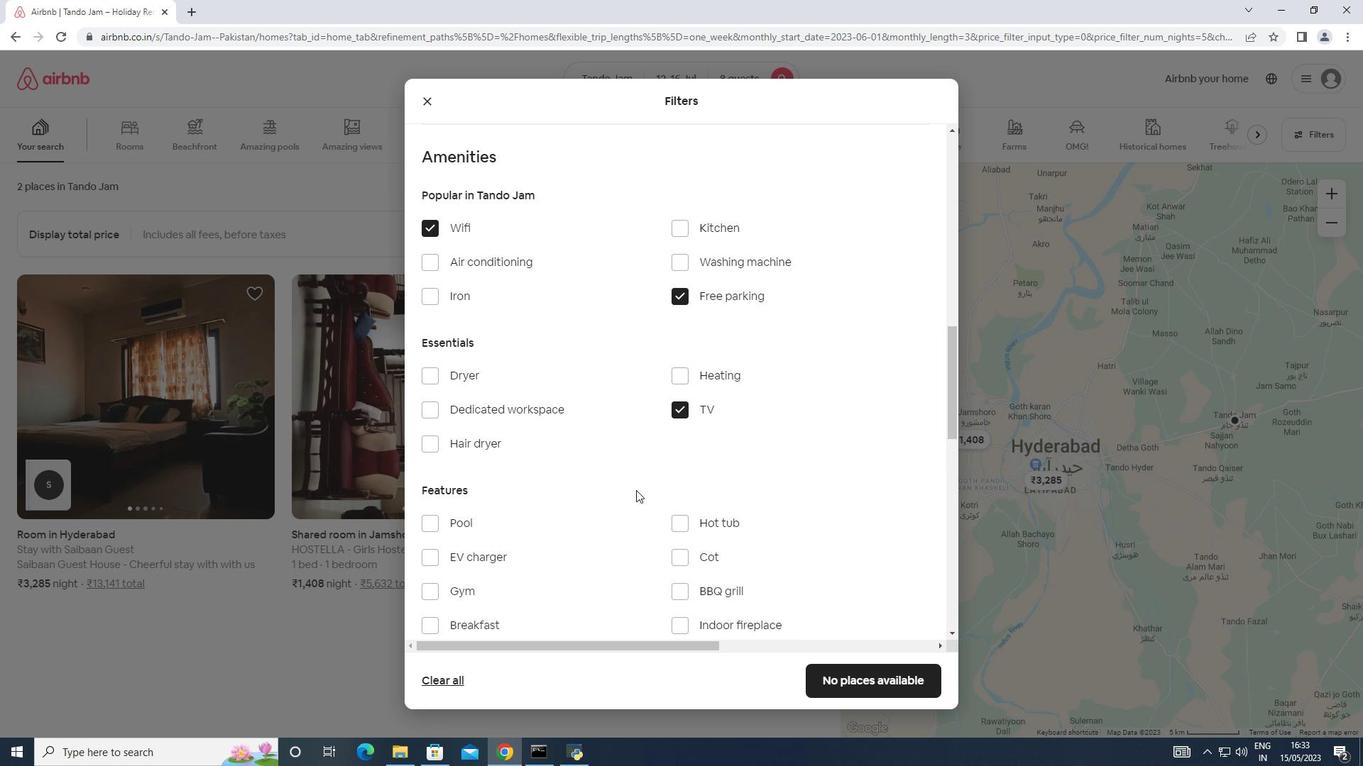 
Action: Mouse moved to (458, 482)
Screenshot: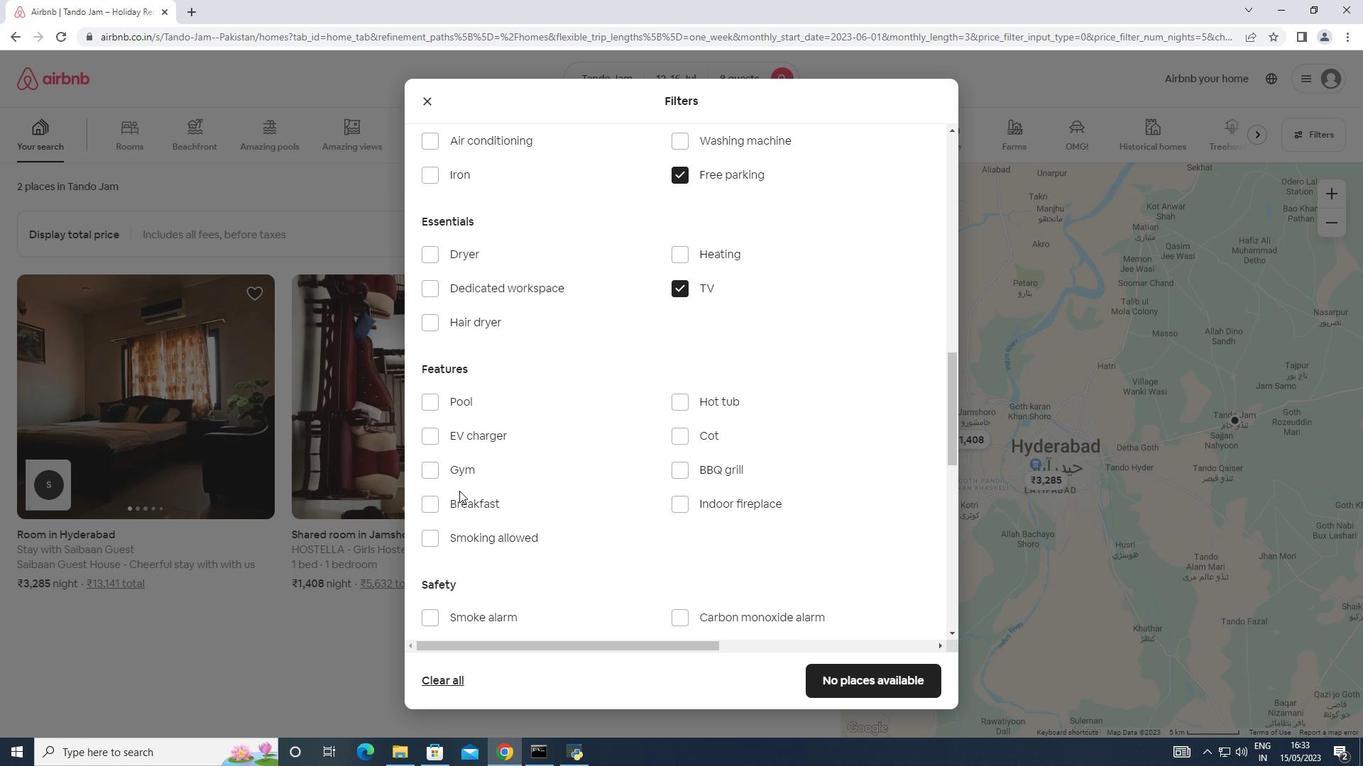 
Action: Mouse pressed left at (458, 482)
Screenshot: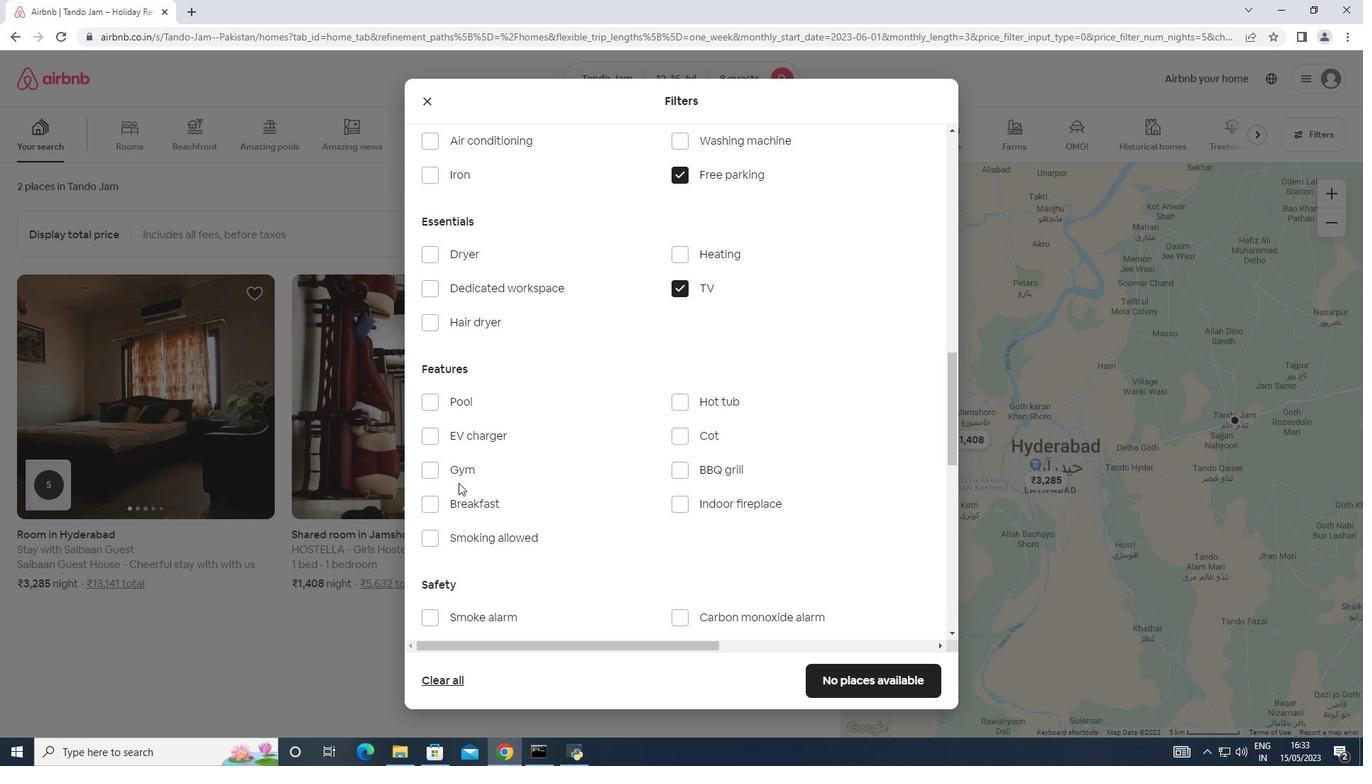 
Action: Mouse moved to (423, 472)
Screenshot: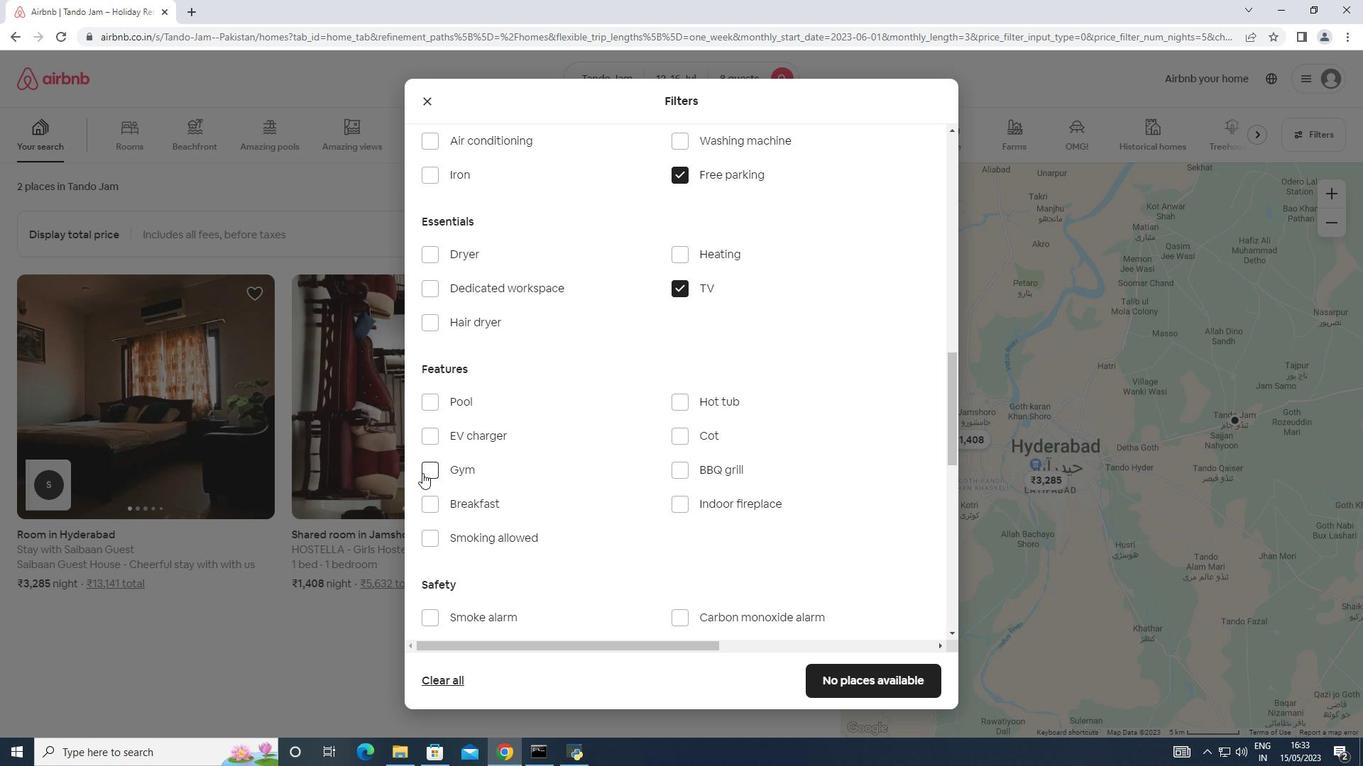 
Action: Mouse pressed left at (423, 472)
Screenshot: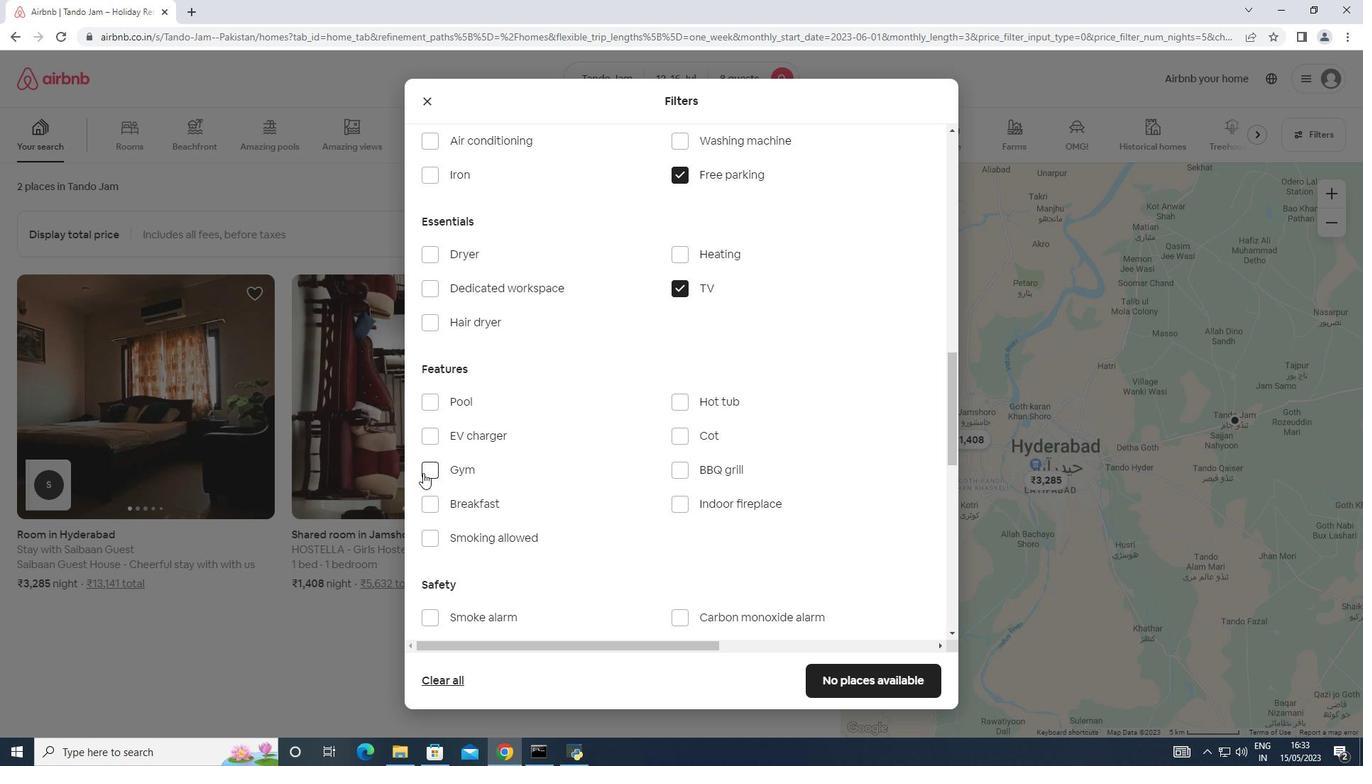 
Action: Mouse moved to (436, 500)
Screenshot: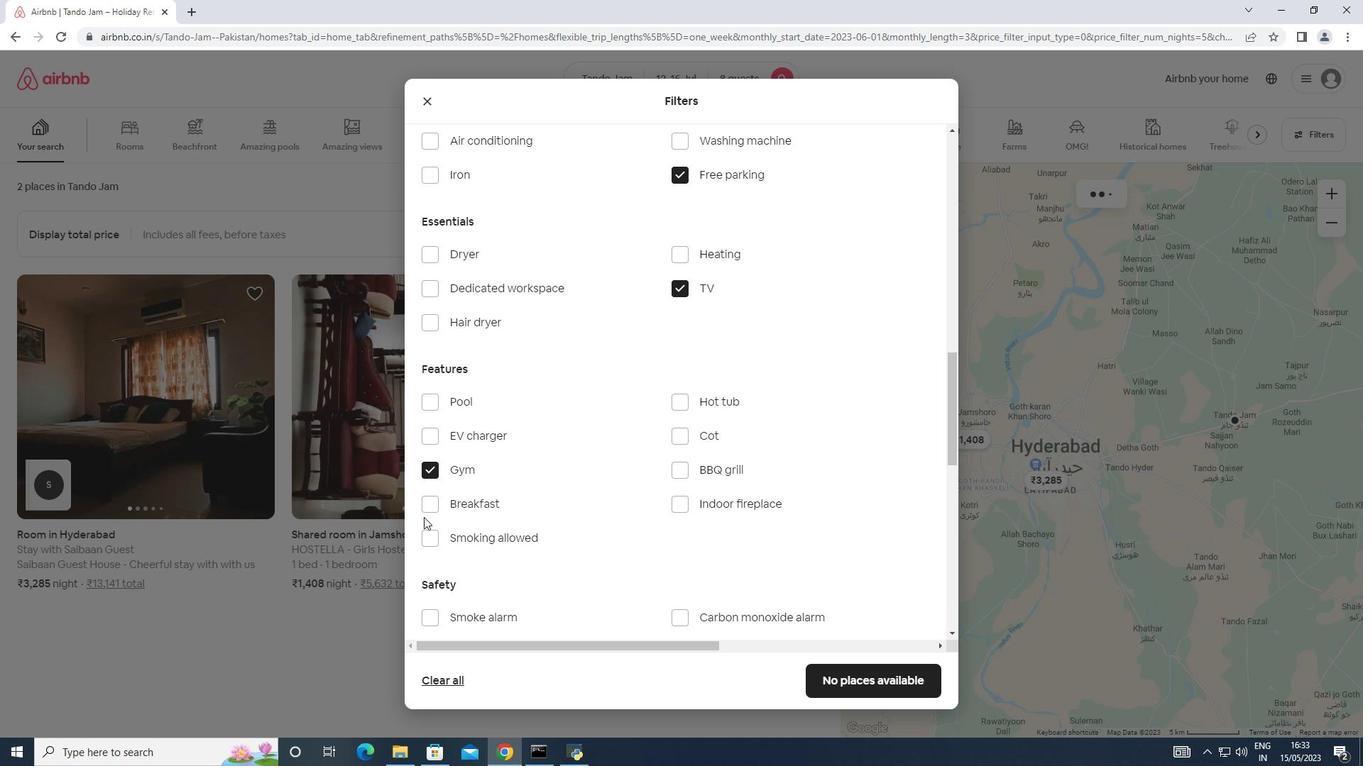 
Action: Mouse pressed left at (436, 500)
Screenshot: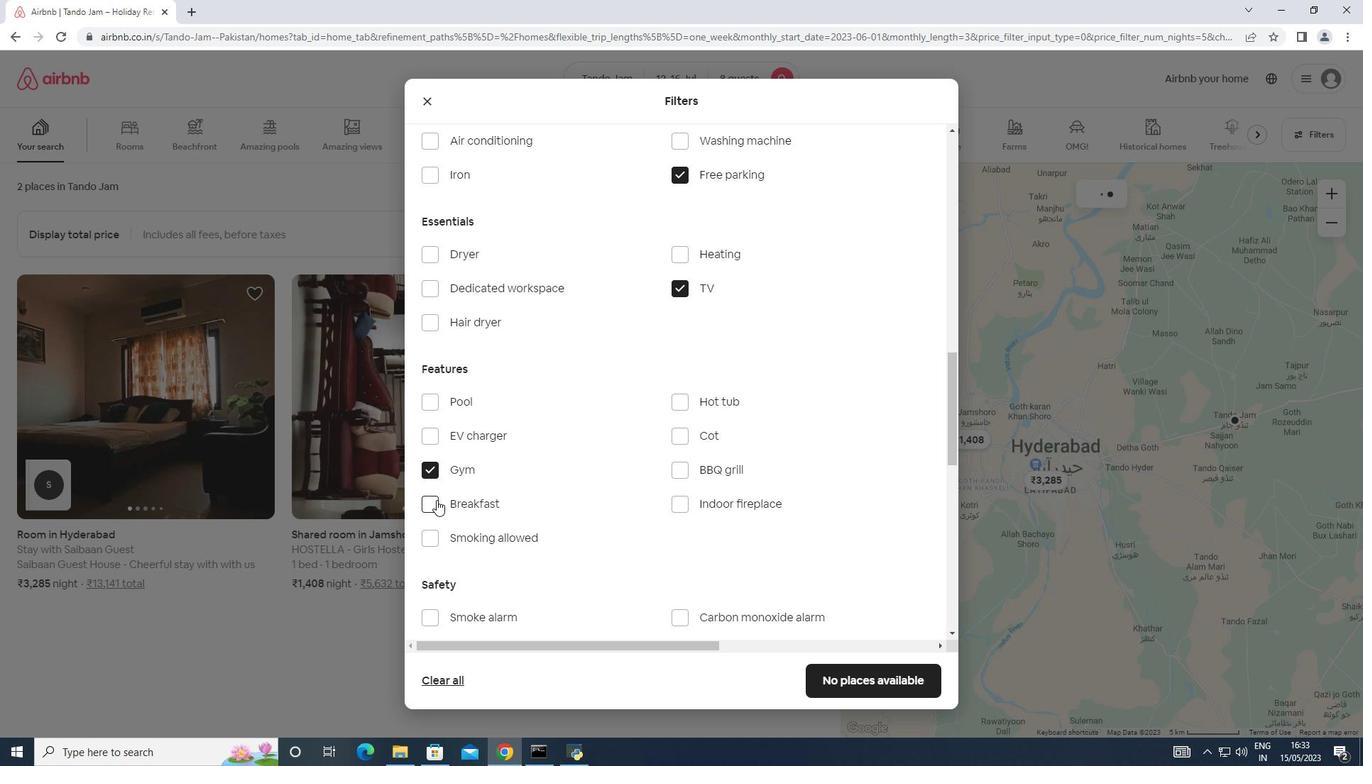 
Action: Mouse moved to (575, 475)
Screenshot: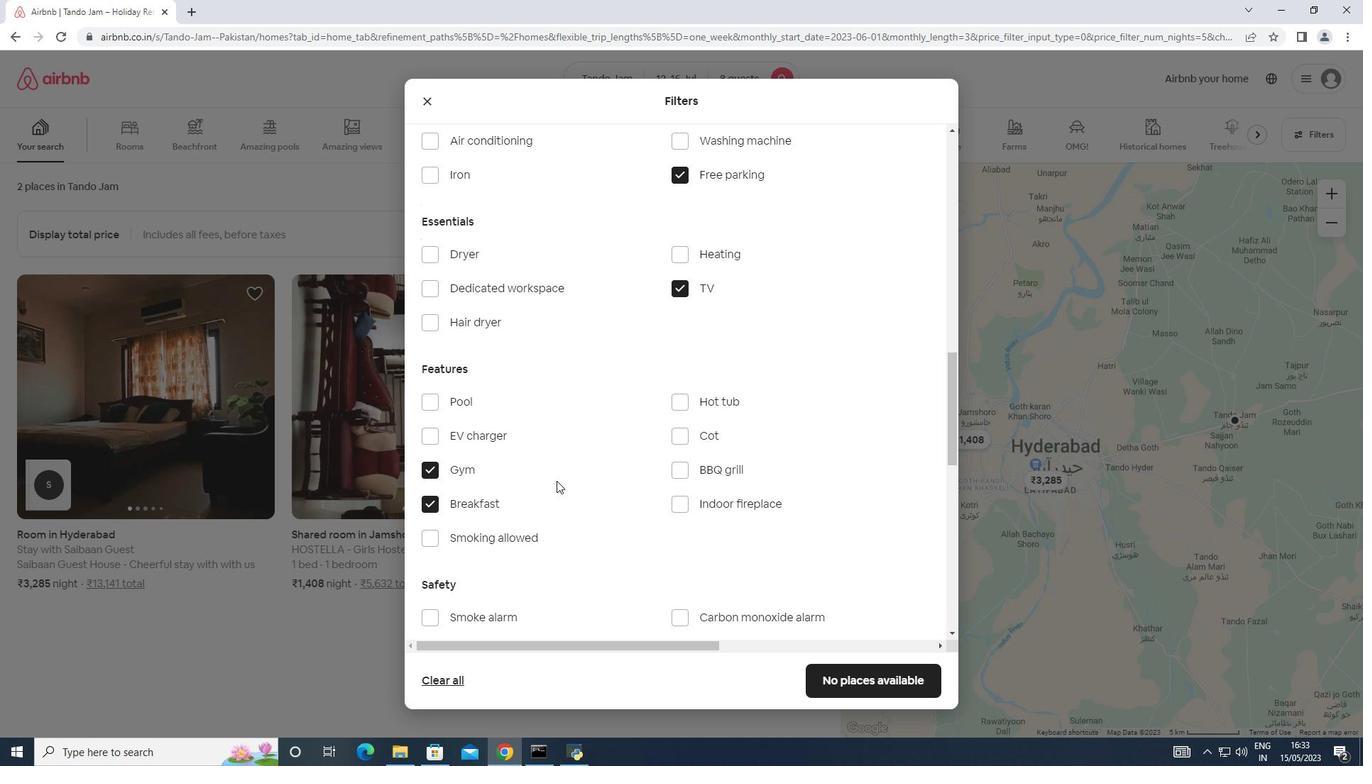 
Action: Mouse scrolled (575, 474) with delta (0, 0)
Screenshot: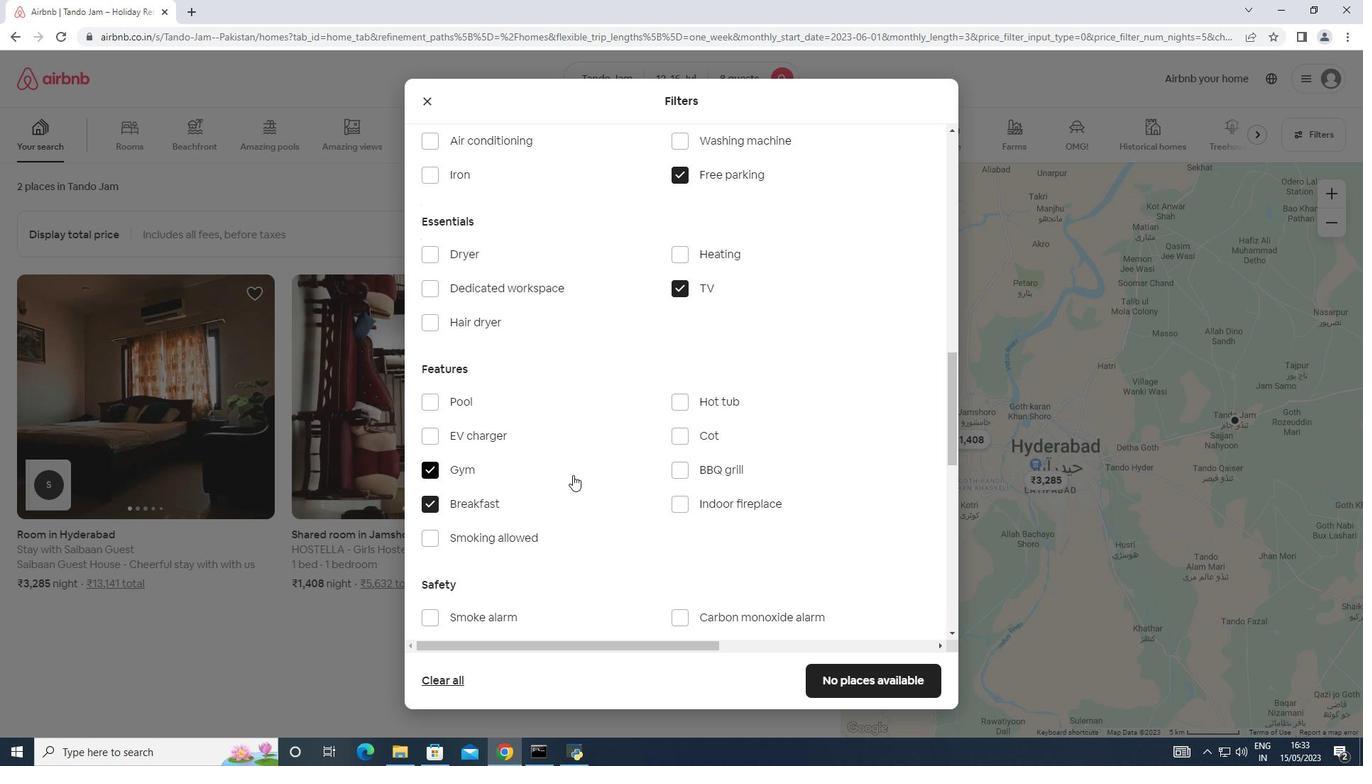 
Action: Mouse scrolled (575, 474) with delta (0, 0)
Screenshot: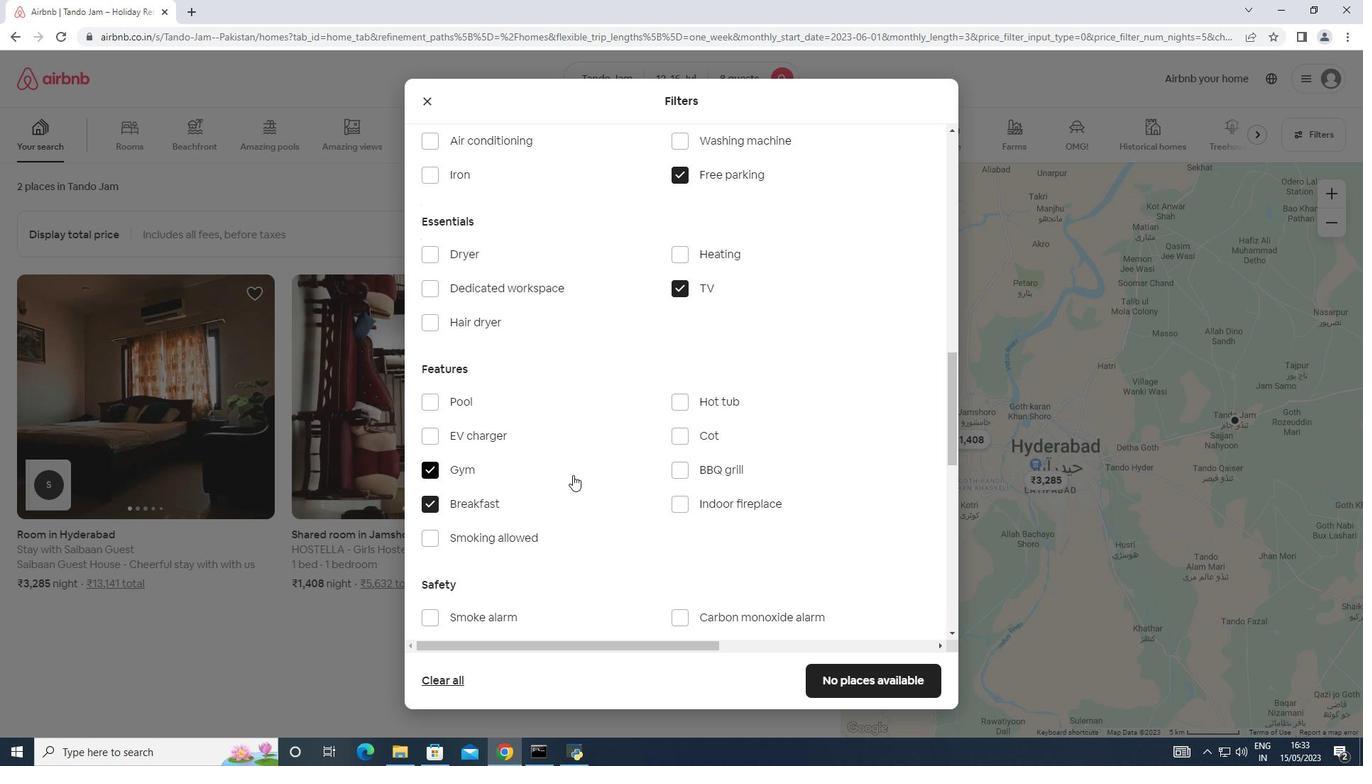 
Action: Mouse scrolled (575, 474) with delta (0, 0)
Screenshot: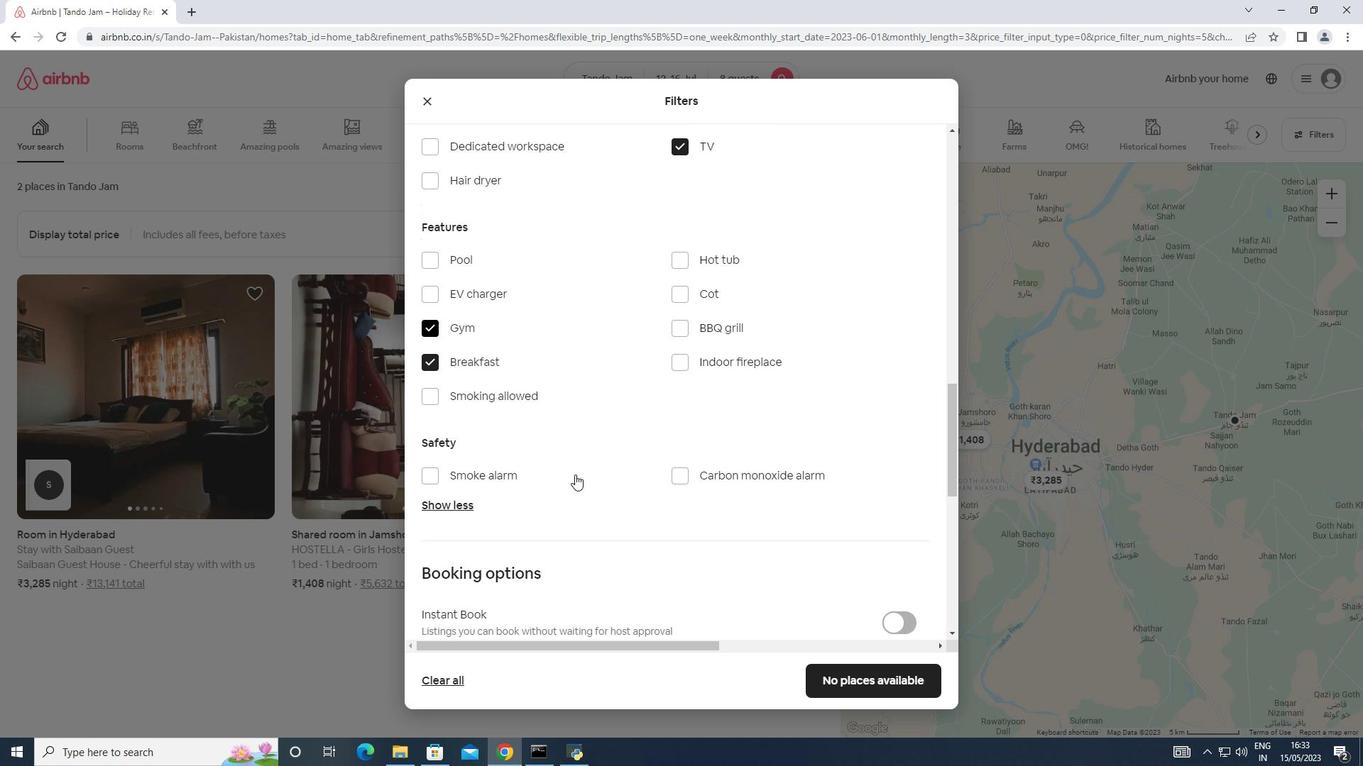 
Action: Mouse scrolled (575, 474) with delta (0, 0)
Screenshot: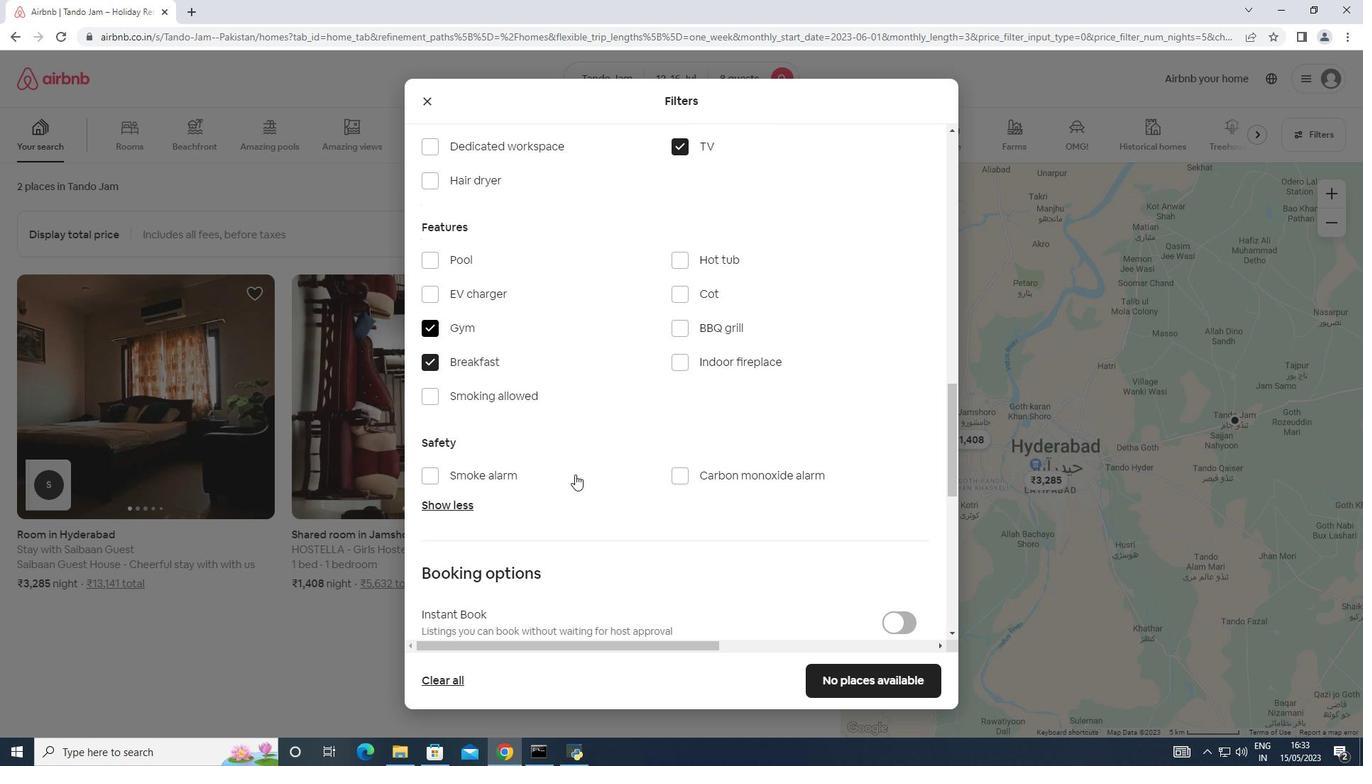 
Action: Mouse moved to (575, 475)
Screenshot: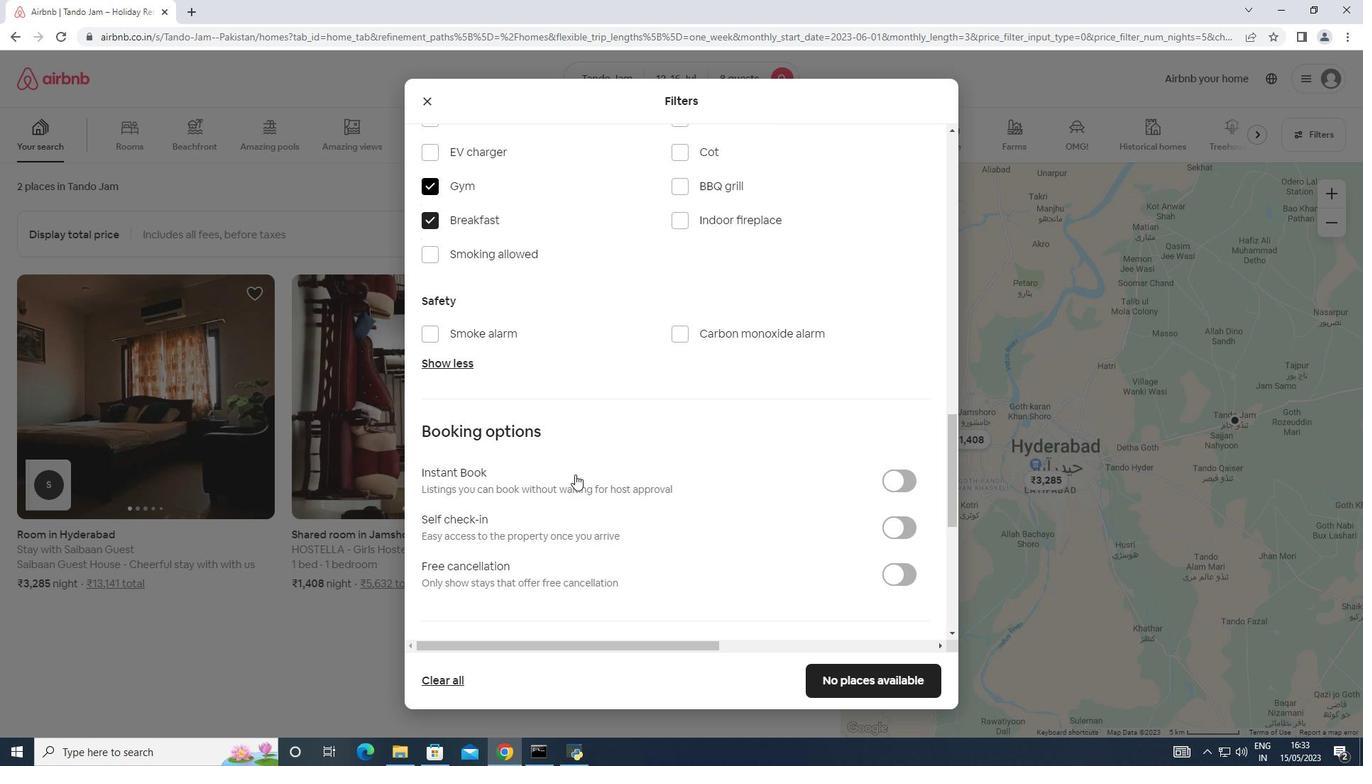 
Action: Mouse scrolled (575, 474) with delta (0, 0)
Screenshot: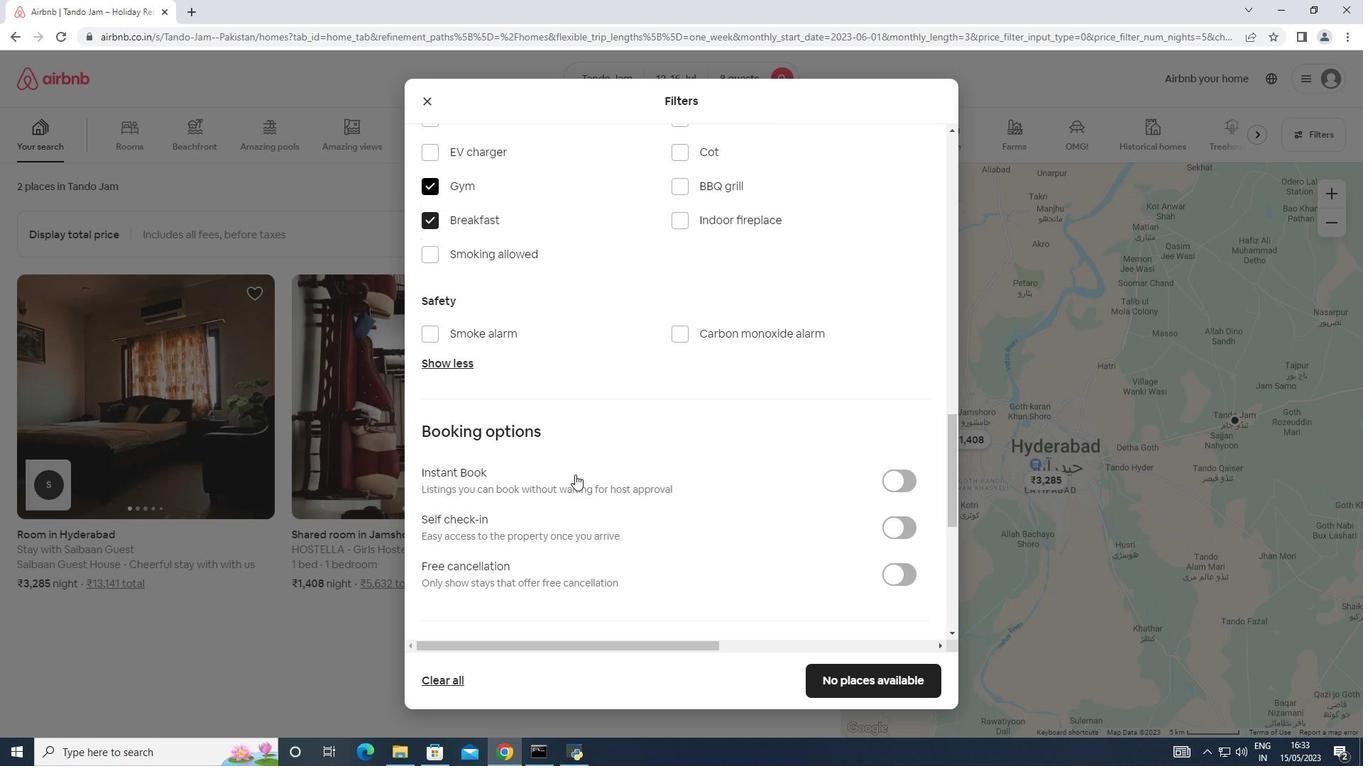 
Action: Mouse moved to (906, 453)
Screenshot: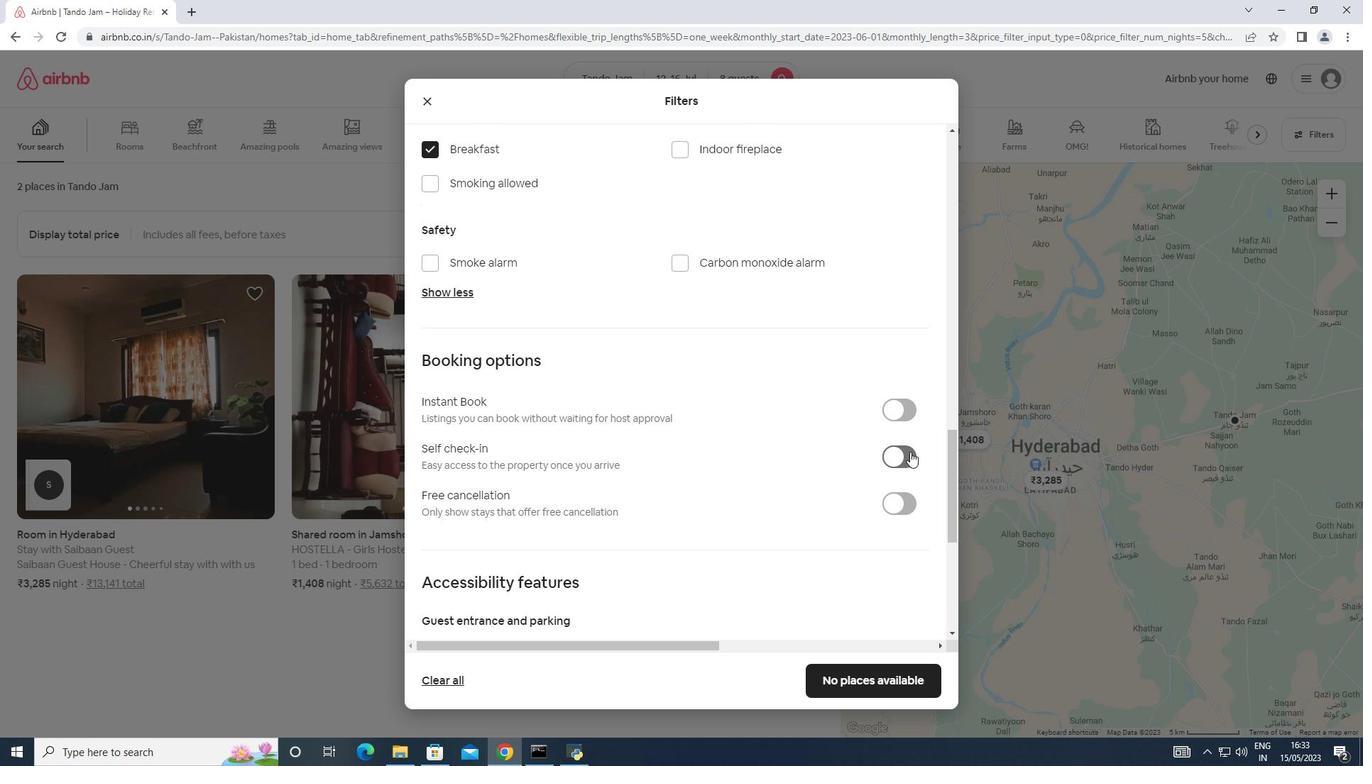
Action: Mouse pressed left at (906, 453)
Screenshot: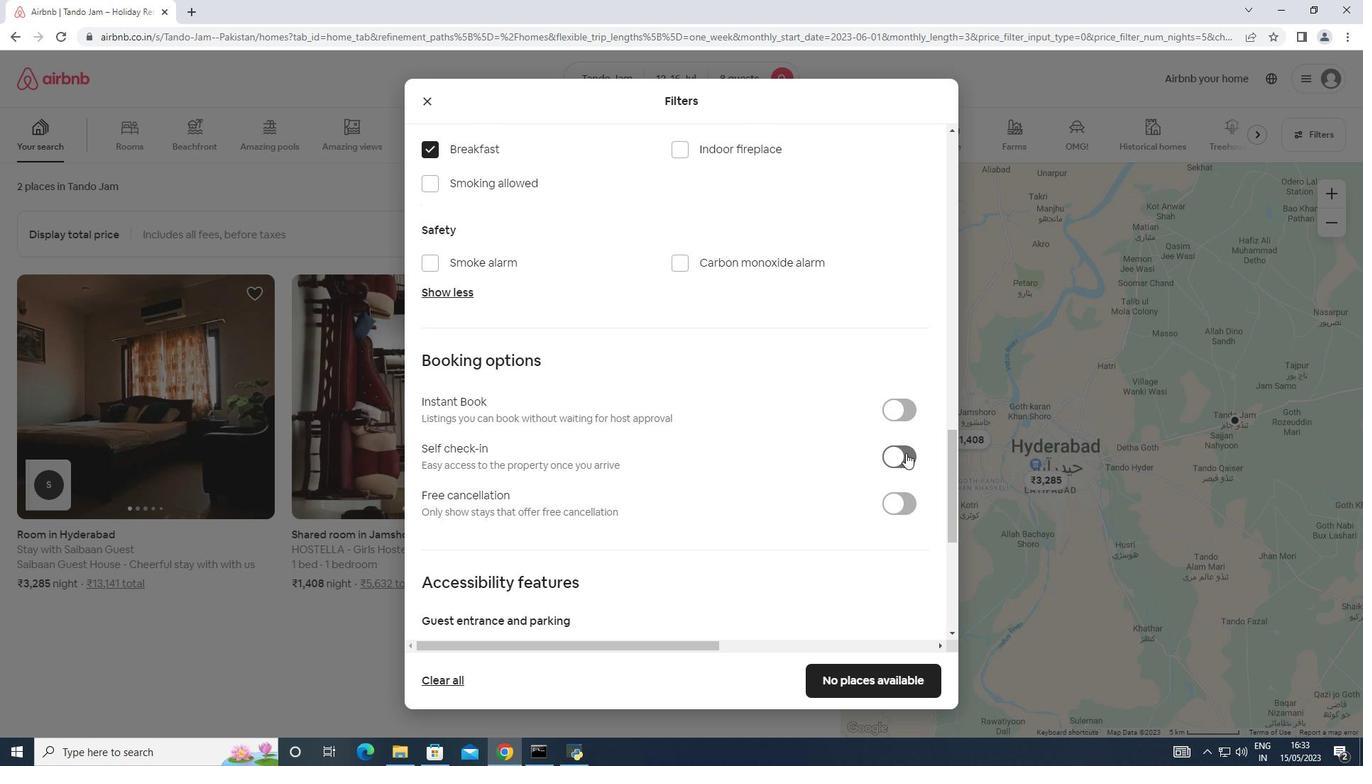 
Action: Mouse moved to (605, 484)
Screenshot: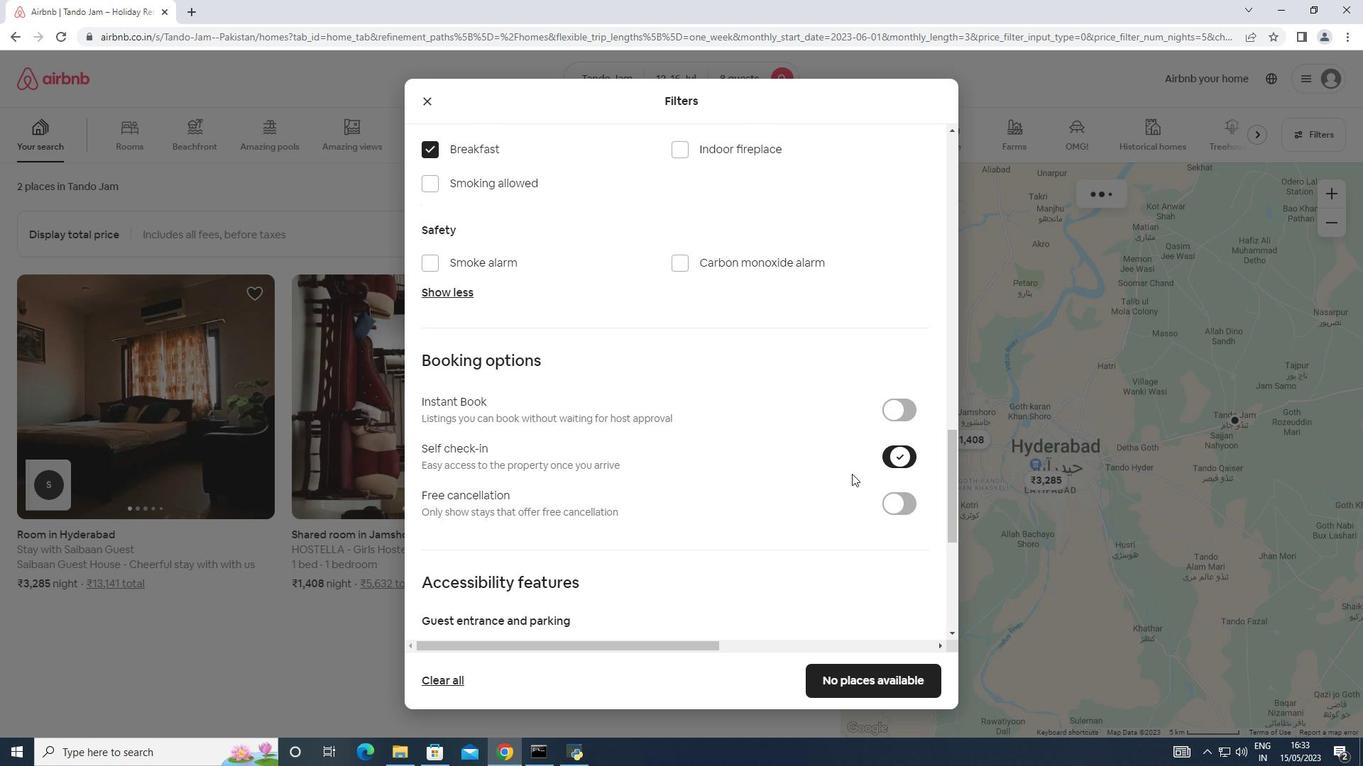 
Action: Mouse scrolled (605, 483) with delta (0, 0)
Screenshot: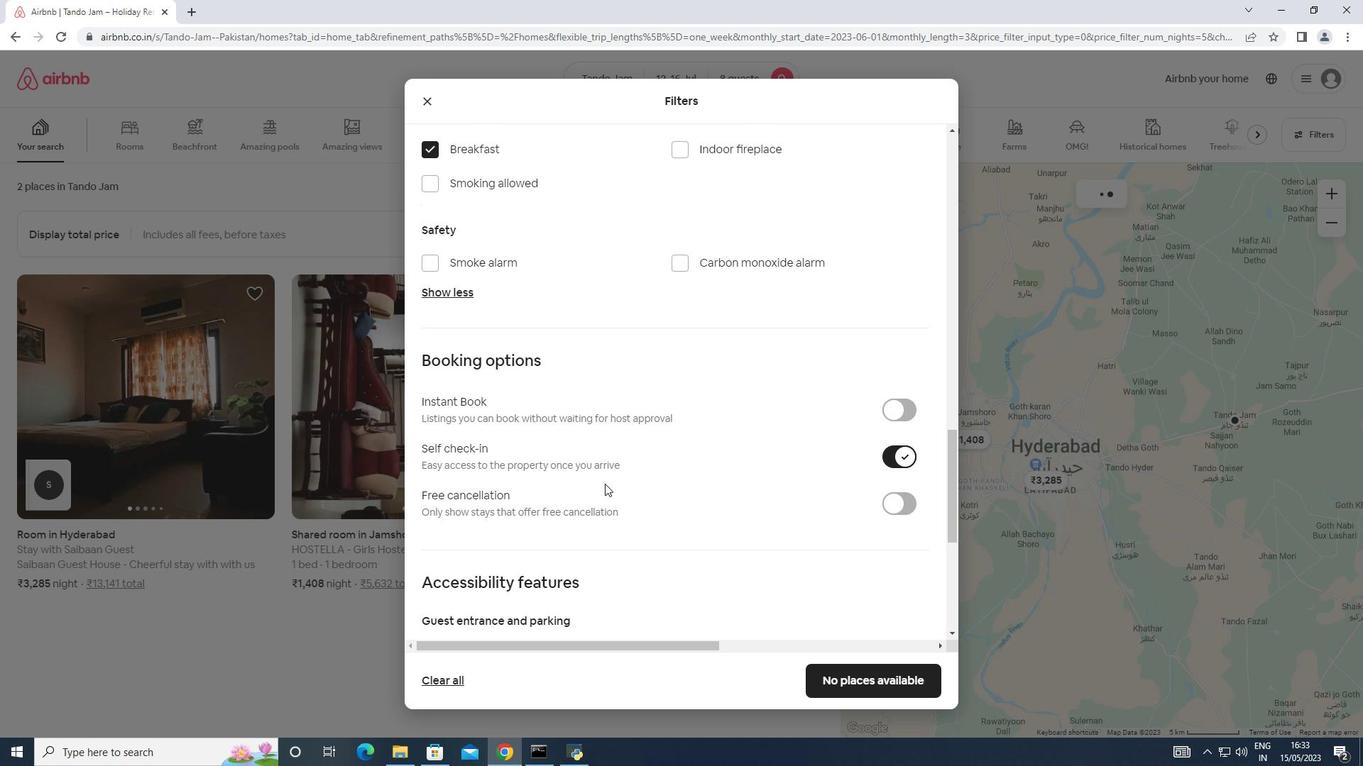 
Action: Mouse scrolled (605, 483) with delta (0, 0)
Screenshot: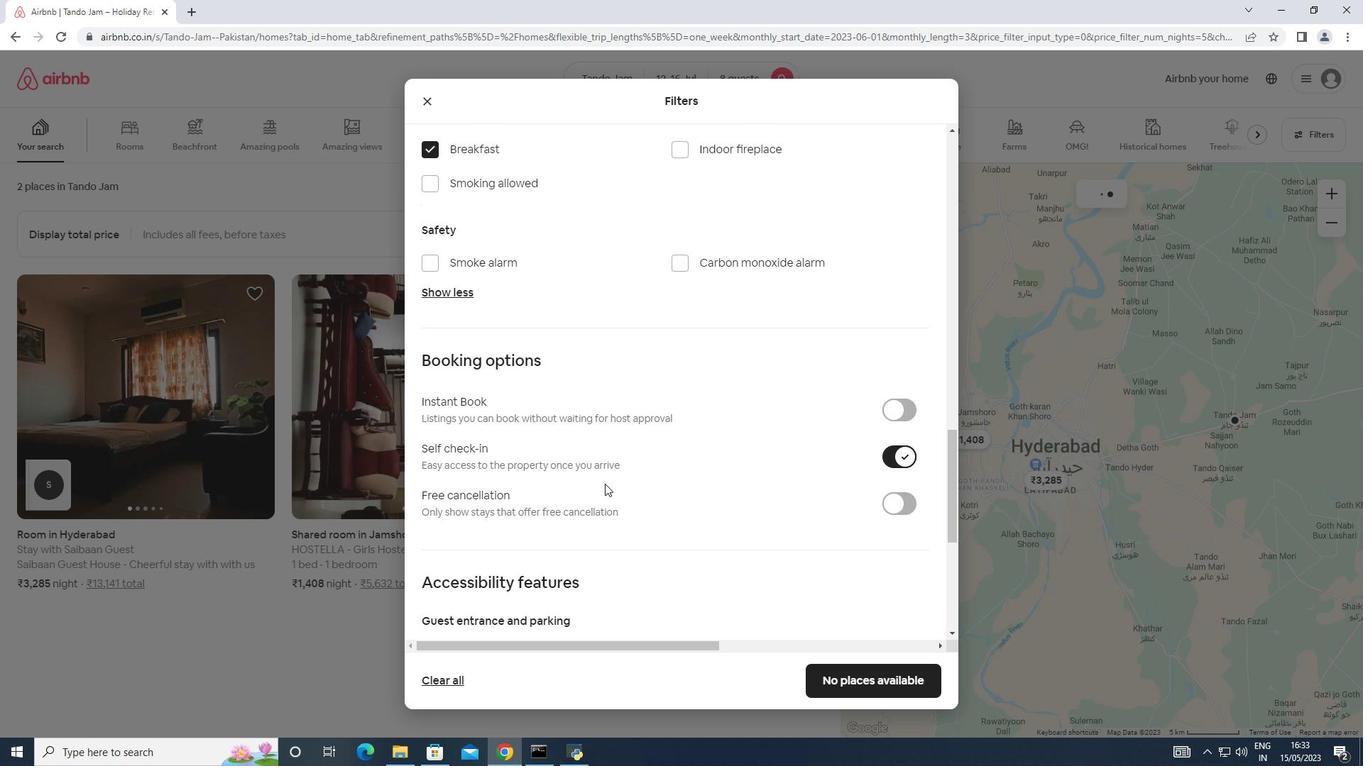 
Action: Mouse scrolled (605, 483) with delta (0, 0)
Screenshot: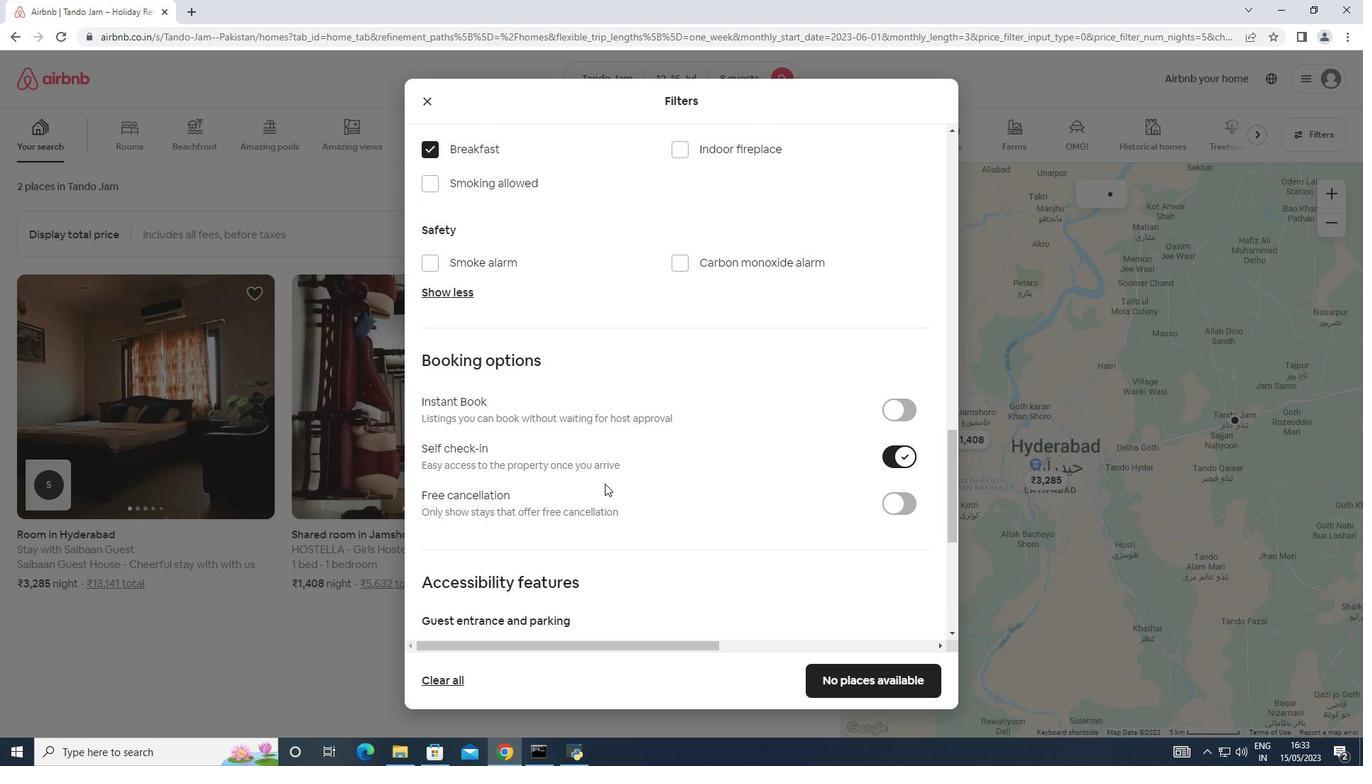 
Action: Mouse scrolled (605, 483) with delta (0, 0)
Screenshot: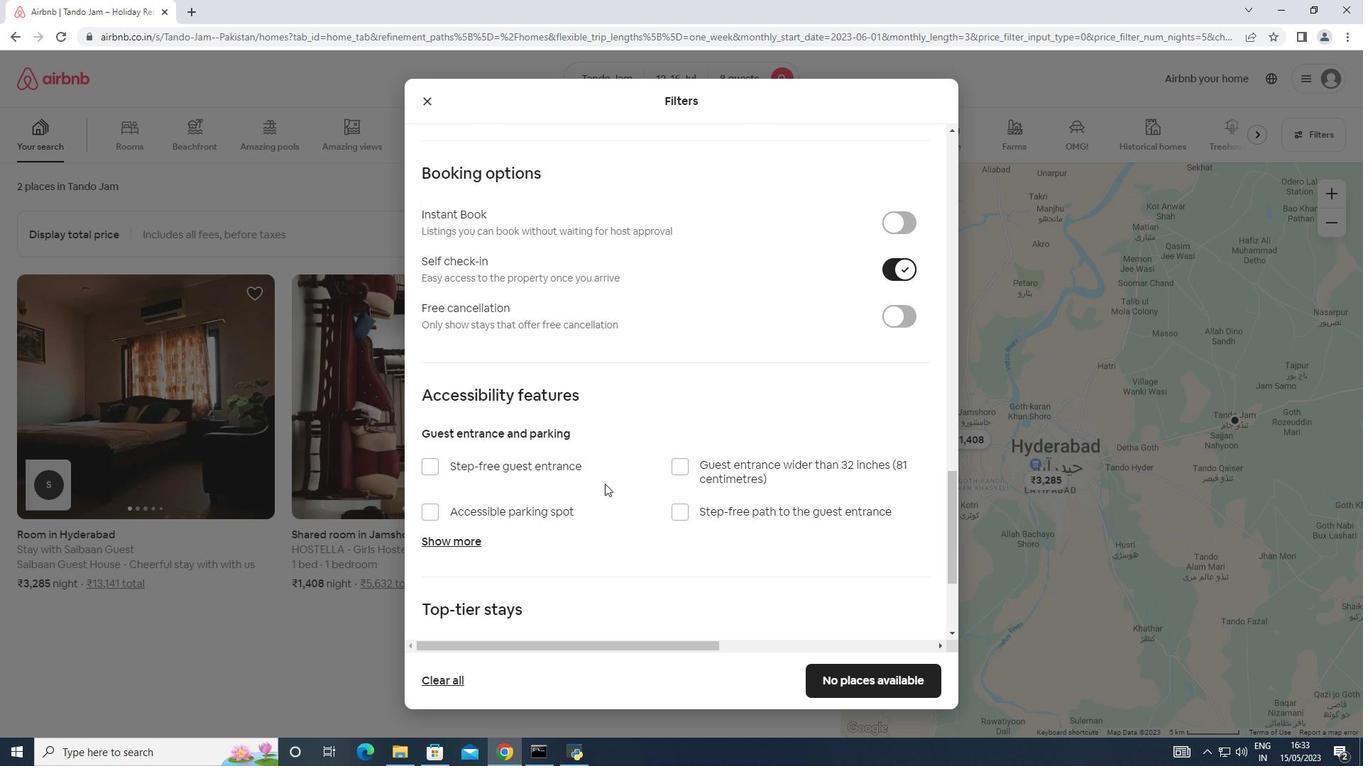 
Action: Mouse scrolled (605, 483) with delta (0, 0)
Screenshot: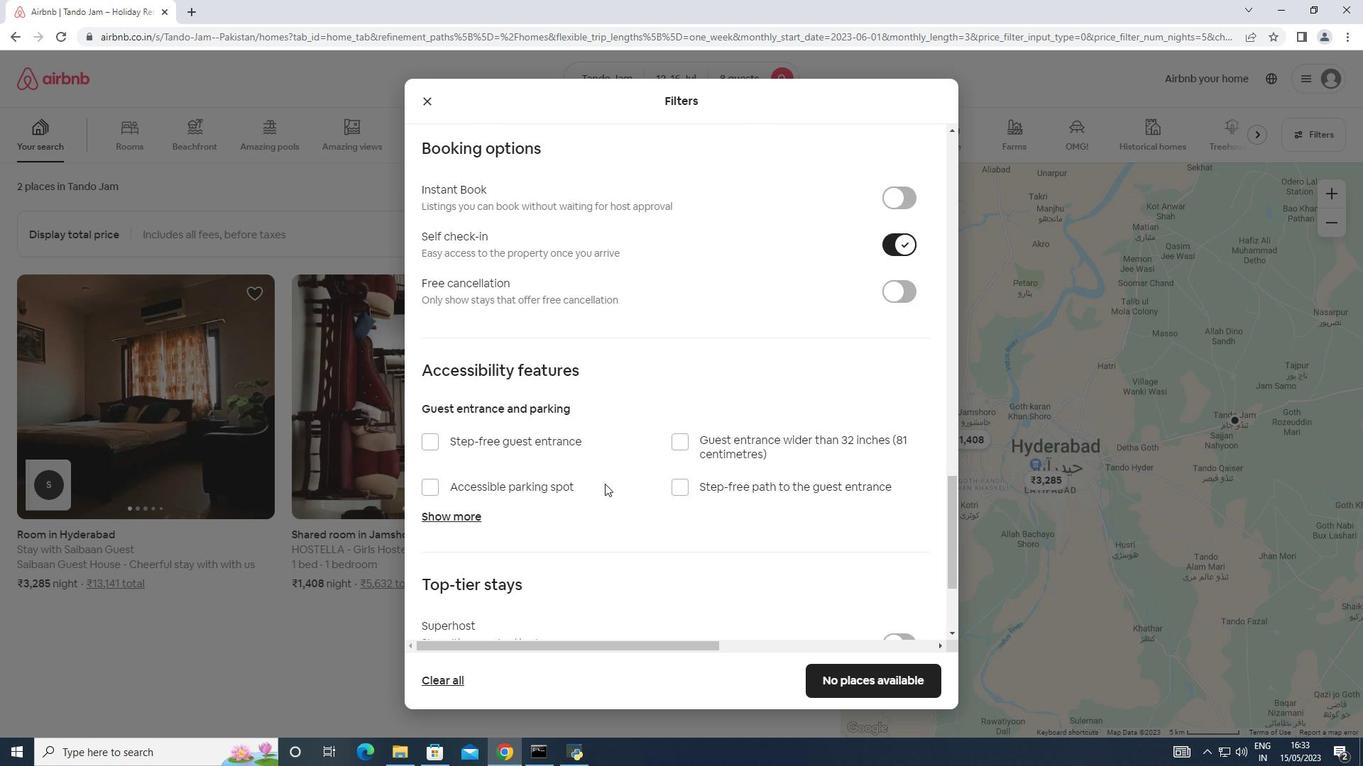 
Action: Mouse moved to (595, 482)
Screenshot: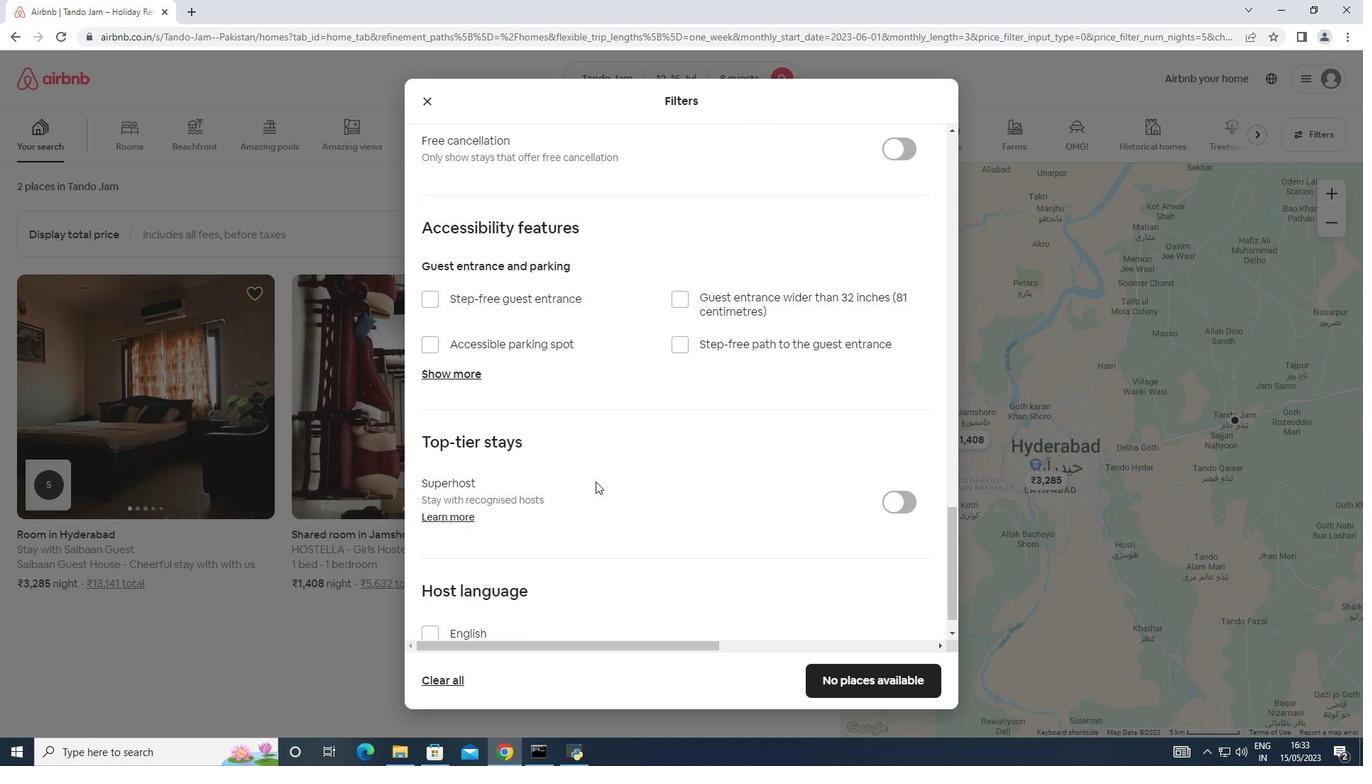
Action: Mouse scrolled (595, 481) with delta (0, 0)
Screenshot: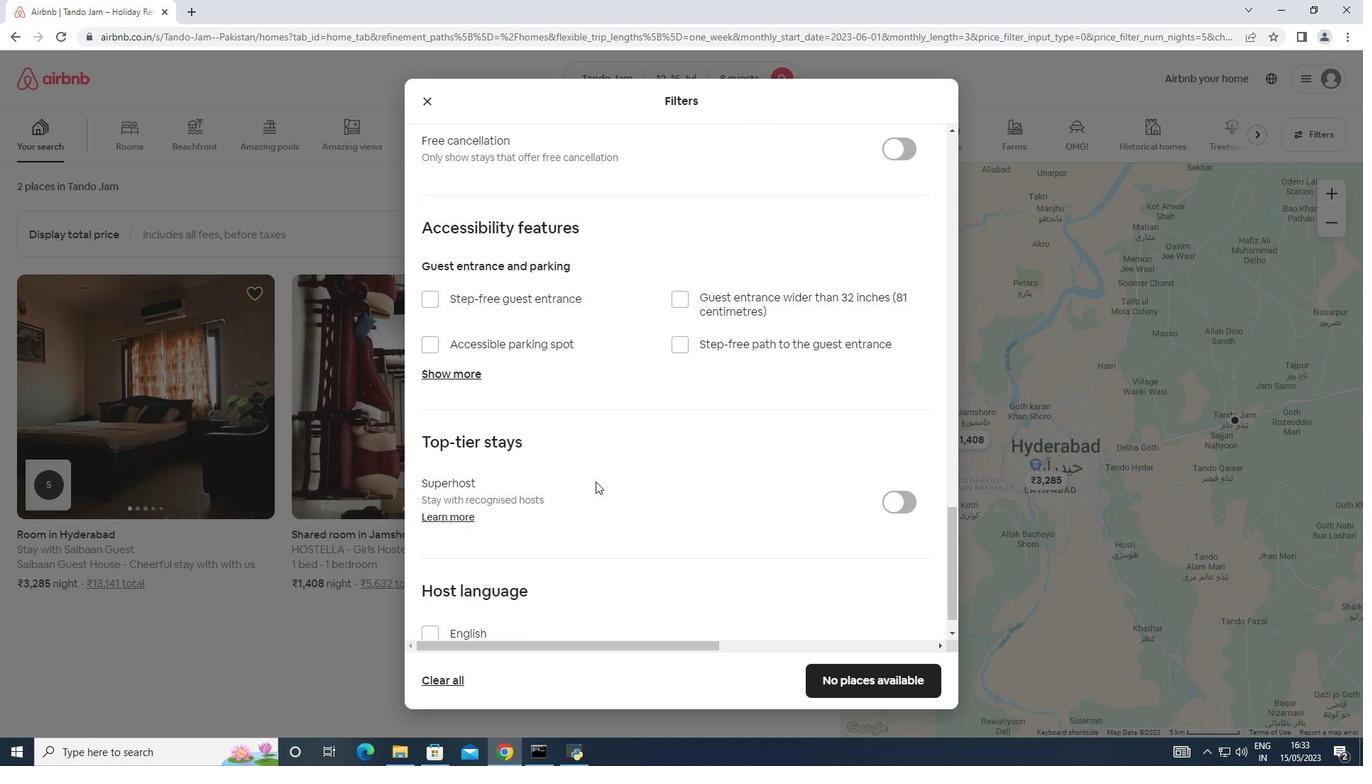 
Action: Mouse scrolled (595, 481) with delta (0, 0)
Screenshot: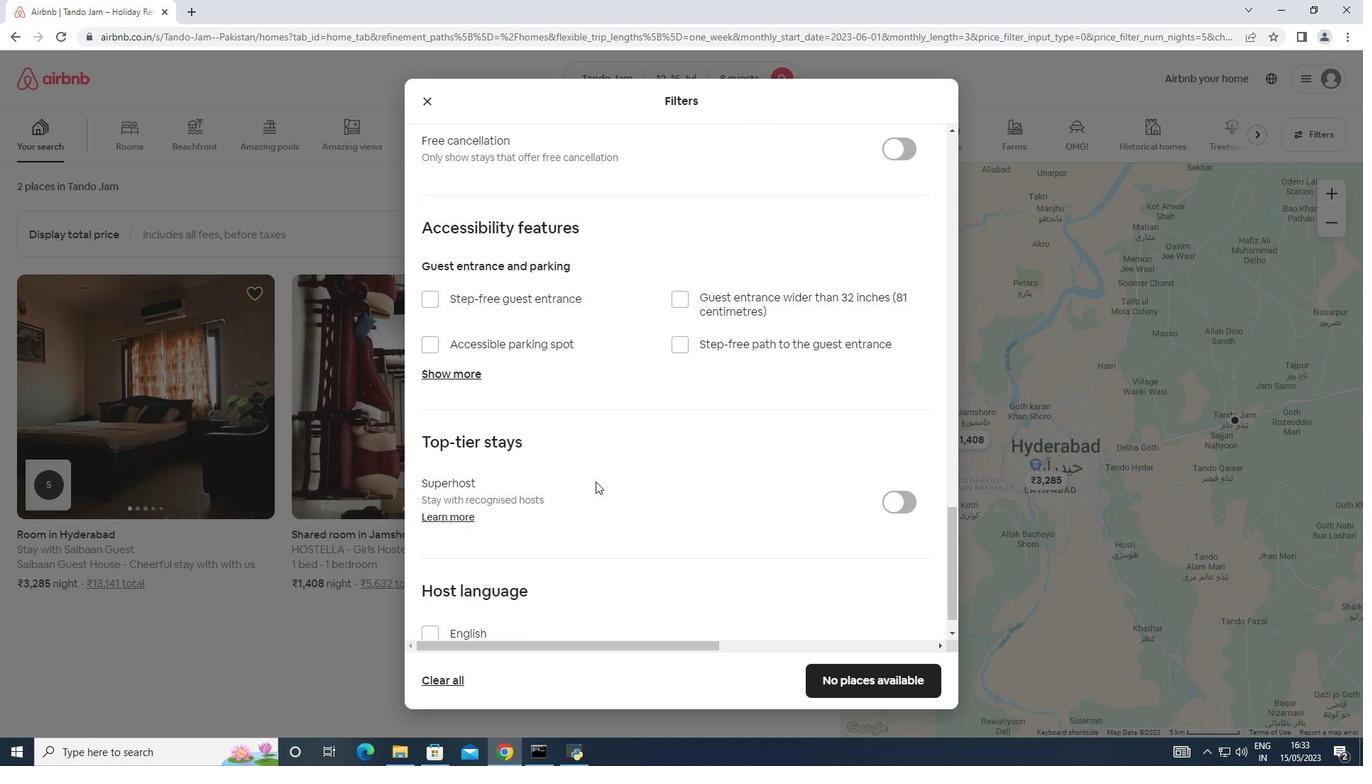 
Action: Mouse scrolled (595, 481) with delta (0, 0)
Screenshot: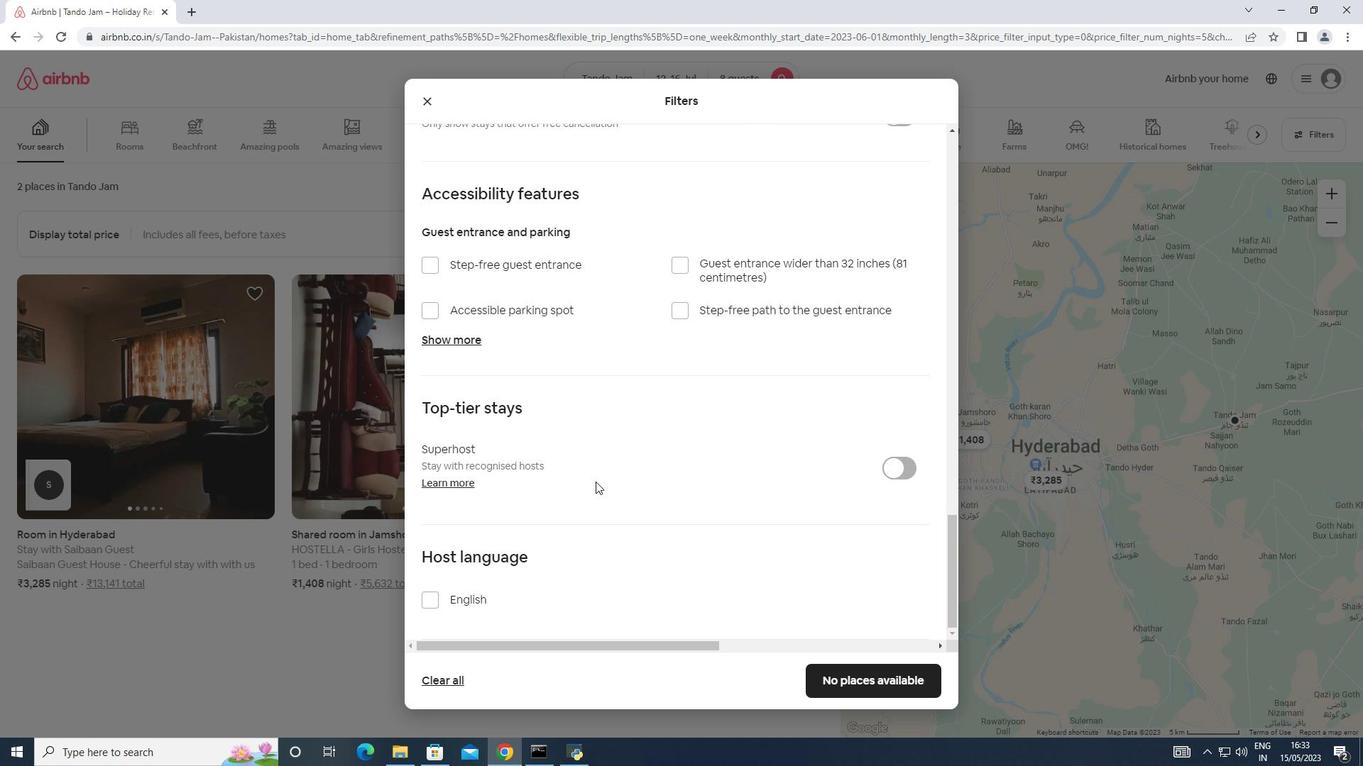 
Action: Mouse moved to (431, 600)
Screenshot: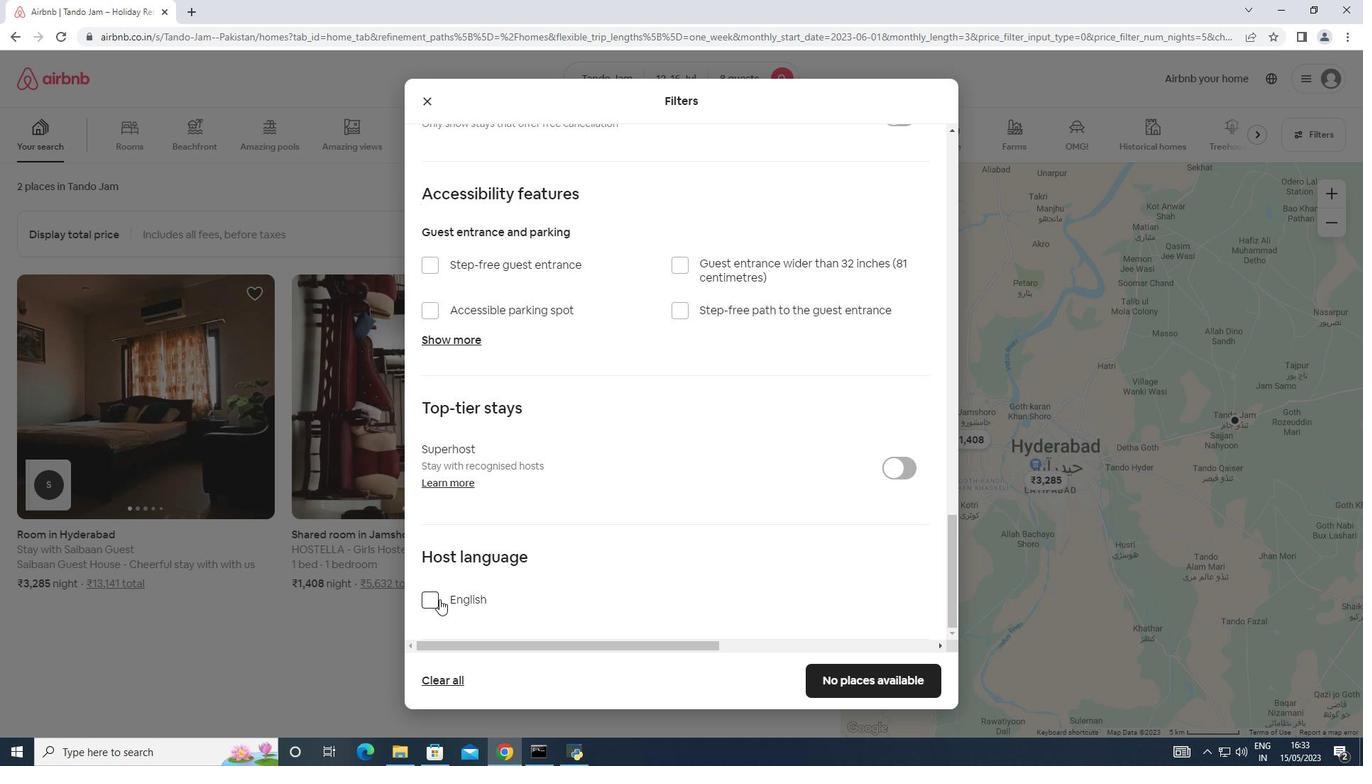 
Action: Mouse pressed left at (431, 600)
Screenshot: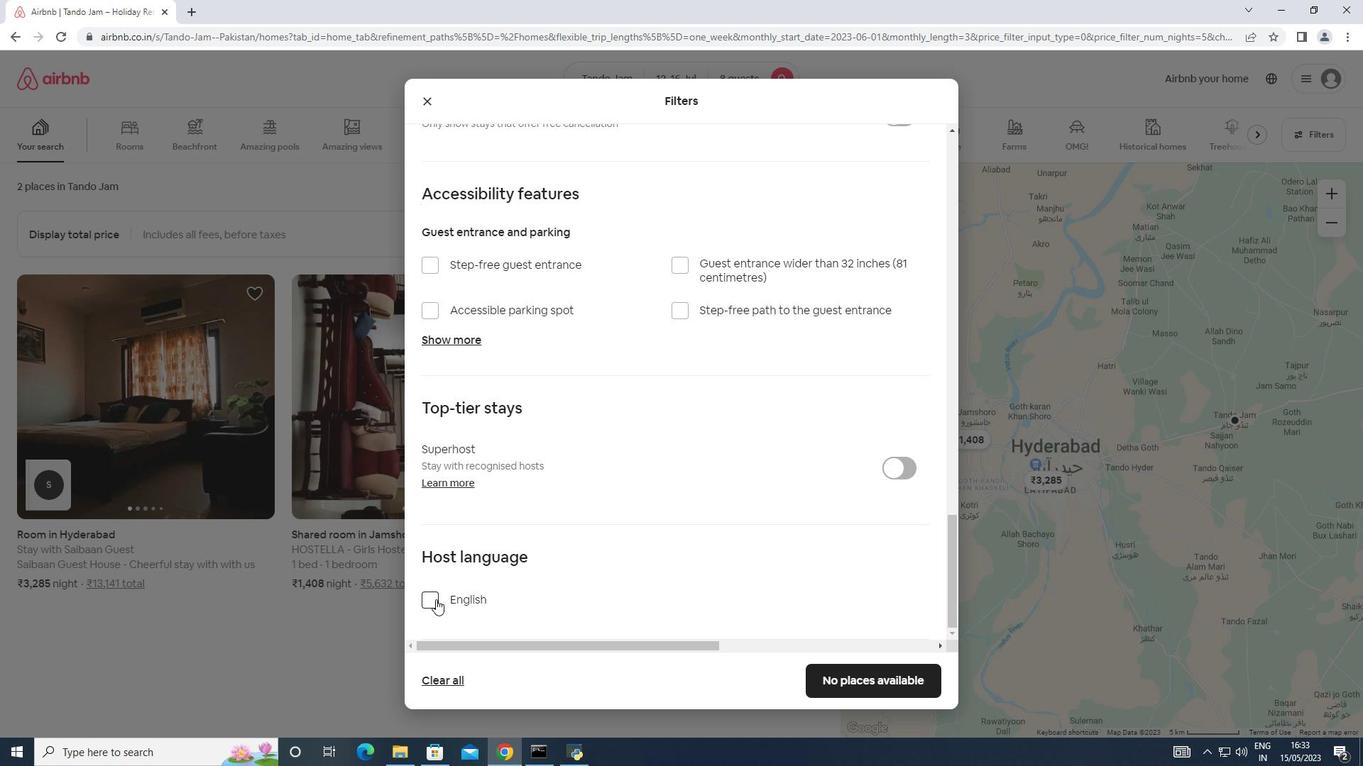
Action: Mouse moved to (859, 687)
Screenshot: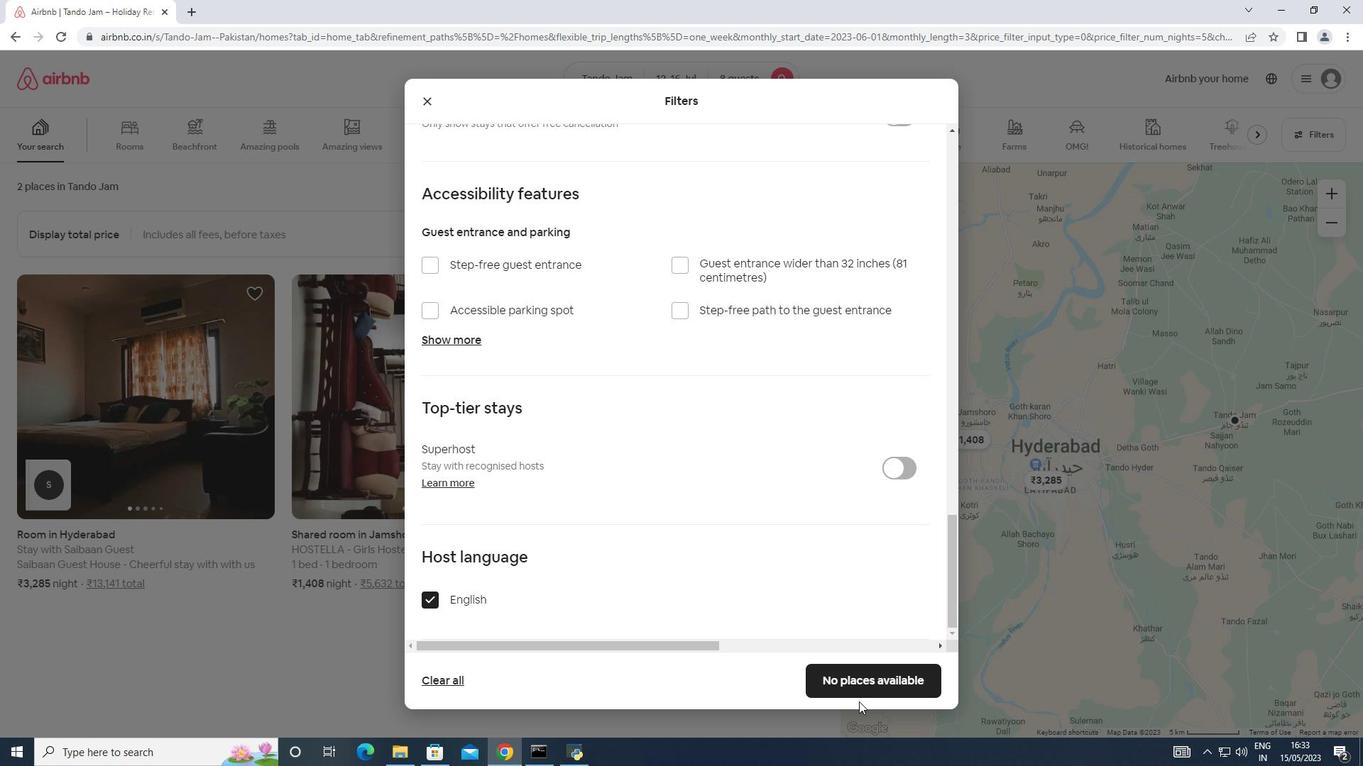 
Action: Mouse pressed left at (859, 687)
Screenshot: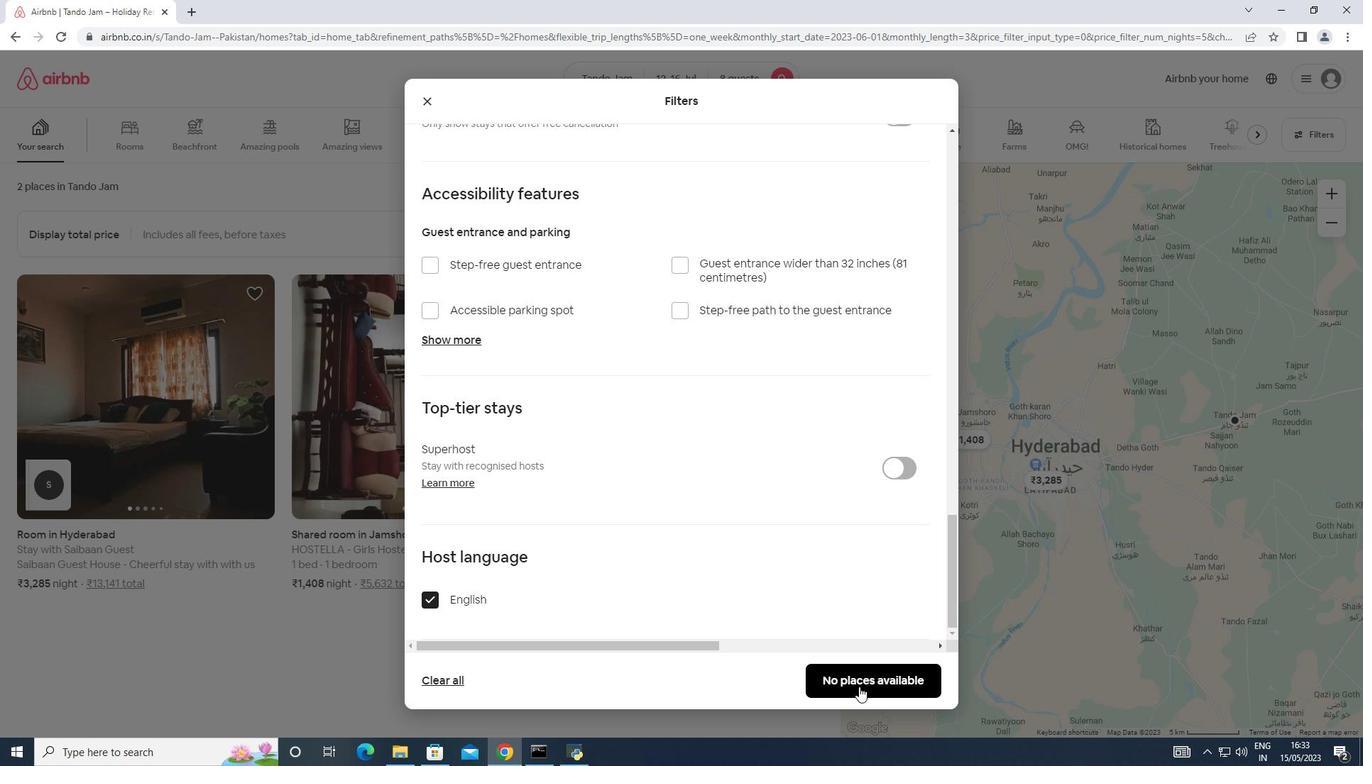 
Action: Mouse moved to (862, 686)
Screenshot: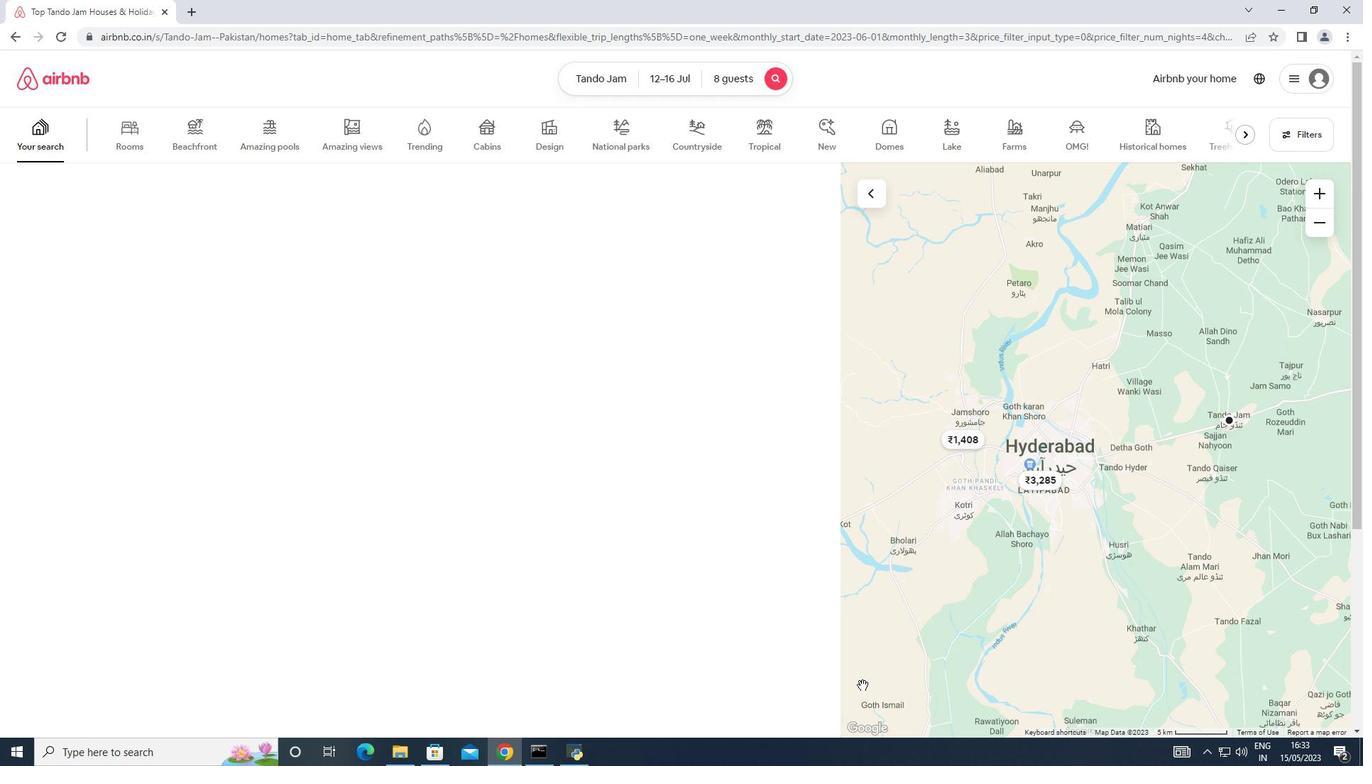 
